 Task: Select street view around selected location High Museum of Art, Georgia, United States and verify 5 surrounding locations
Action: Mouse moved to (114, 28)
Screenshot: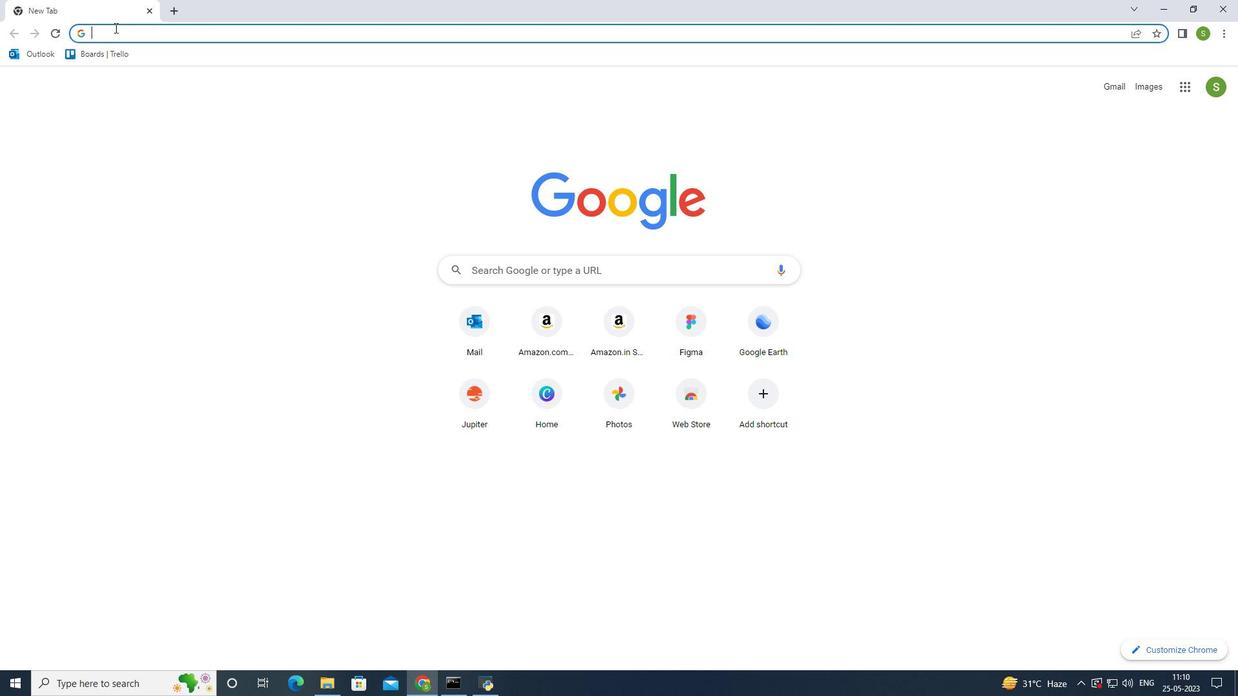 
Action: Mouse pressed left at (114, 28)
Screenshot: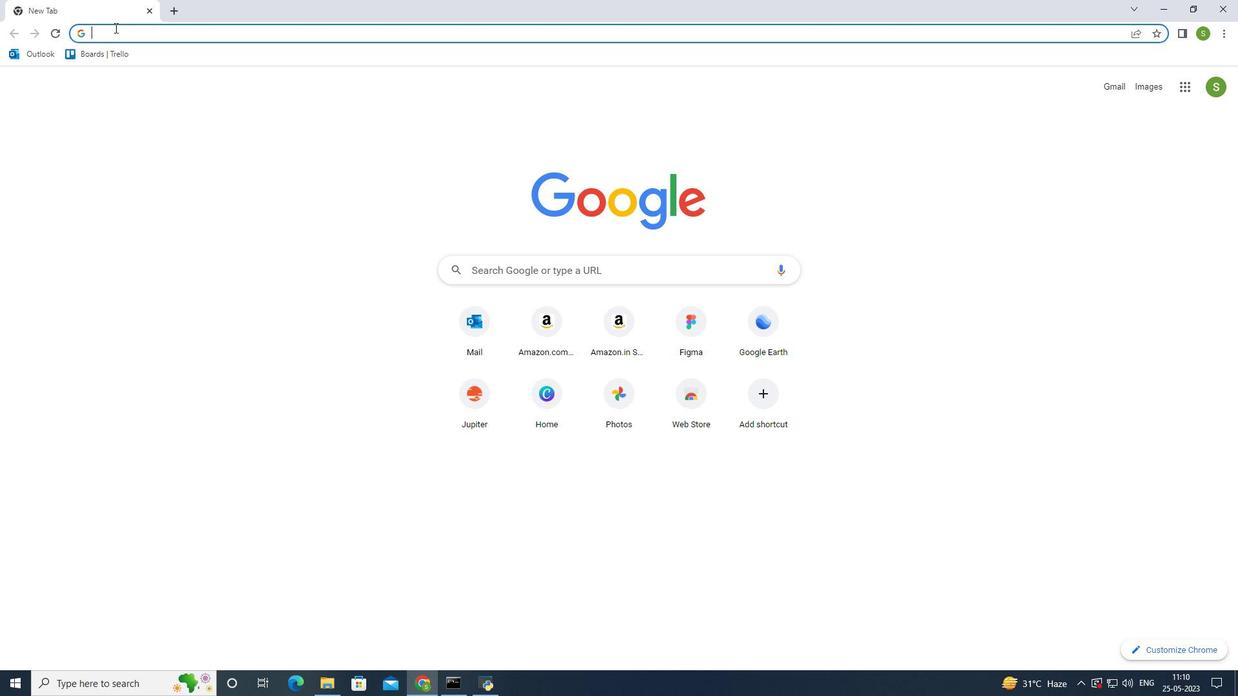 
Action: Mouse moved to (123, 60)
Screenshot: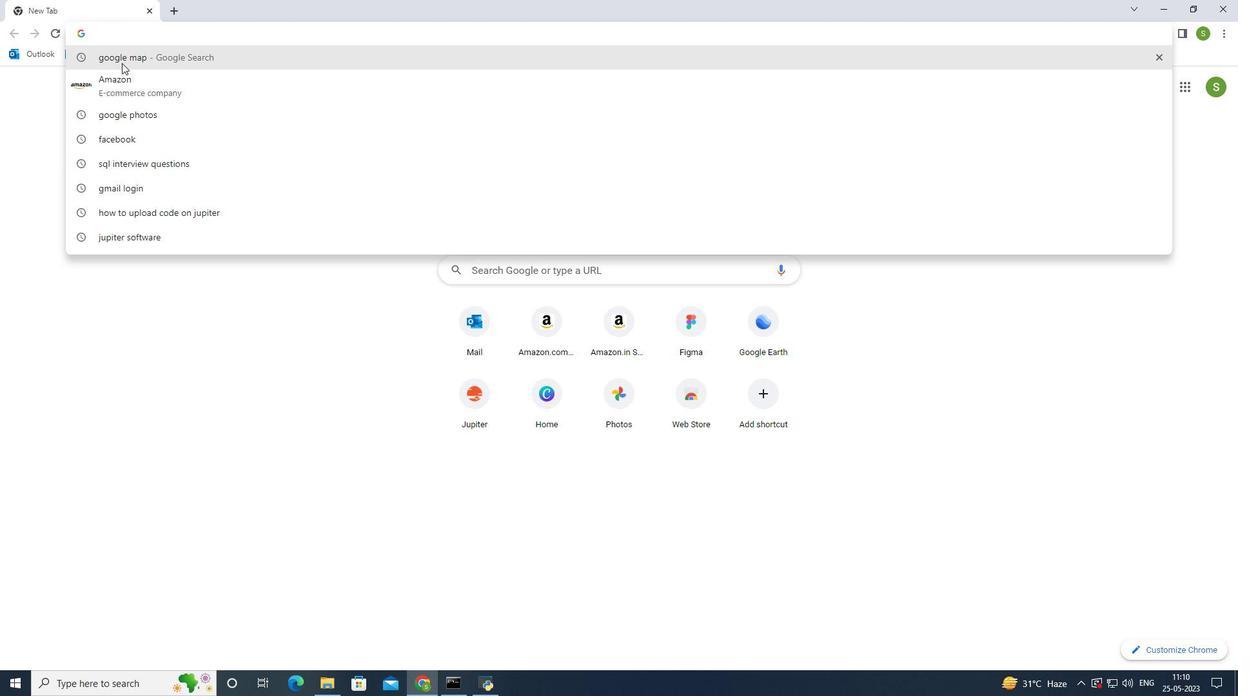 
Action: Mouse pressed left at (123, 60)
Screenshot: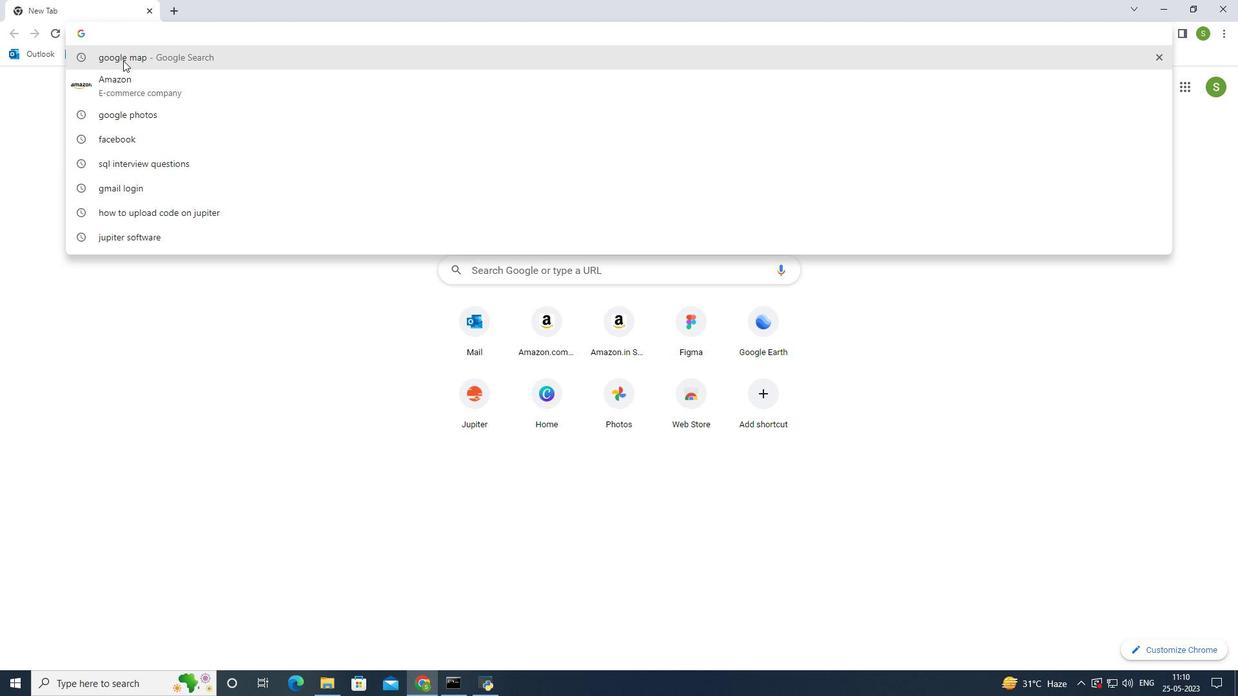 
Action: Mouse moved to (200, 200)
Screenshot: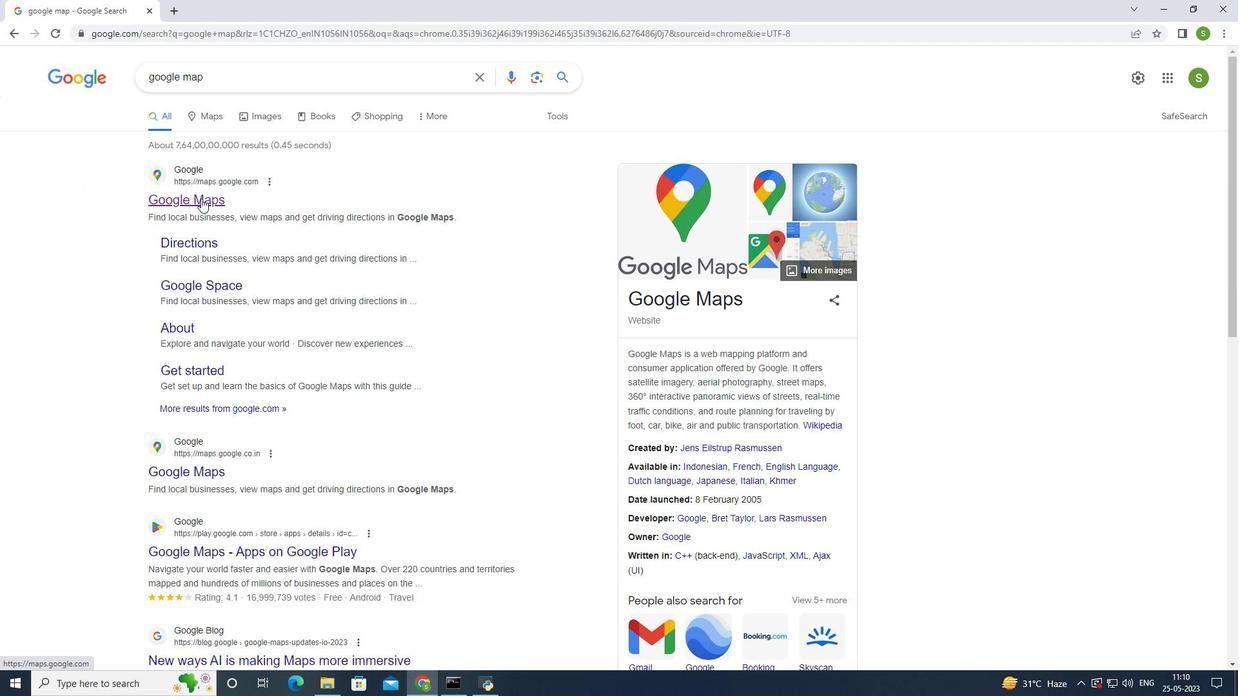 
Action: Mouse pressed left at (200, 200)
Screenshot: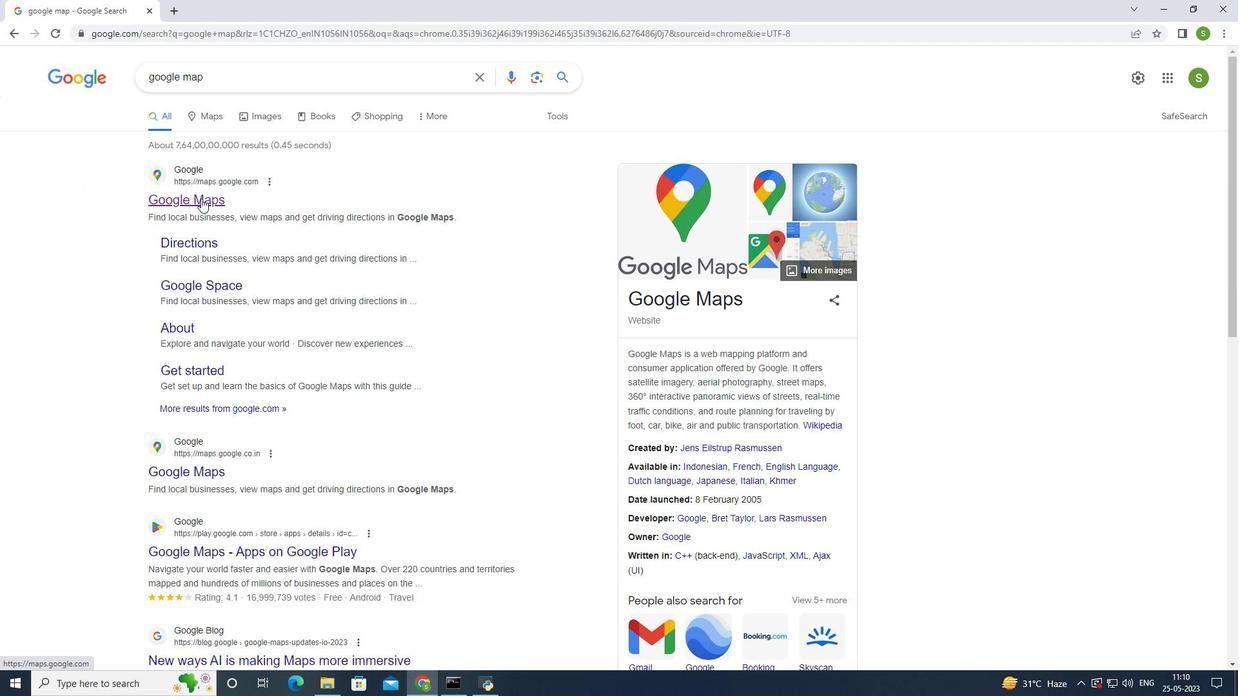 
Action: Mouse moved to (116, 68)
Screenshot: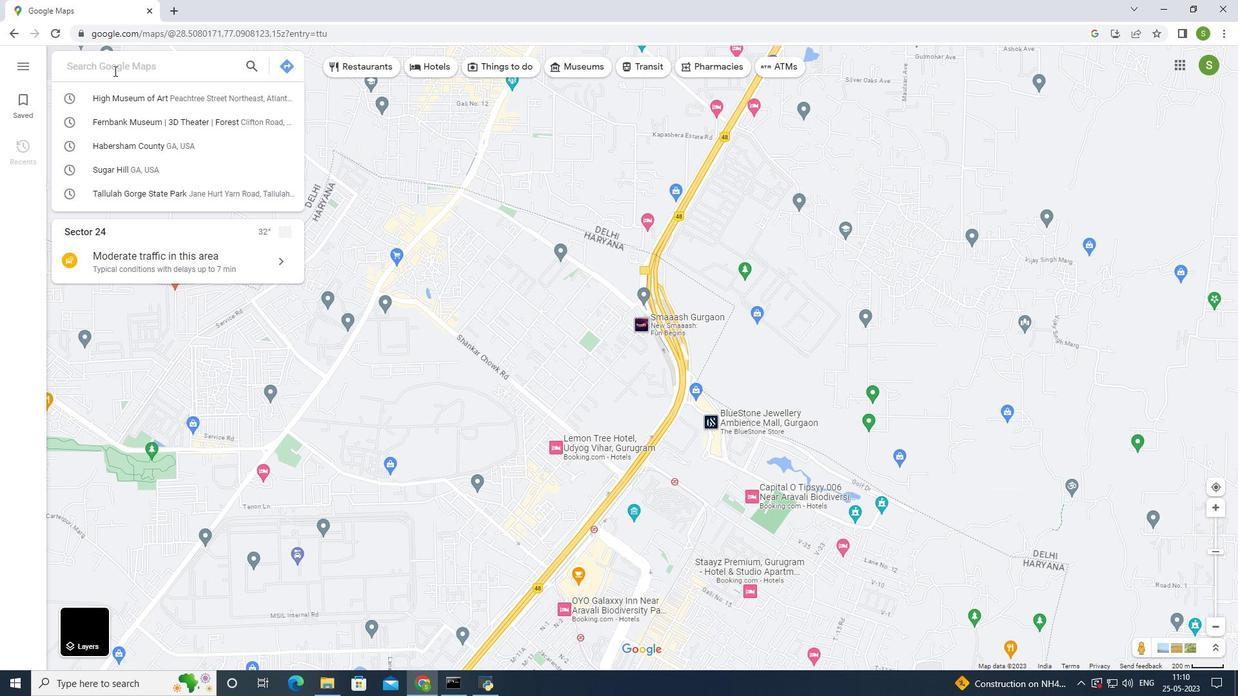 
Action: Mouse pressed left at (116, 68)
Screenshot: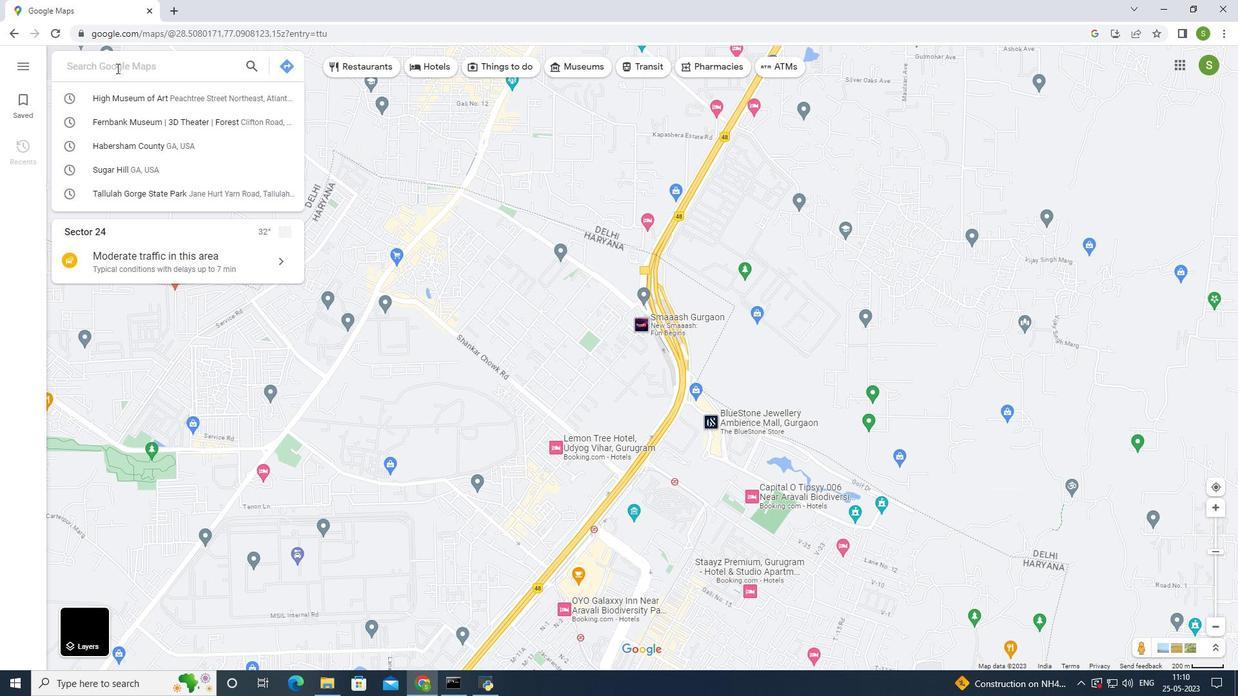 
Action: Mouse moved to (73, 622)
Screenshot: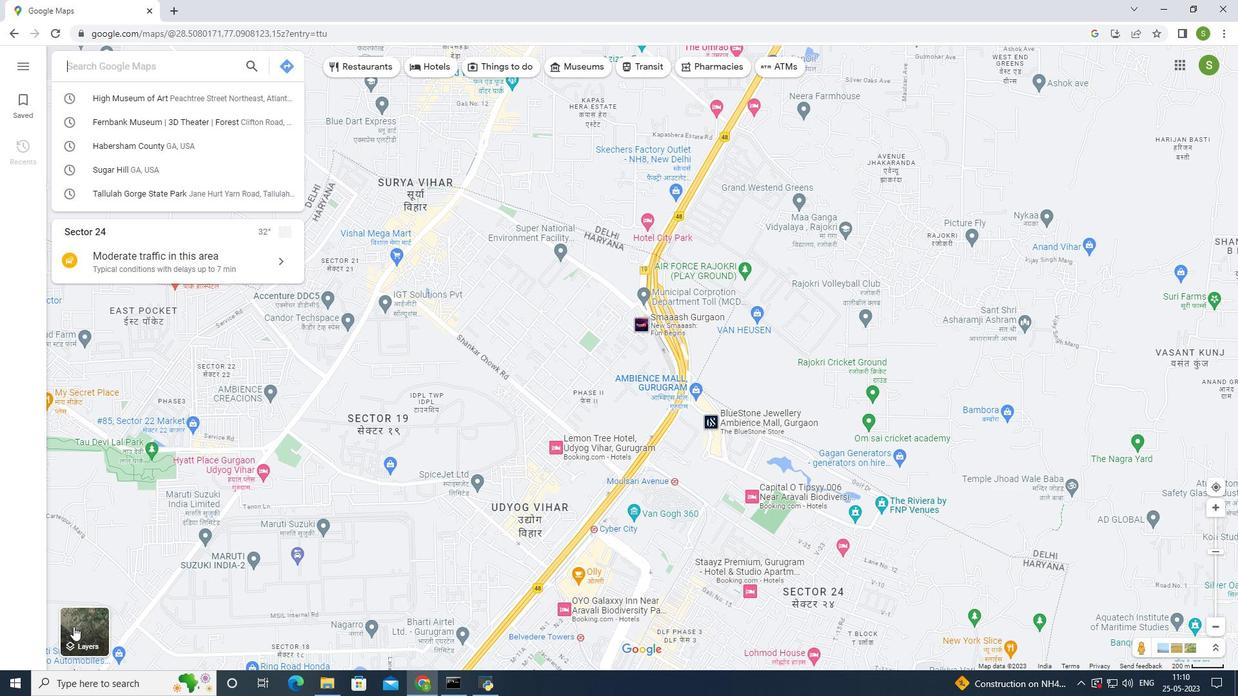 
Action: Mouse pressed left at (73, 622)
Screenshot: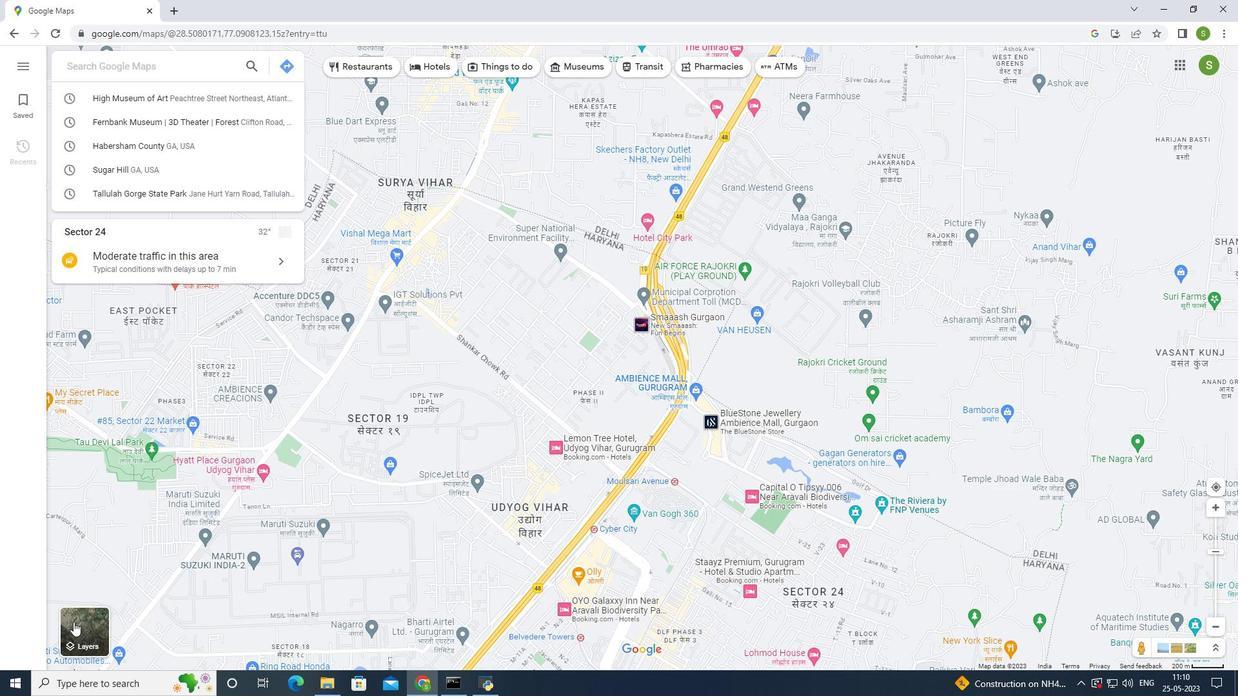 
Action: Mouse moved to (294, 637)
Screenshot: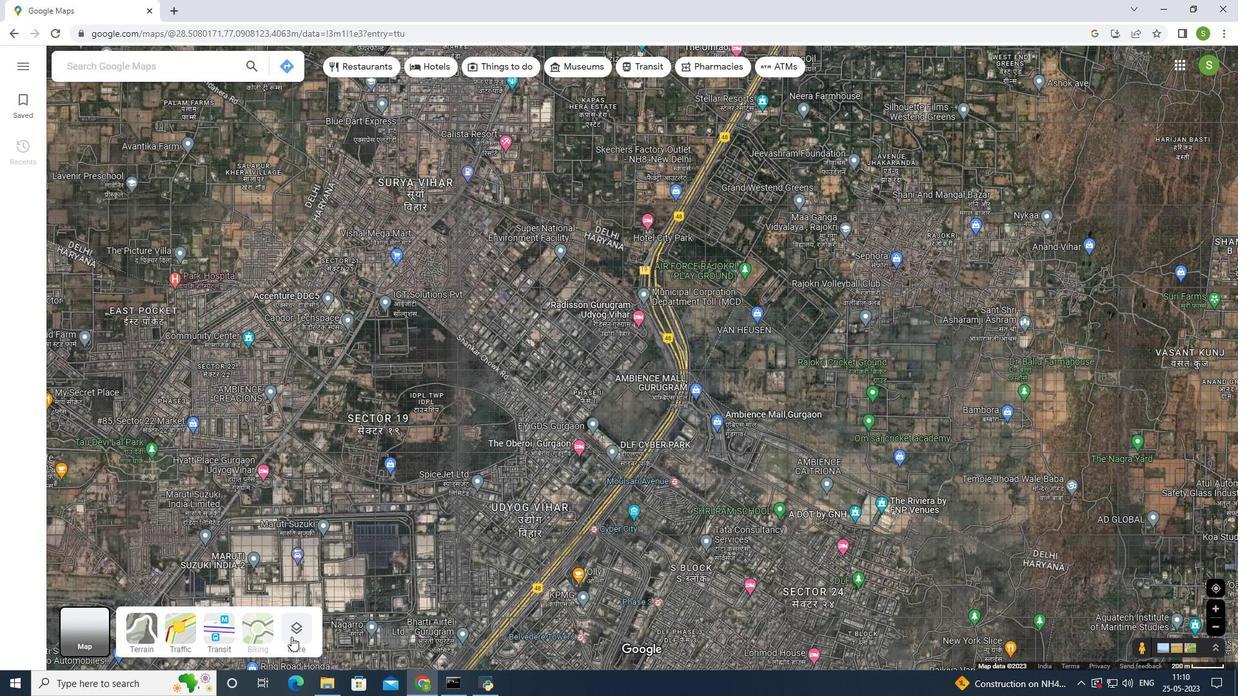 
Action: Mouse pressed left at (294, 637)
Screenshot: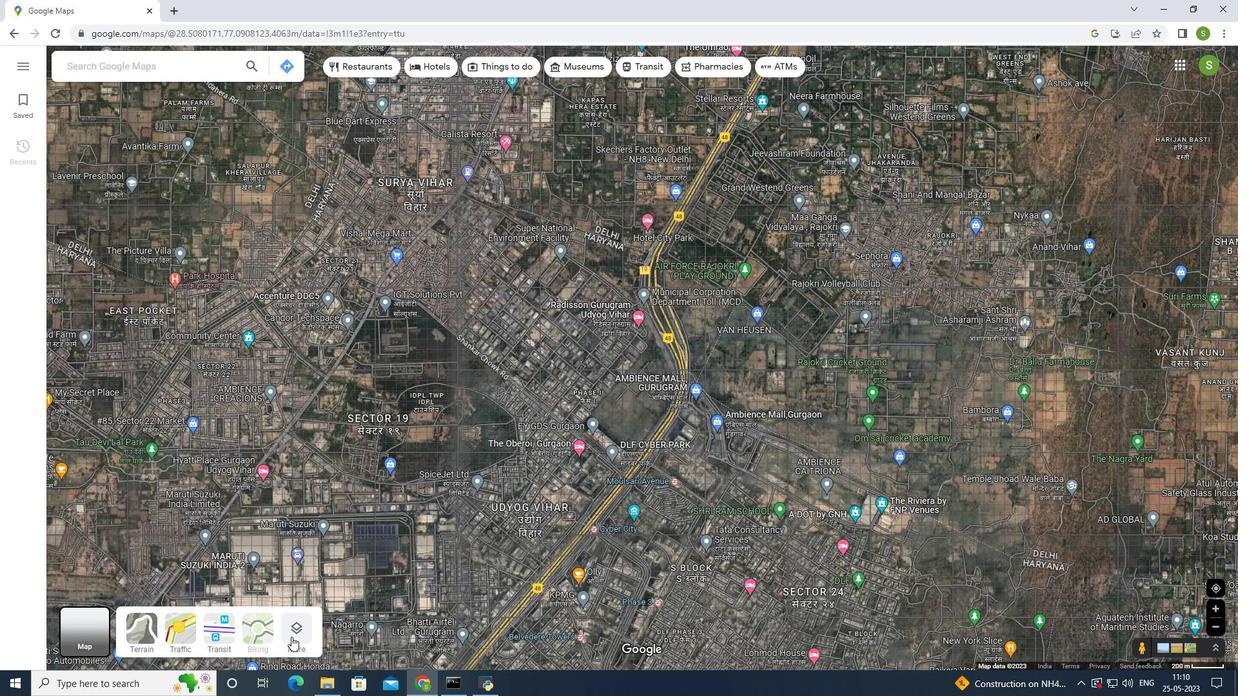 
Action: Mouse moved to (129, 373)
Screenshot: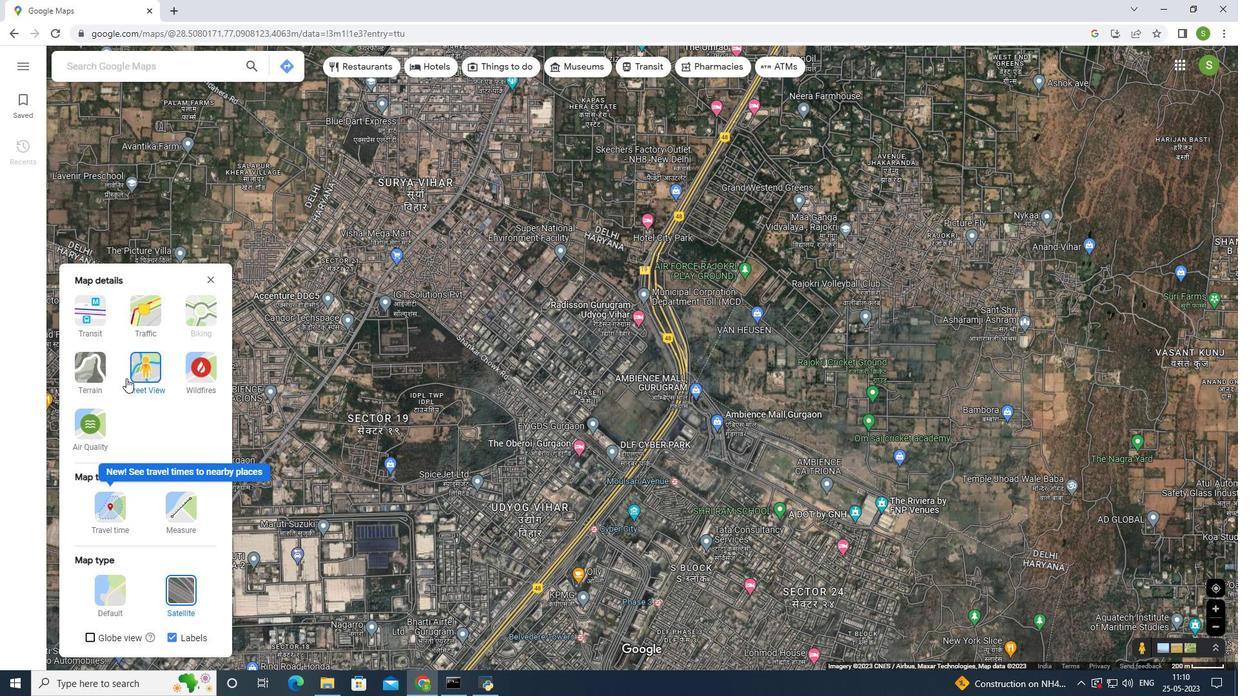 
Action: Mouse pressed left at (129, 373)
Screenshot: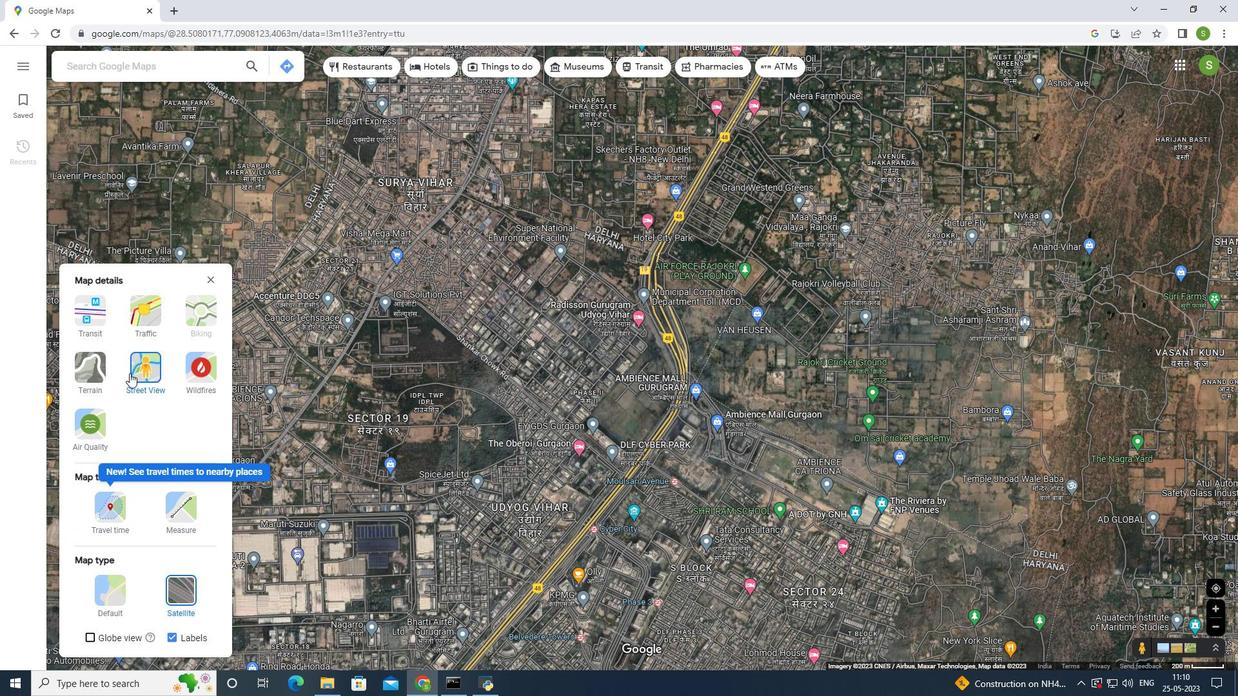 
Action: Mouse moved to (125, 63)
Screenshot: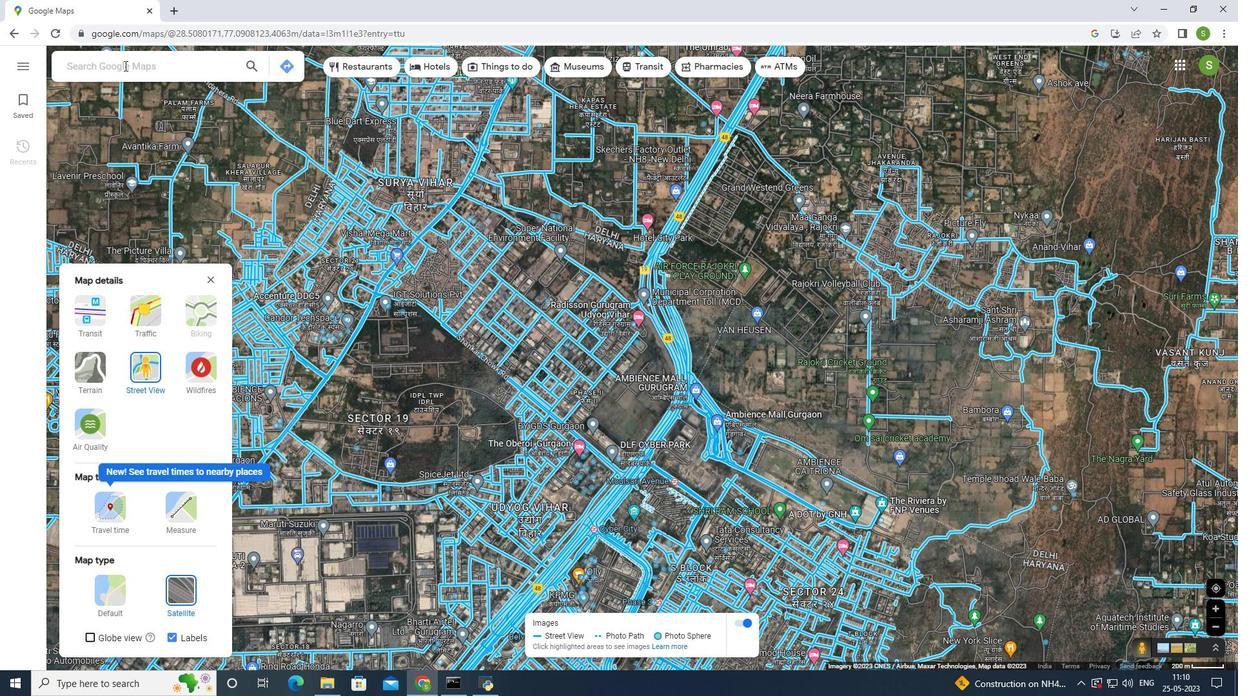 
Action: Mouse pressed left at (125, 63)
Screenshot: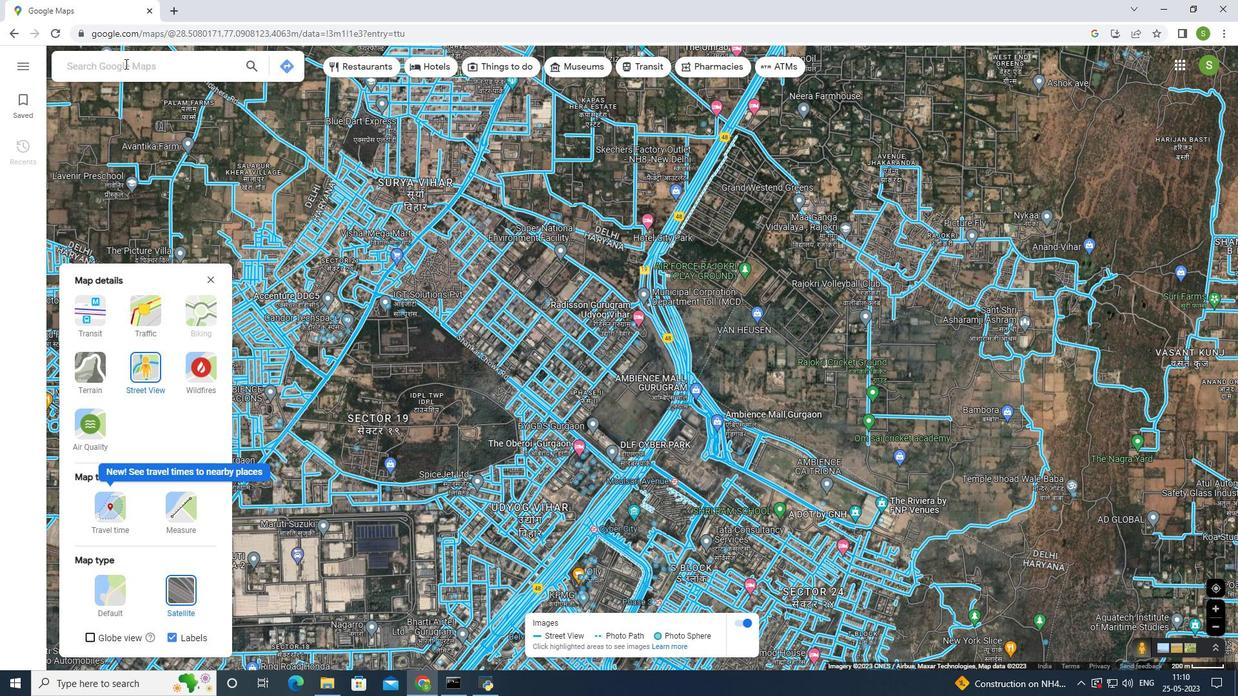 
Action: Mouse moved to (129, 103)
Screenshot: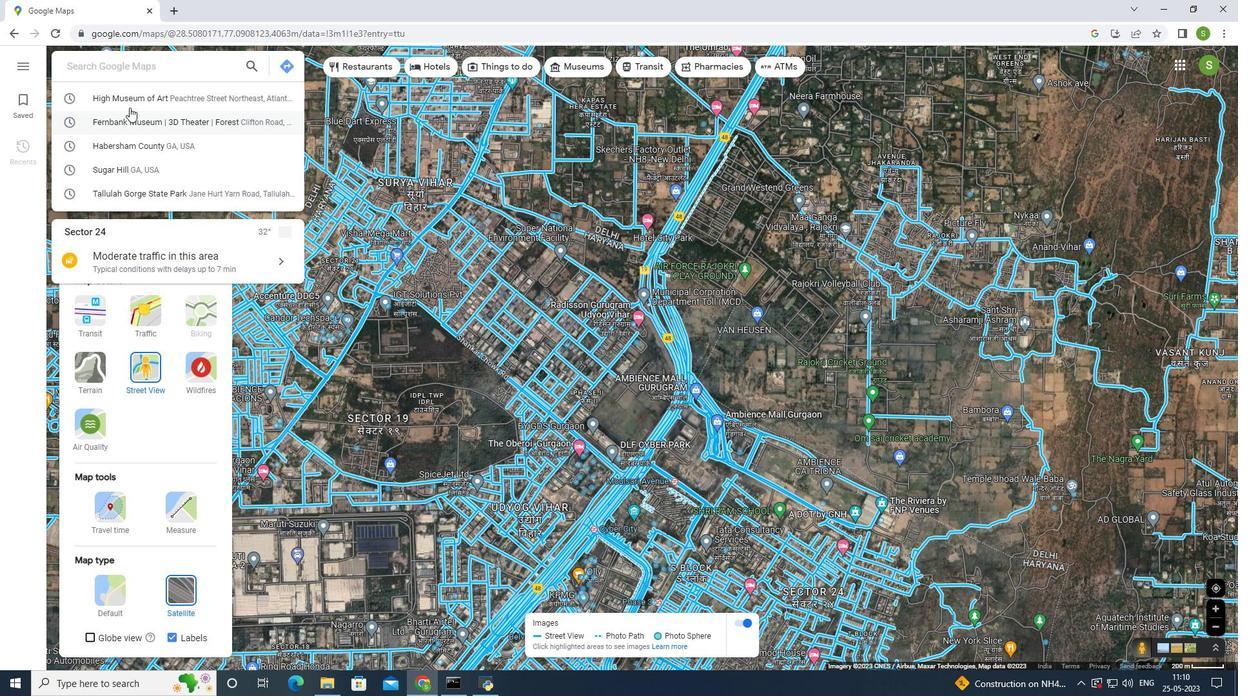
Action: Mouse pressed left at (129, 103)
Screenshot: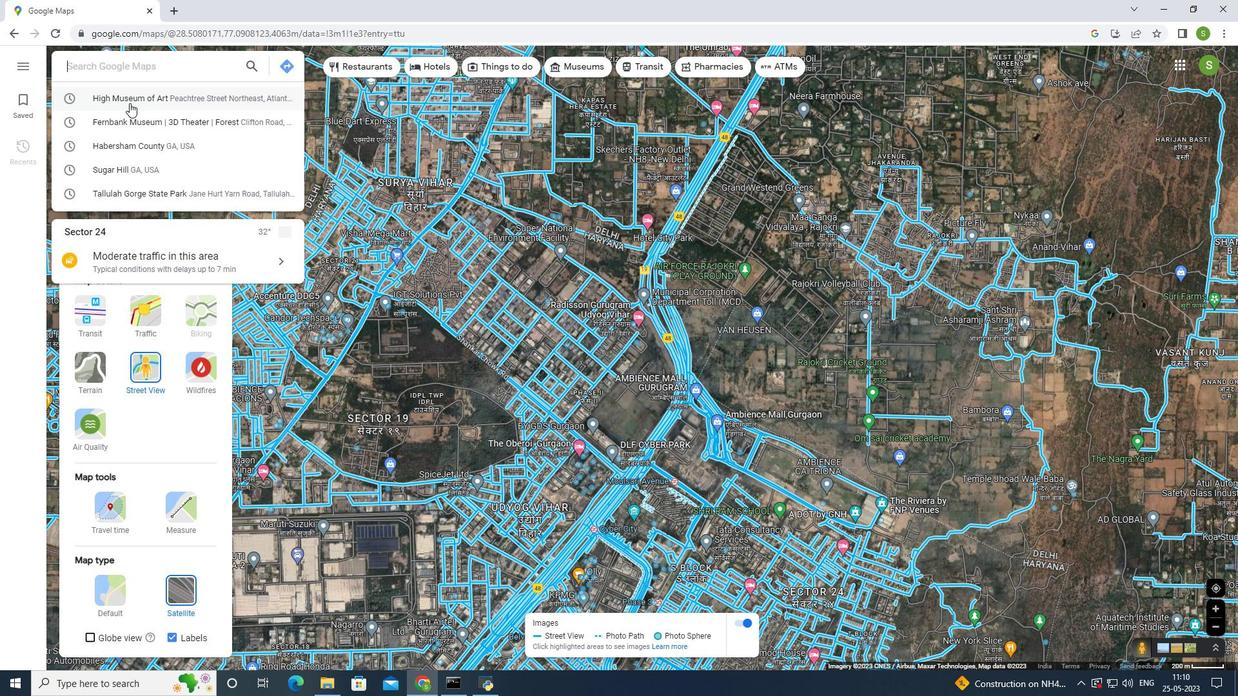 
Action: Mouse moved to (473, 276)
Screenshot: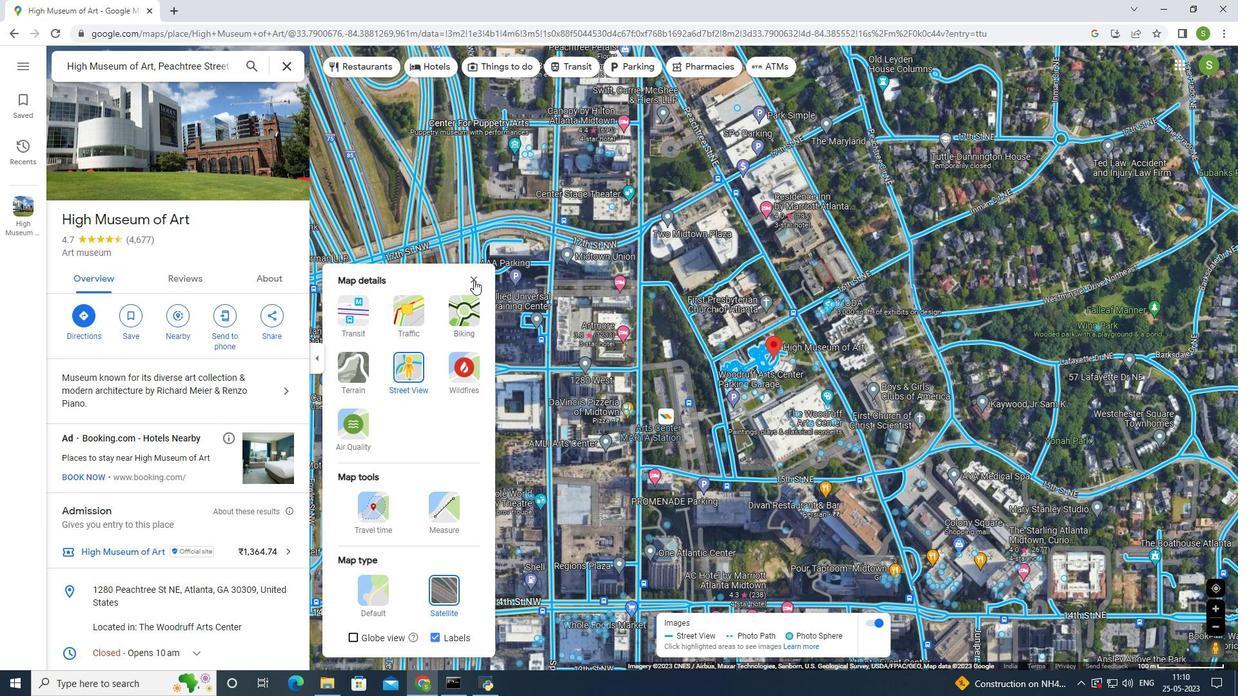 
Action: Mouse pressed left at (473, 276)
Screenshot: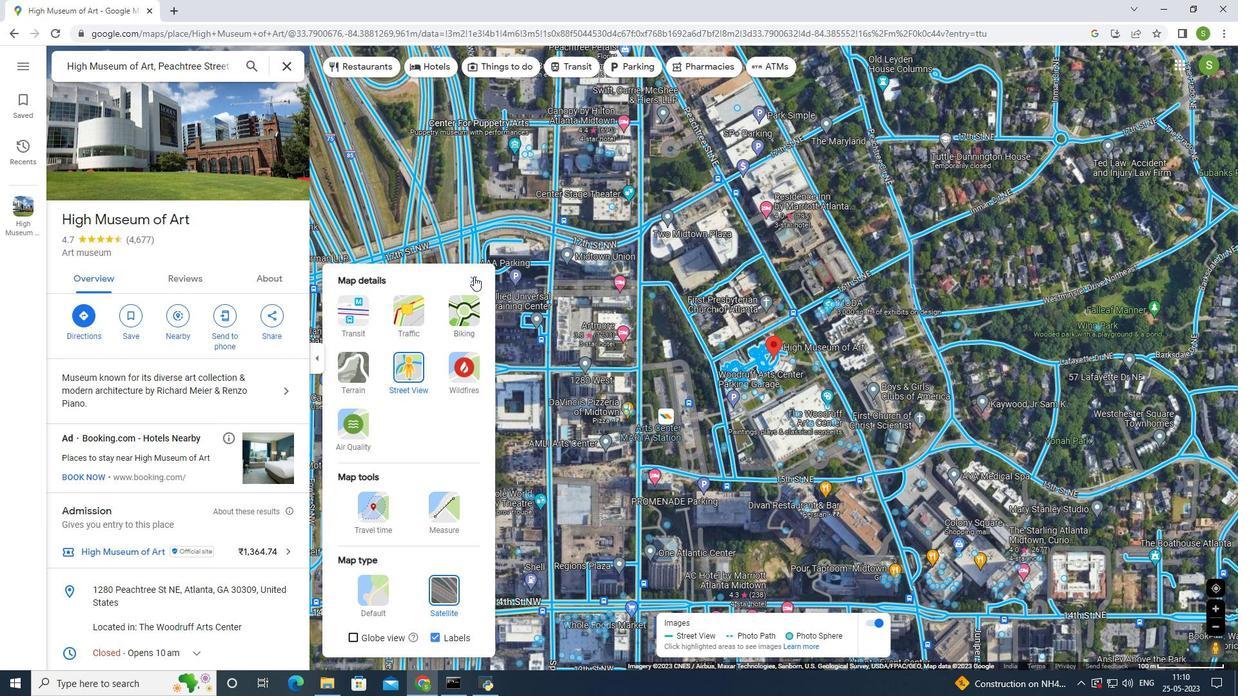 
Action: Mouse moved to (771, 352)
Screenshot: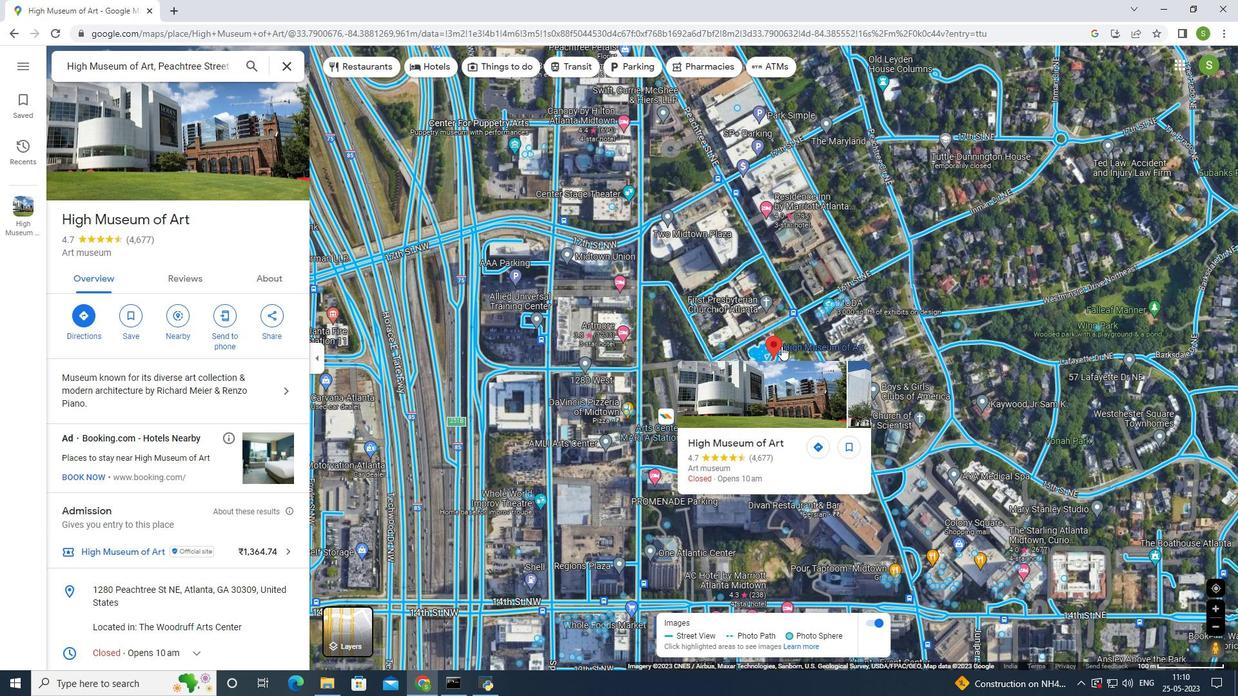 
Action: Mouse scrolled (771, 352) with delta (0, 0)
Screenshot: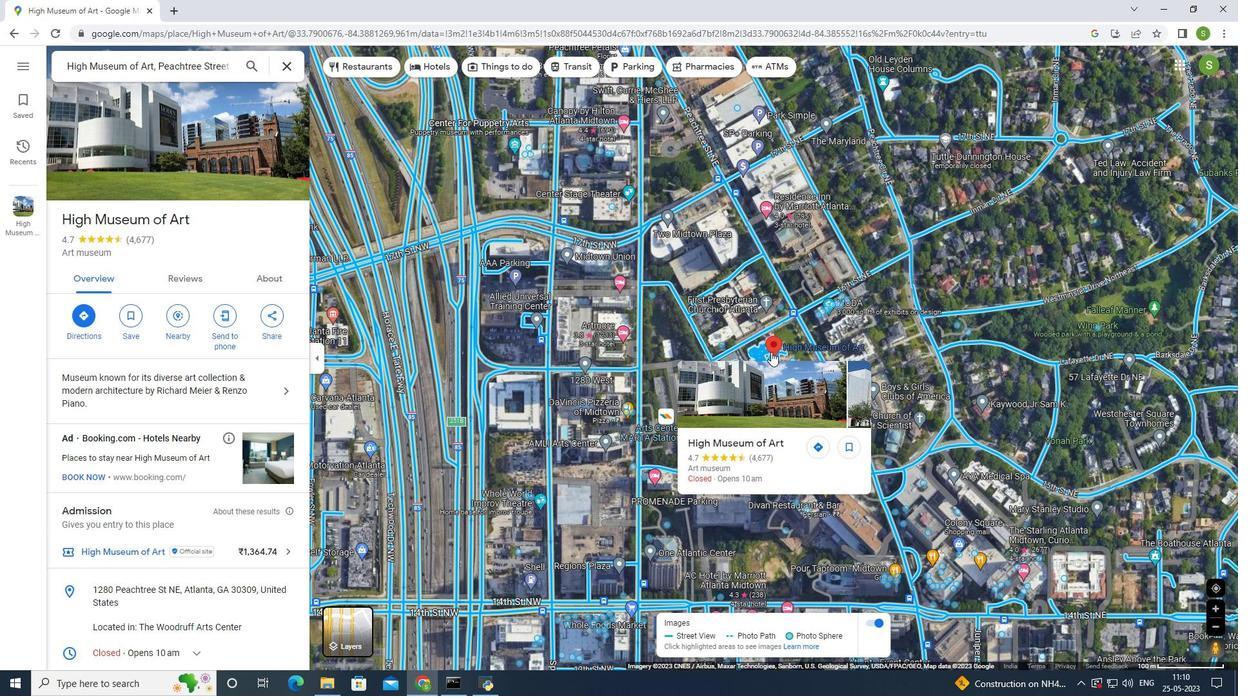 
Action: Mouse scrolled (771, 352) with delta (0, 0)
Screenshot: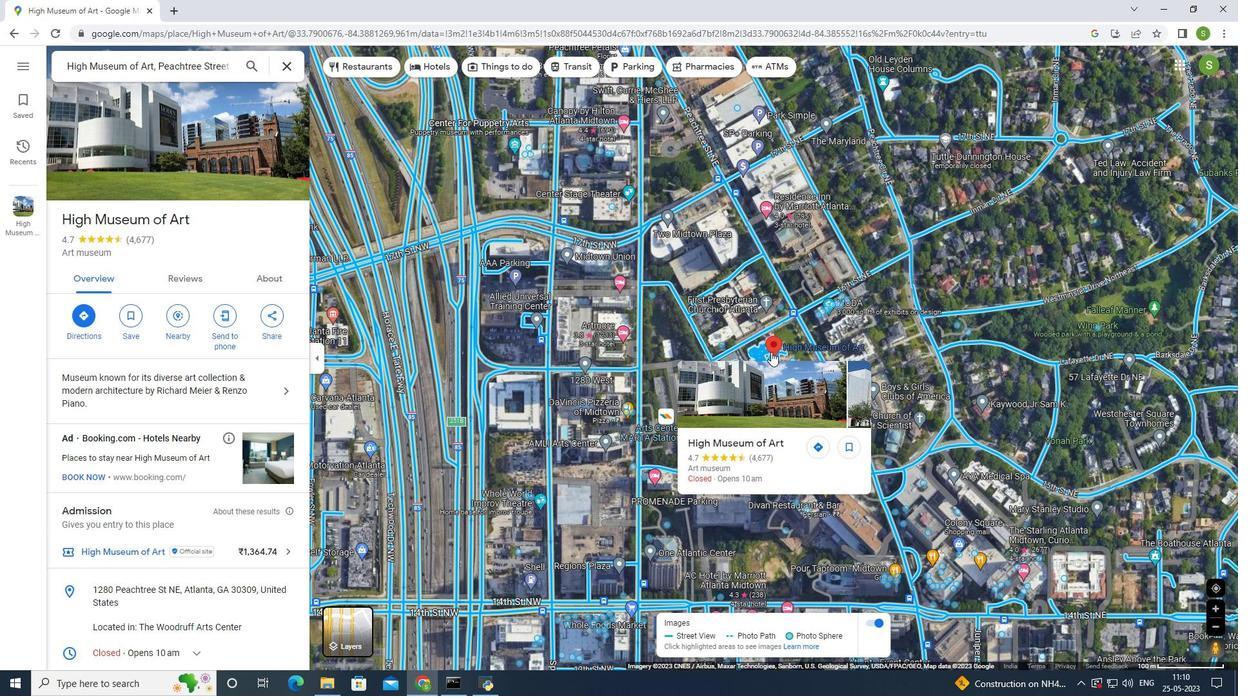 
Action: Mouse scrolled (771, 352) with delta (0, 0)
Screenshot: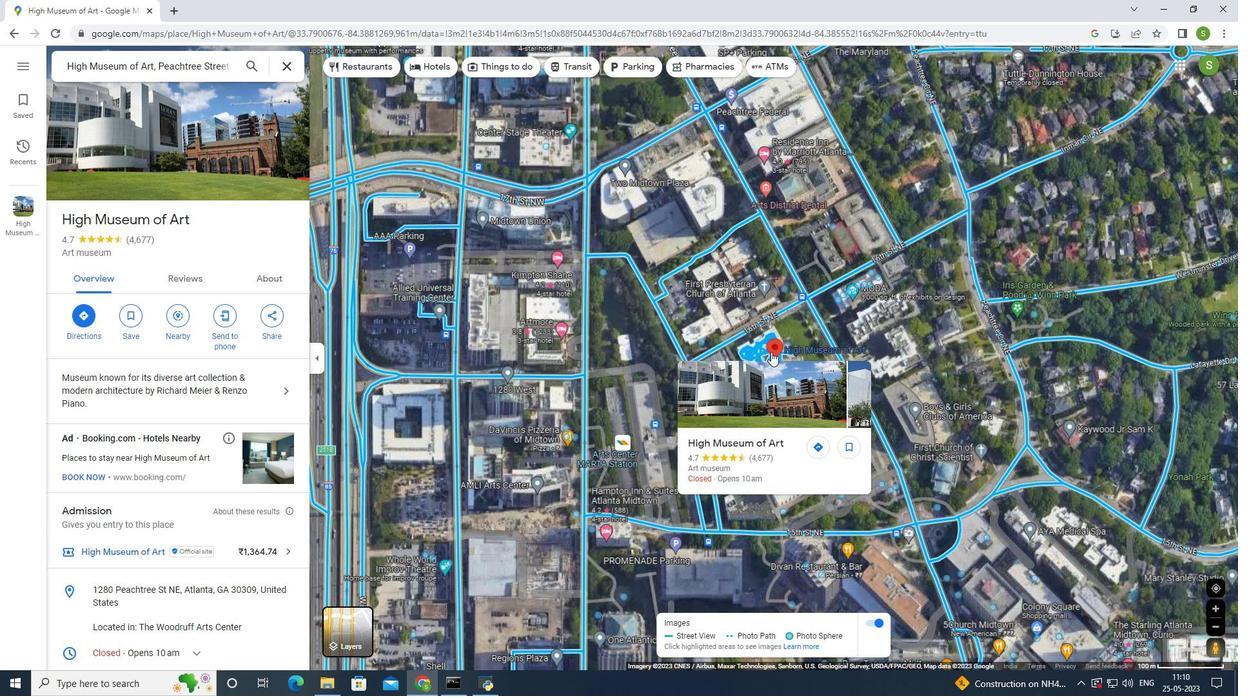 
Action: Mouse scrolled (771, 352) with delta (0, 0)
Screenshot: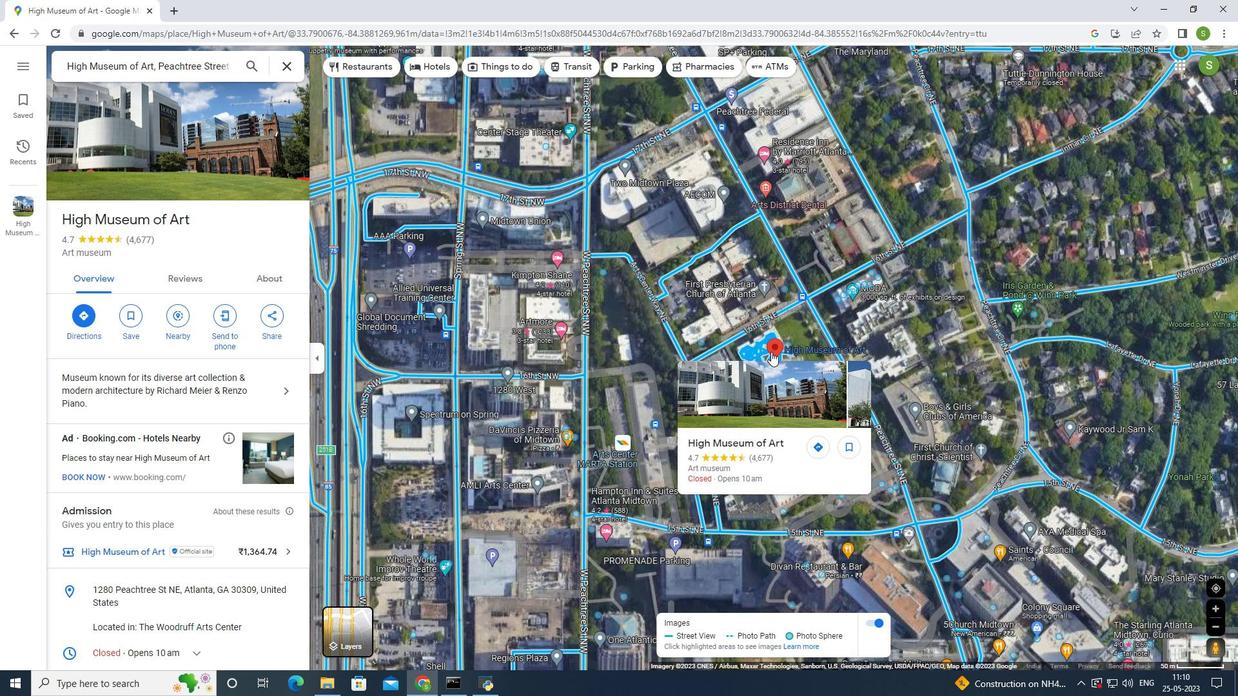 
Action: Mouse scrolled (771, 352) with delta (0, 0)
Screenshot: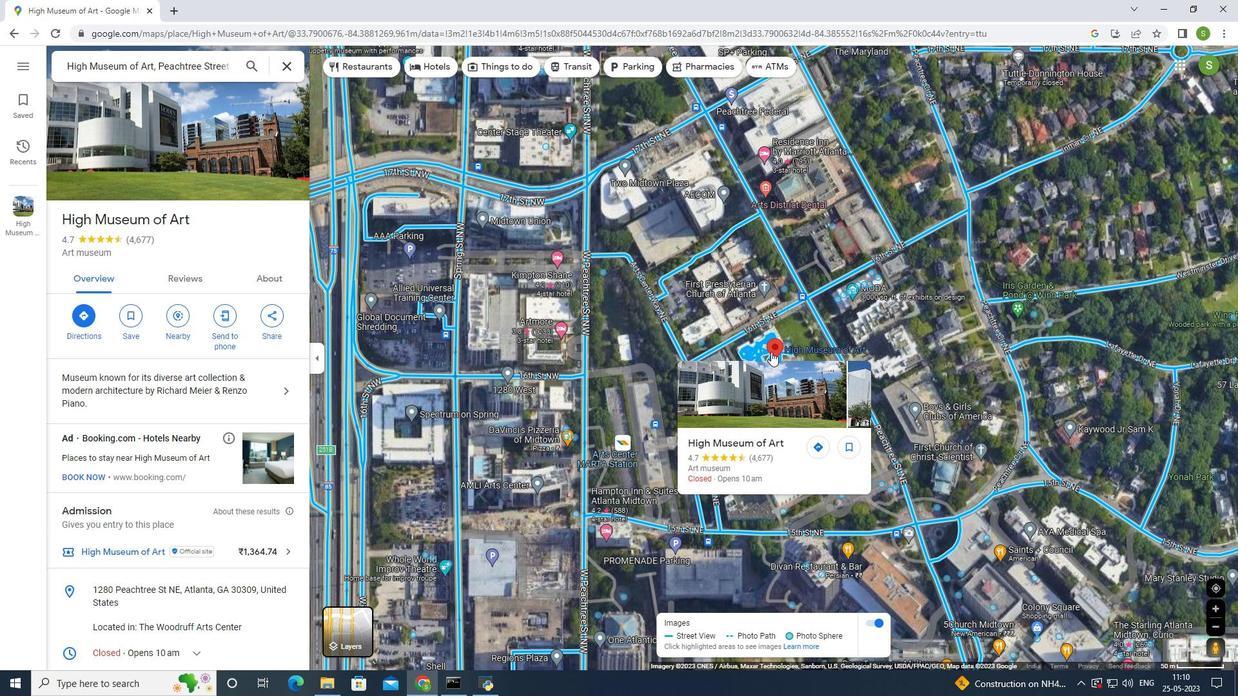 
Action: Mouse scrolled (771, 352) with delta (0, 0)
Screenshot: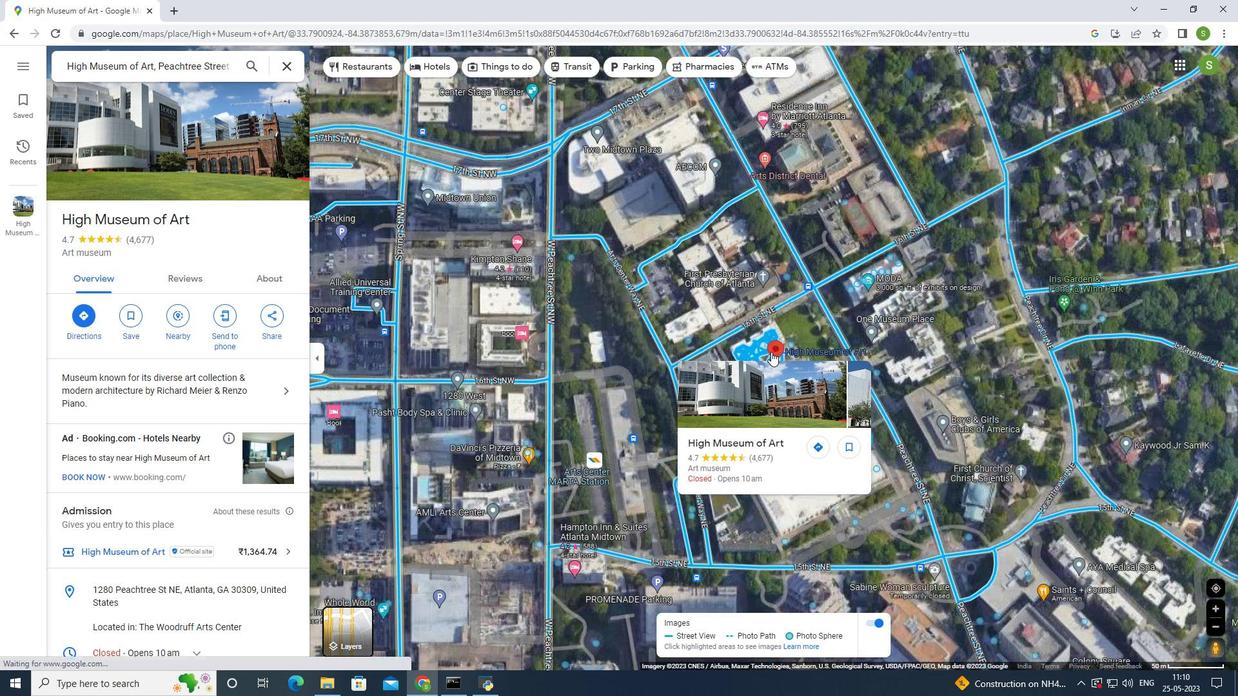 
Action: Mouse scrolled (771, 352) with delta (0, 0)
Screenshot: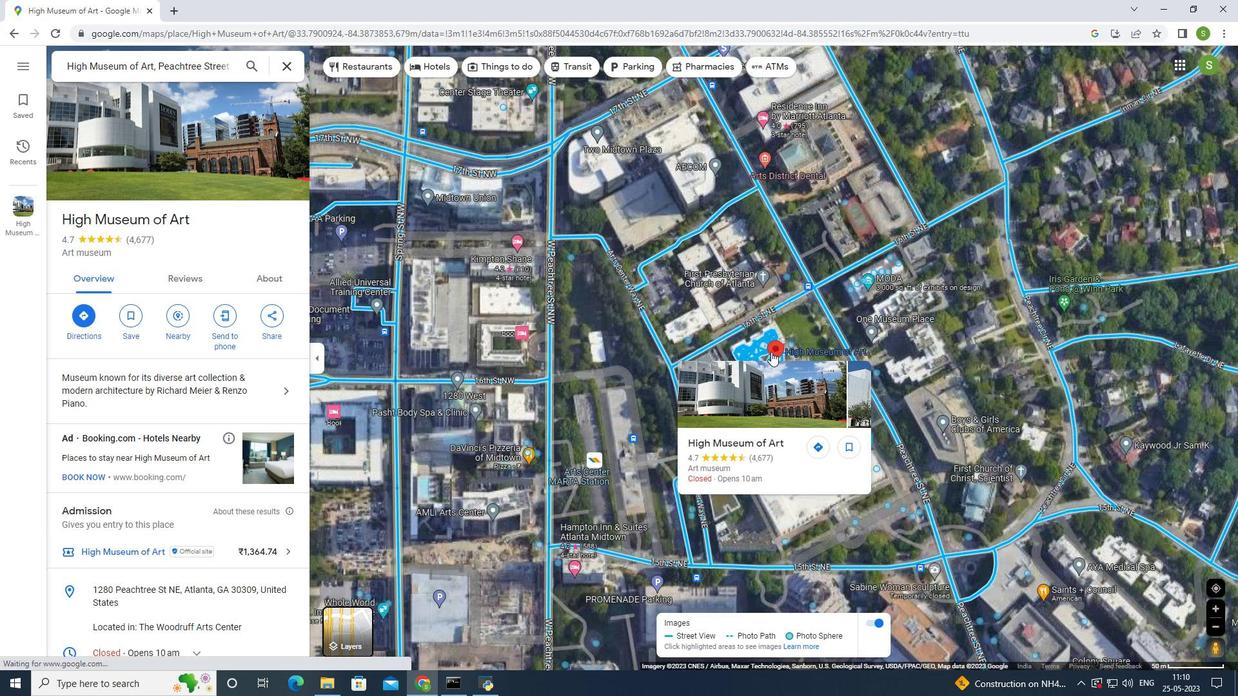 
Action: Mouse scrolled (771, 352) with delta (0, 0)
Screenshot: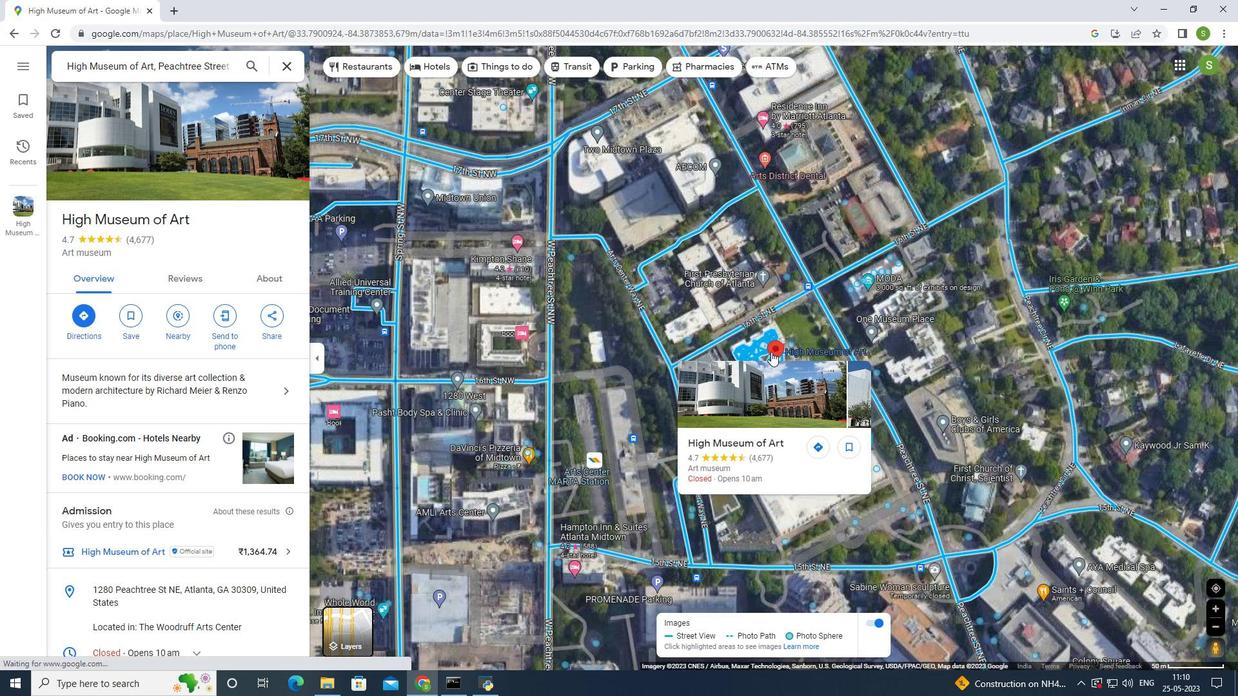 
Action: Mouse scrolled (771, 352) with delta (0, 0)
Screenshot: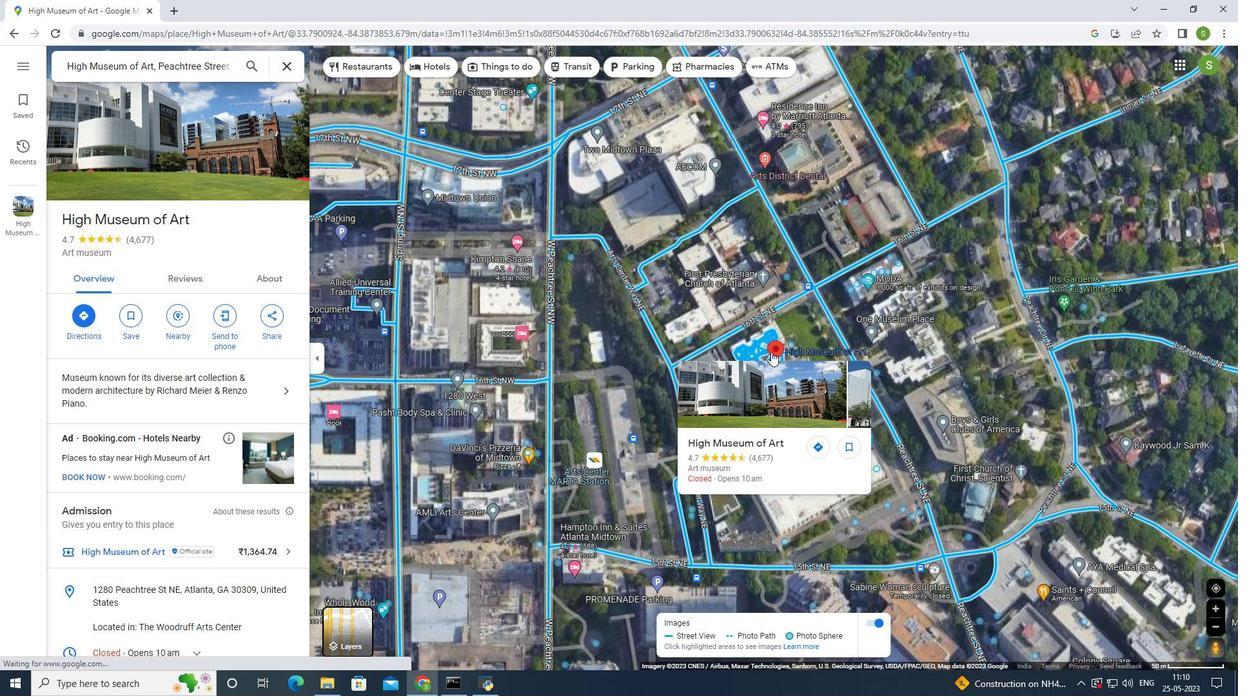 
Action: Mouse scrolled (771, 352) with delta (0, 0)
Screenshot: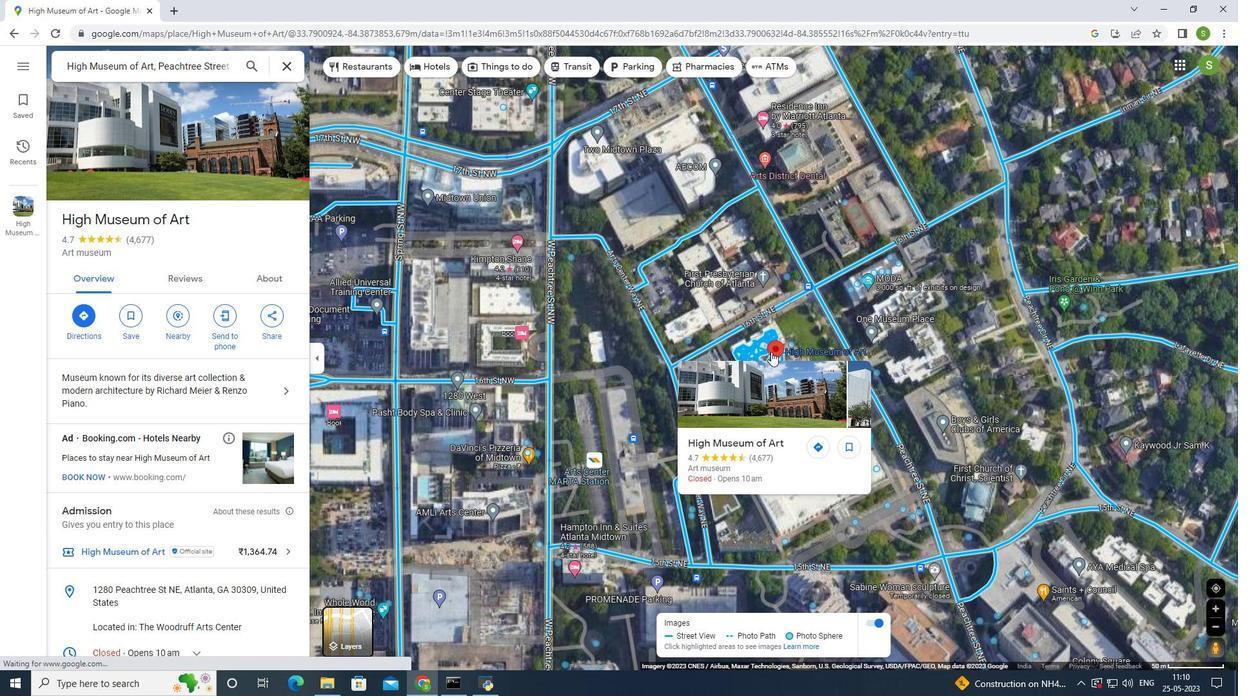
Action: Mouse moved to (786, 385)
Screenshot: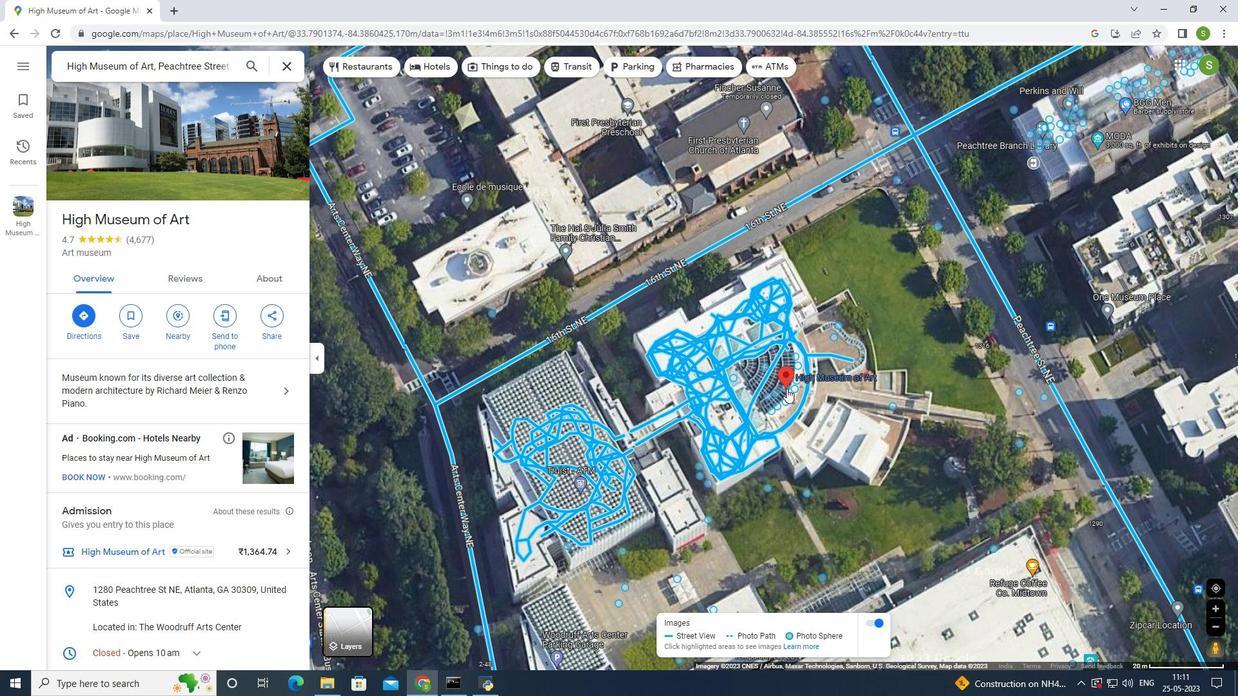 
Action: Mouse scrolled (786, 386) with delta (0, 0)
Screenshot: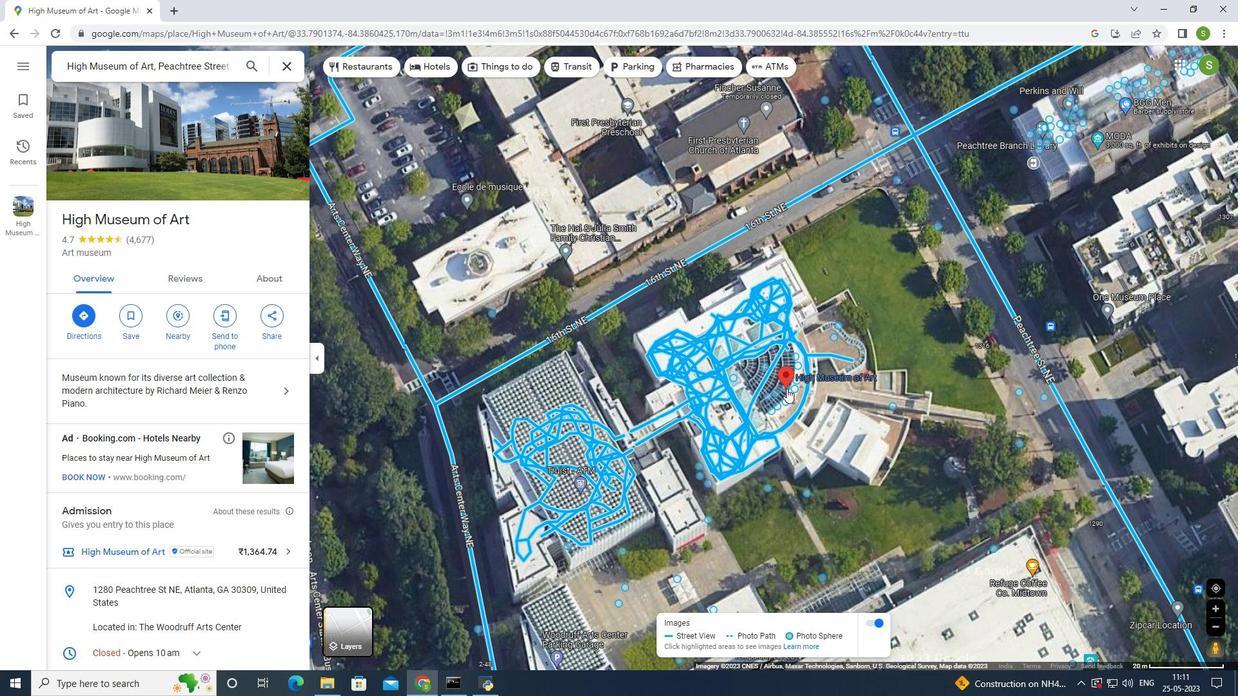 
Action: Mouse scrolled (786, 386) with delta (0, 0)
Screenshot: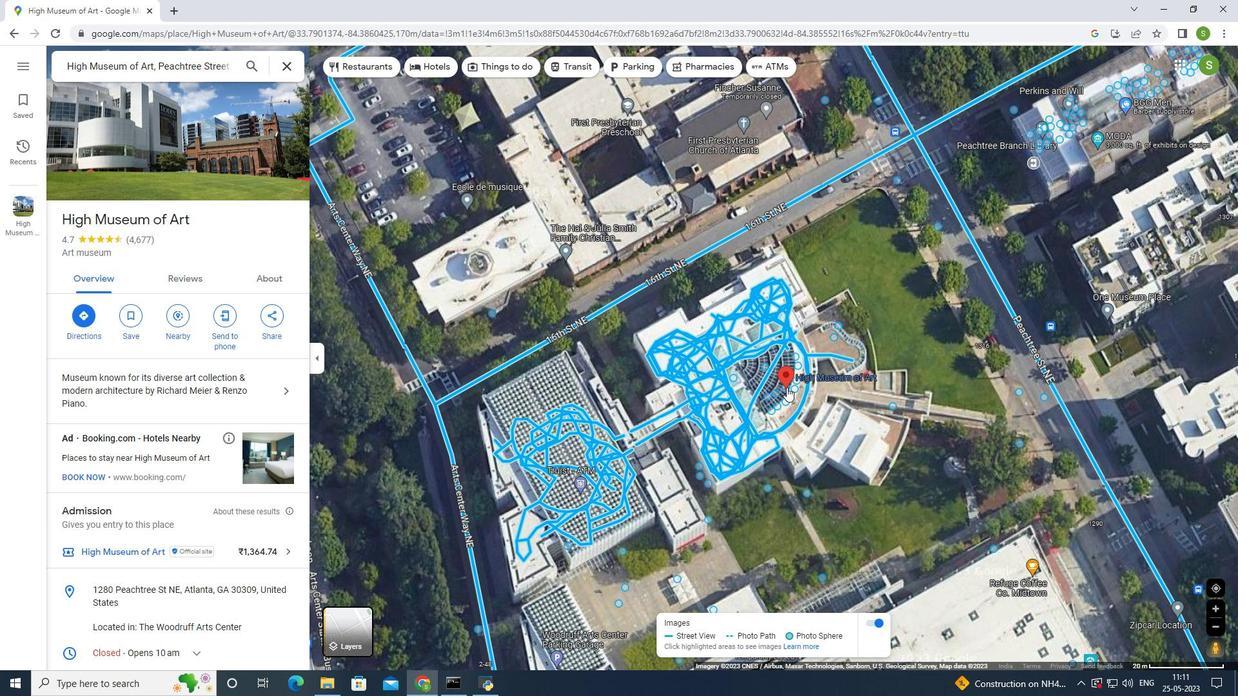 
Action: Mouse scrolled (786, 386) with delta (0, 0)
Screenshot: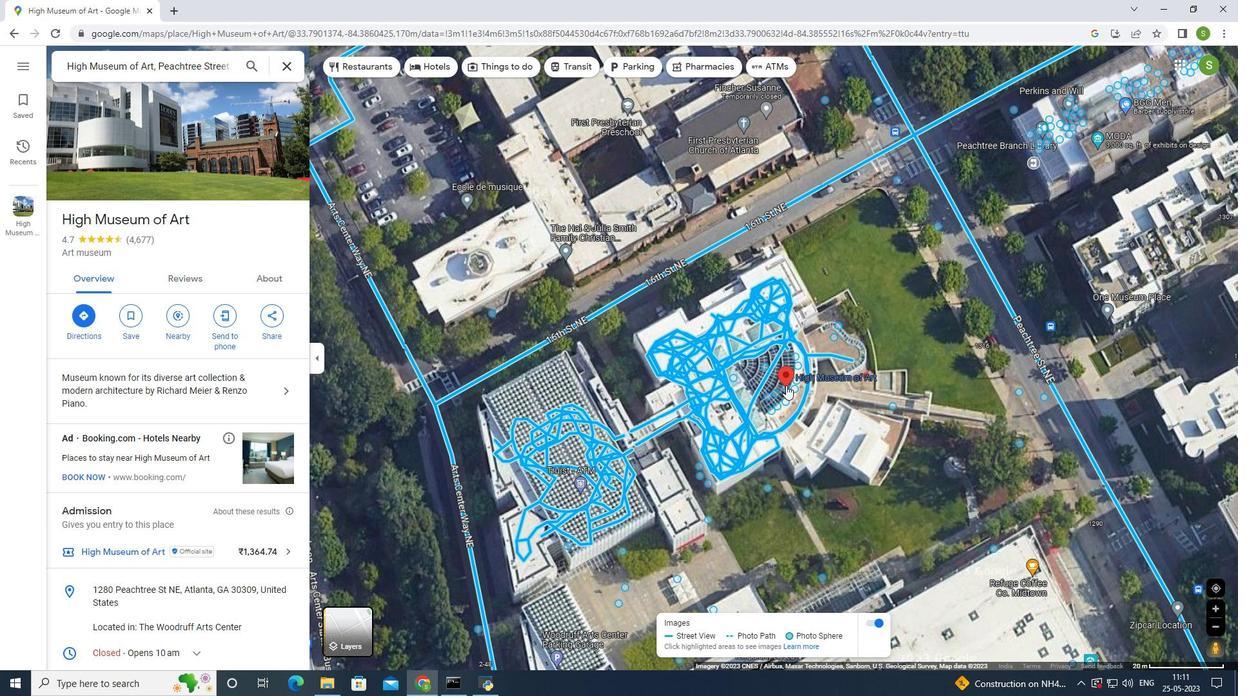 
Action: Mouse moved to (784, 390)
Screenshot: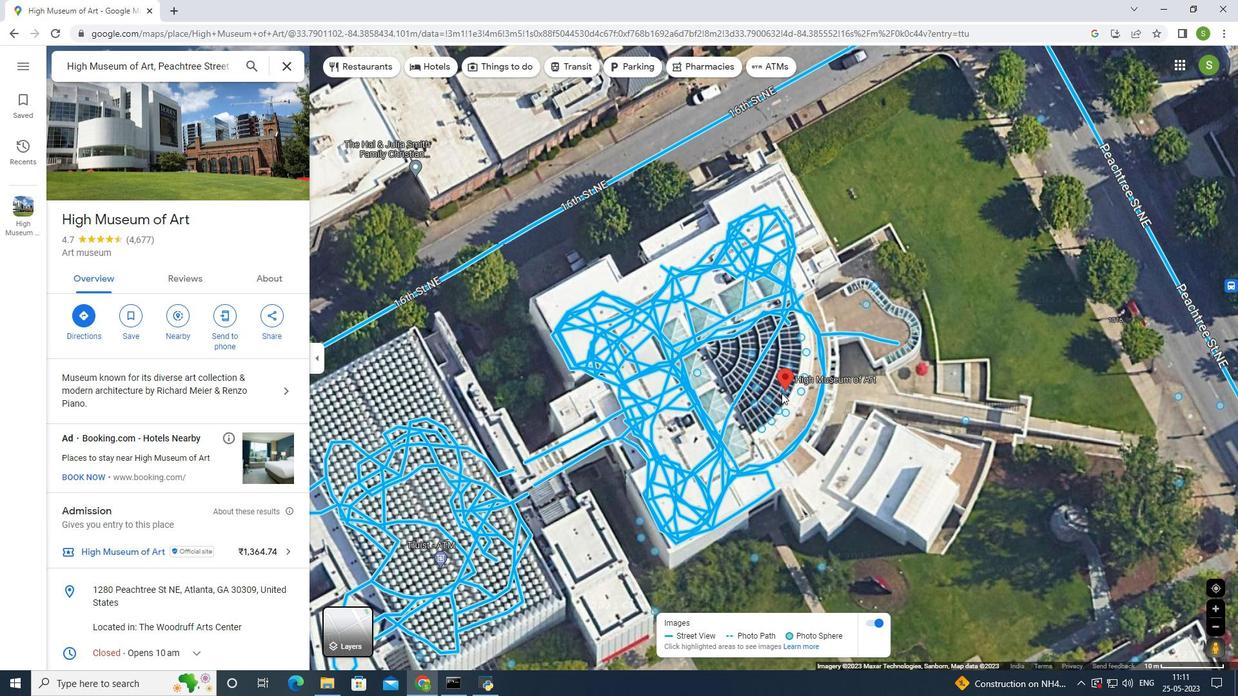 
Action: Mouse scrolled (784, 390) with delta (0, 0)
Screenshot: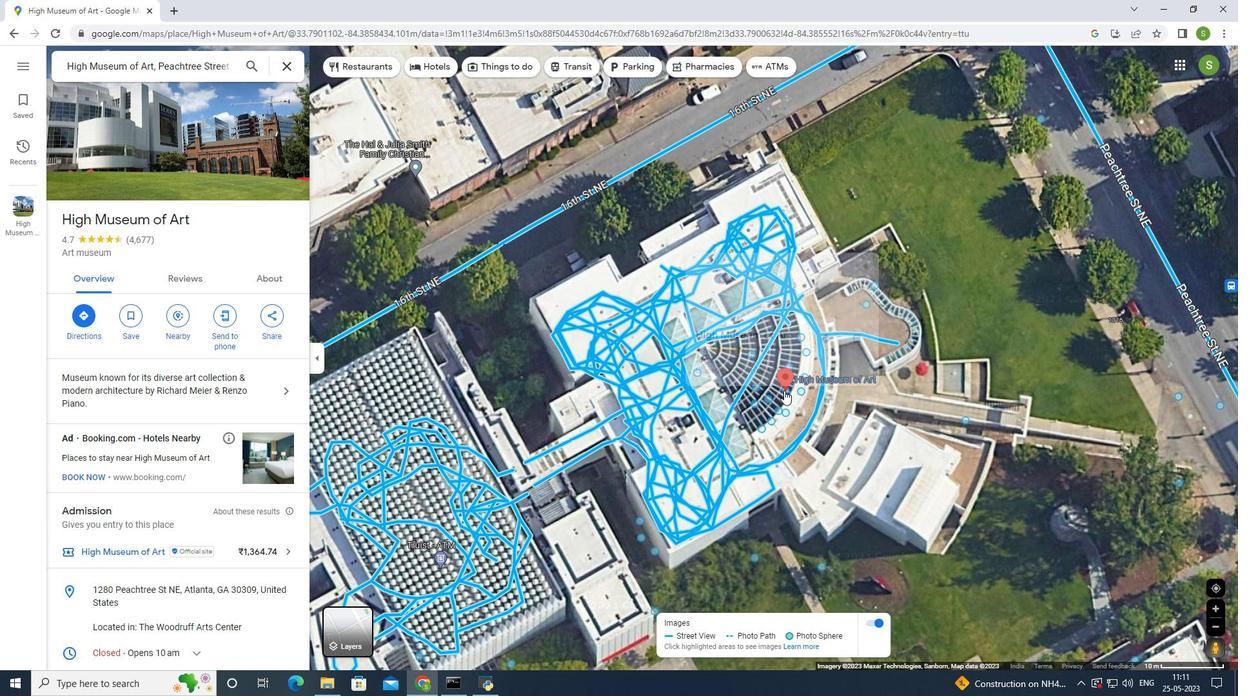 
Action: Mouse scrolled (784, 390) with delta (0, 0)
Screenshot: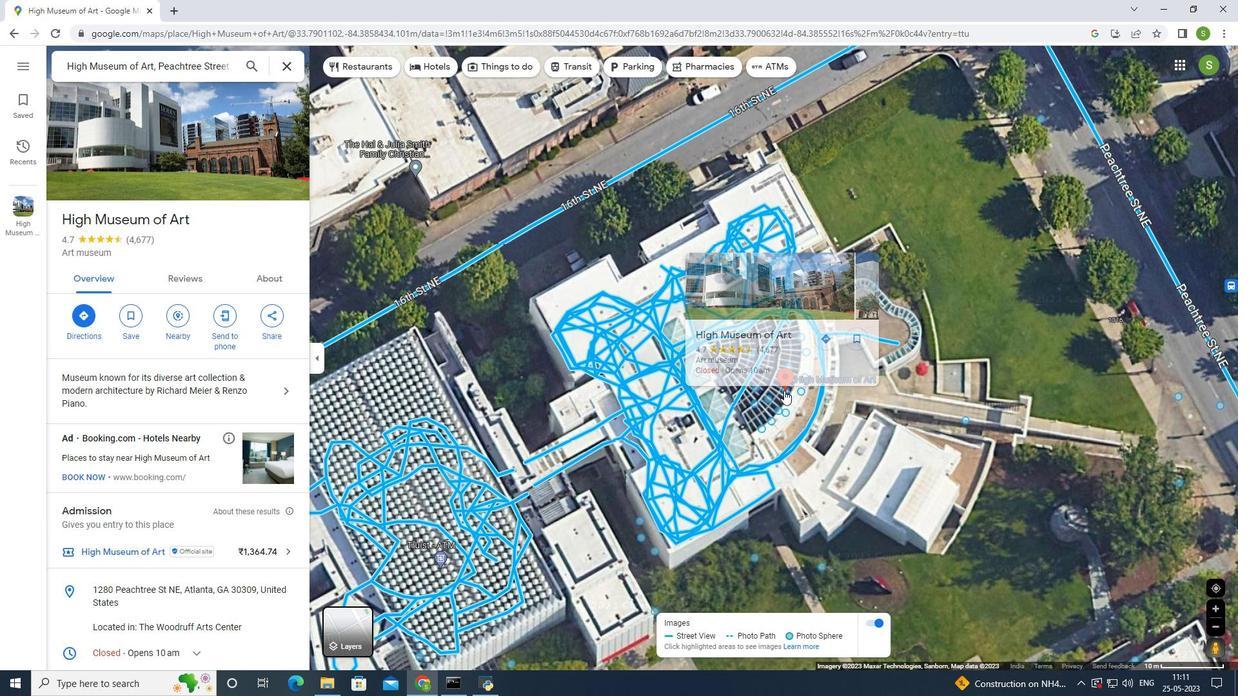 
Action: Mouse scrolled (784, 390) with delta (0, 0)
Screenshot: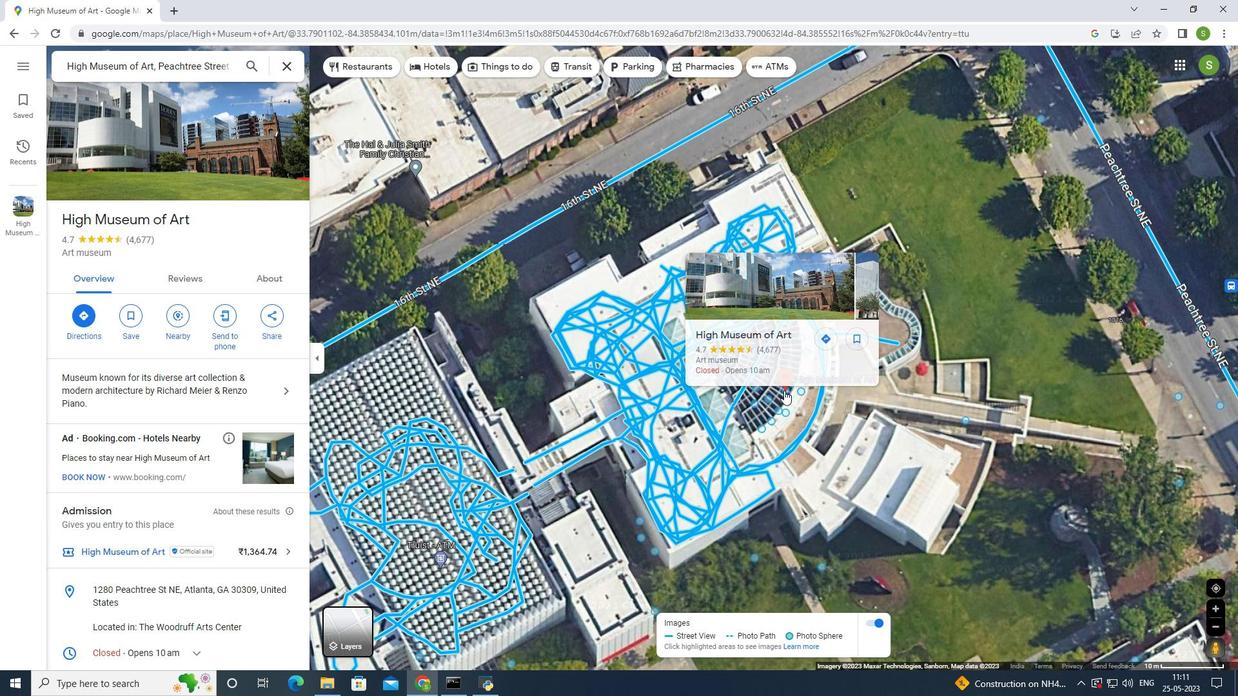 
Action: Mouse moved to (781, 393)
Screenshot: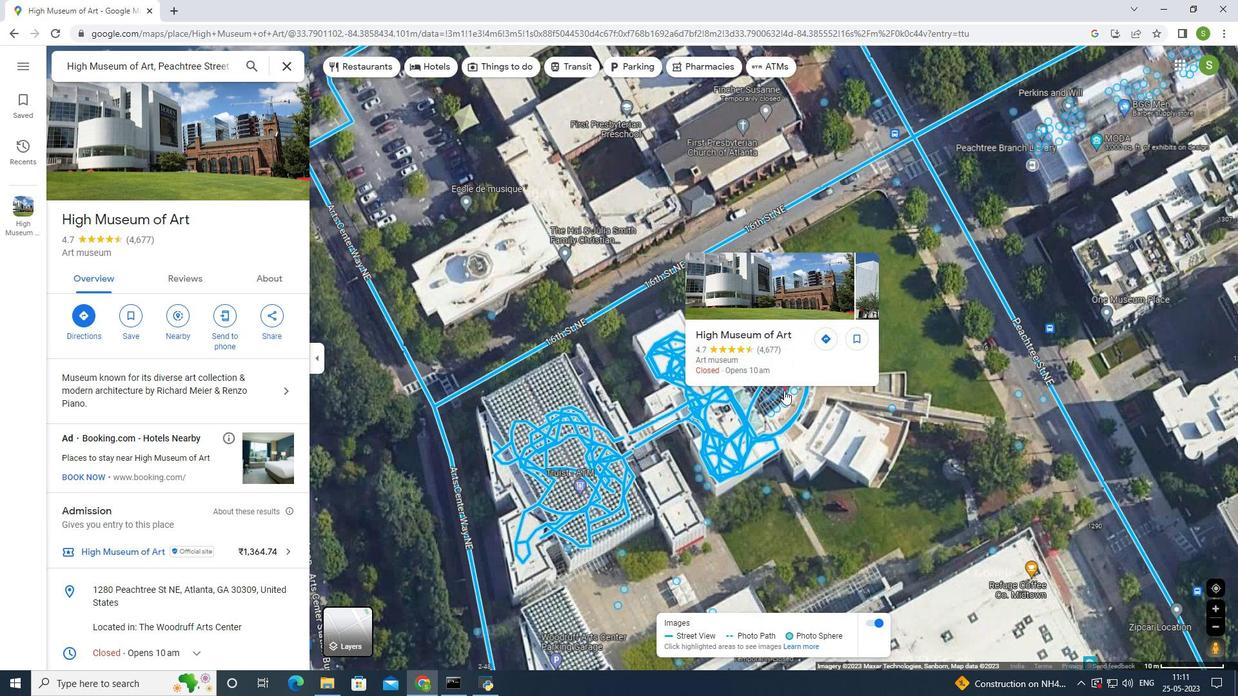 
Action: Mouse scrolled (781, 392) with delta (0, 0)
Screenshot: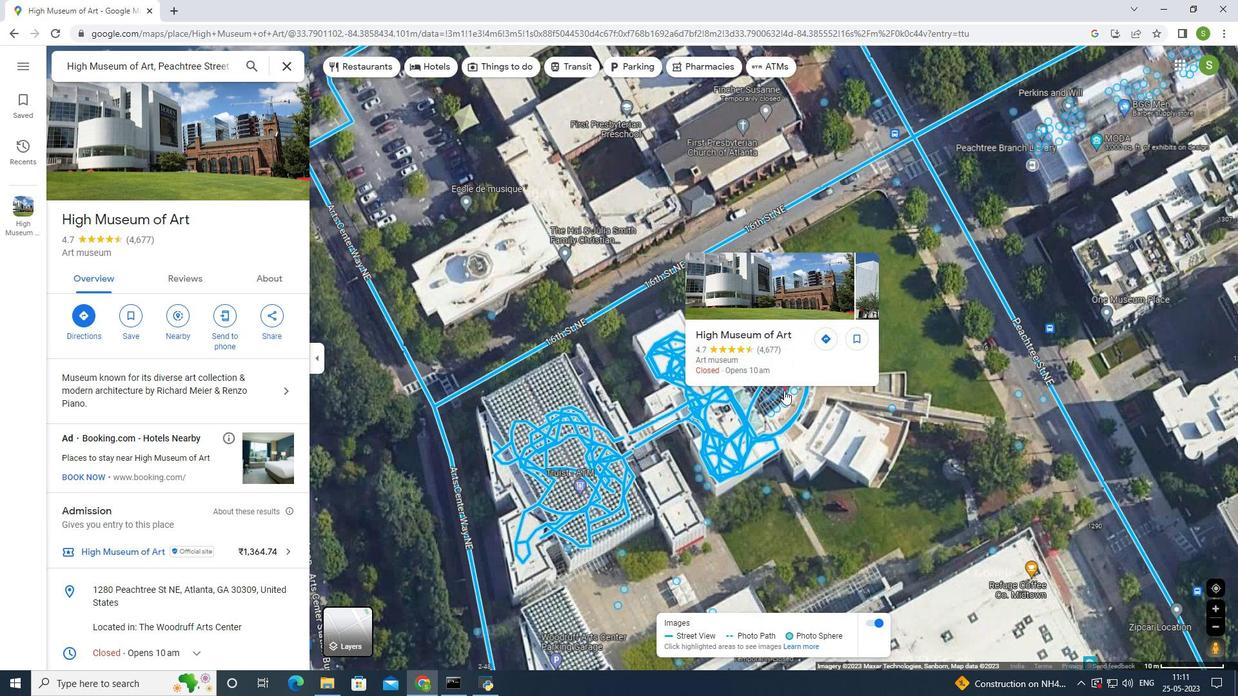
Action: Mouse scrolled (781, 392) with delta (0, 0)
Screenshot: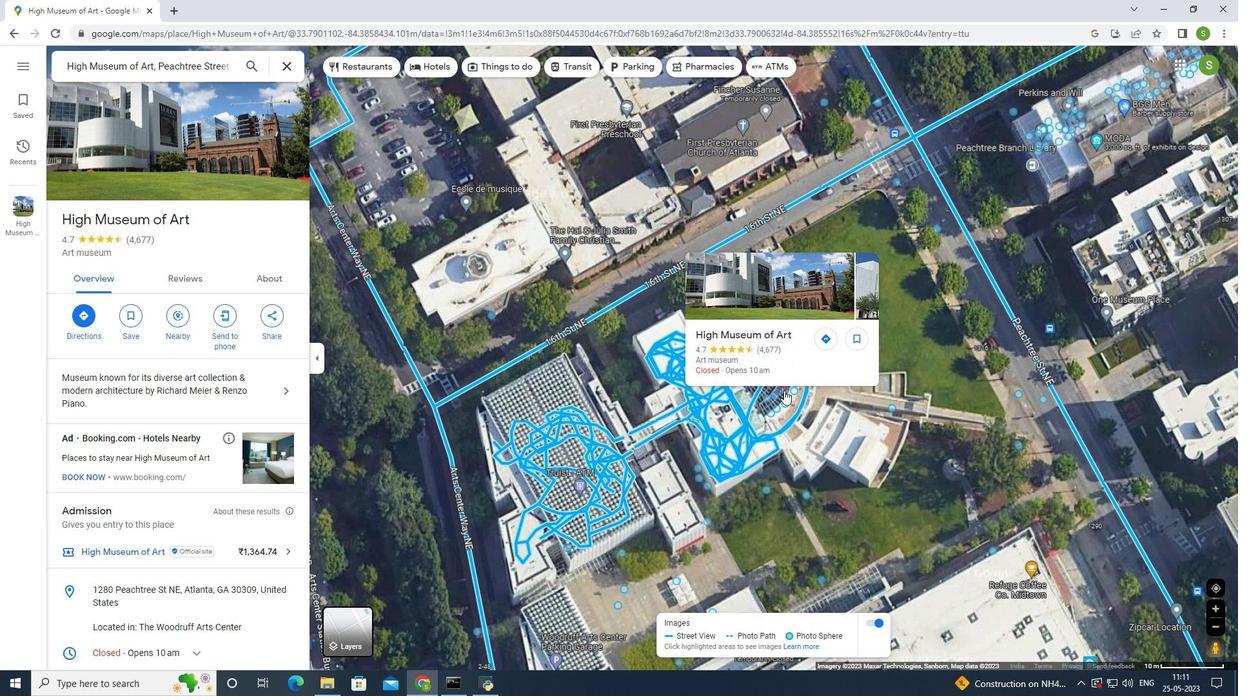 
Action: Mouse scrolled (781, 392) with delta (0, 0)
Screenshot: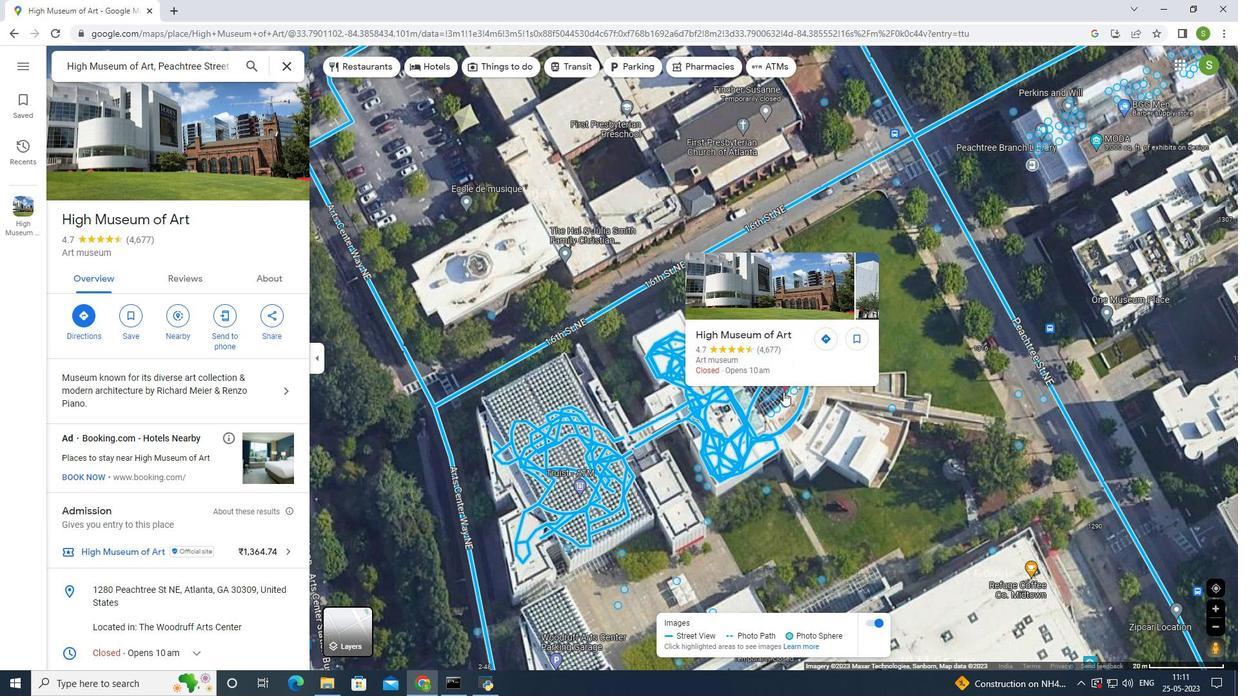 
Action: Mouse moved to (781, 394)
Screenshot: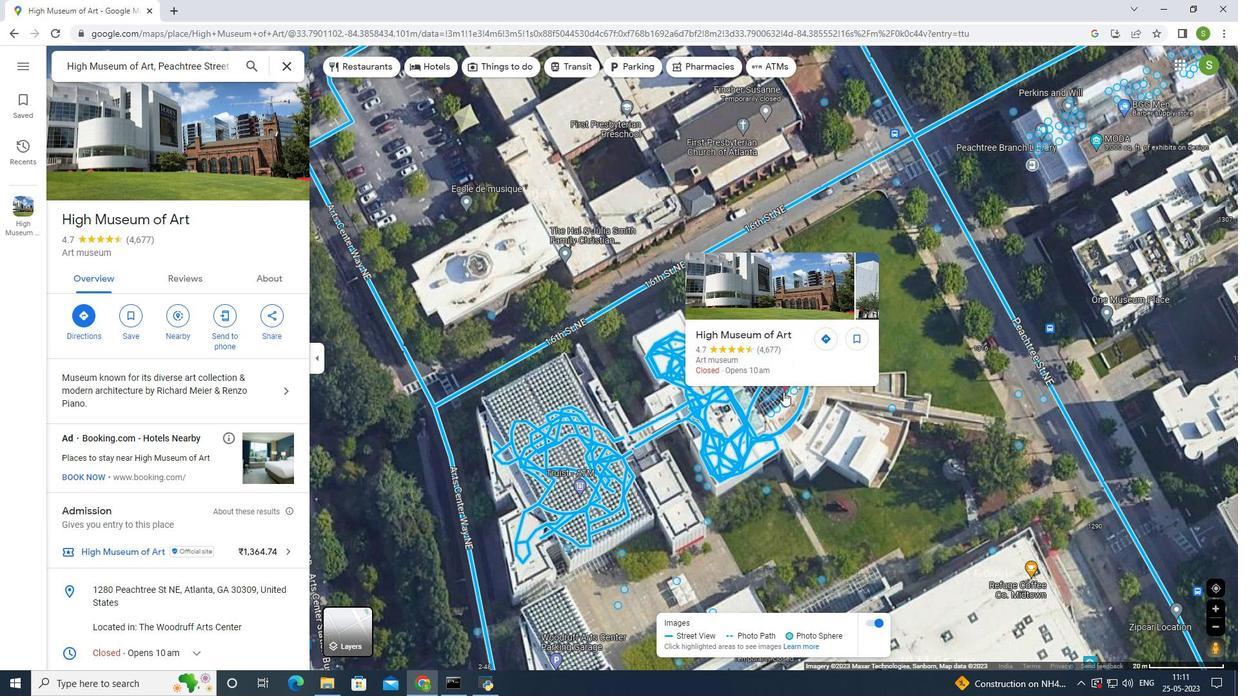 
Action: Mouse scrolled (781, 393) with delta (0, 0)
Screenshot: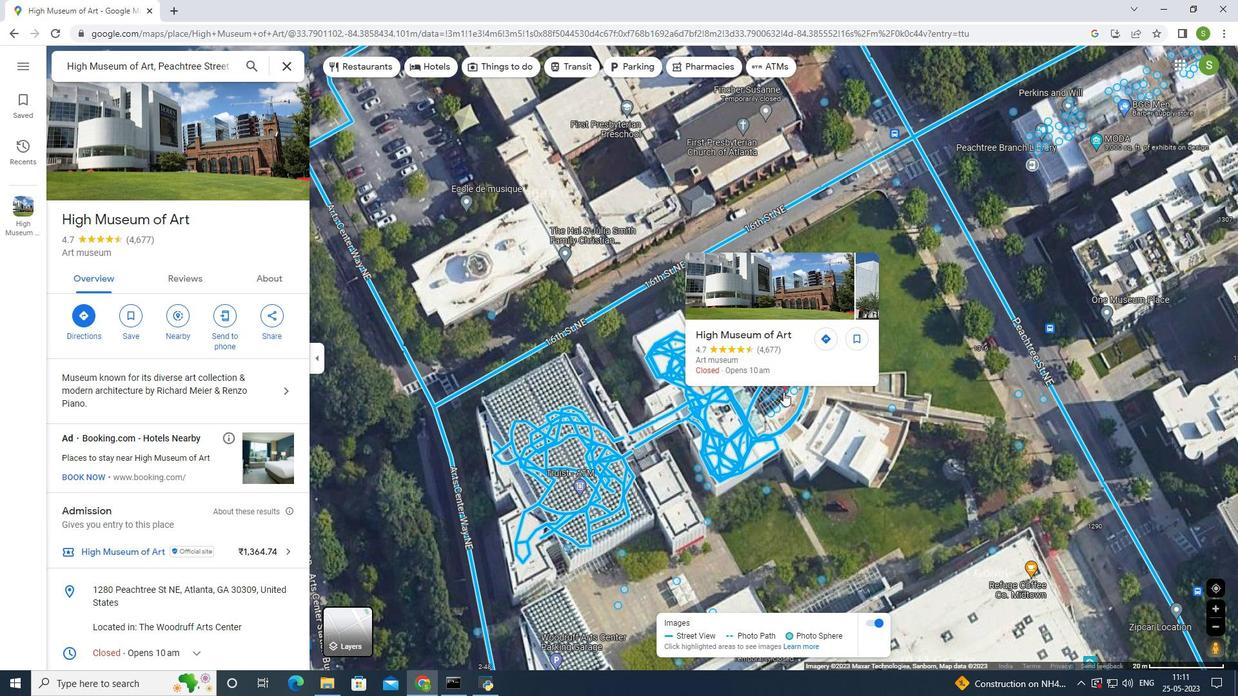 
Action: Mouse moved to (764, 381)
Screenshot: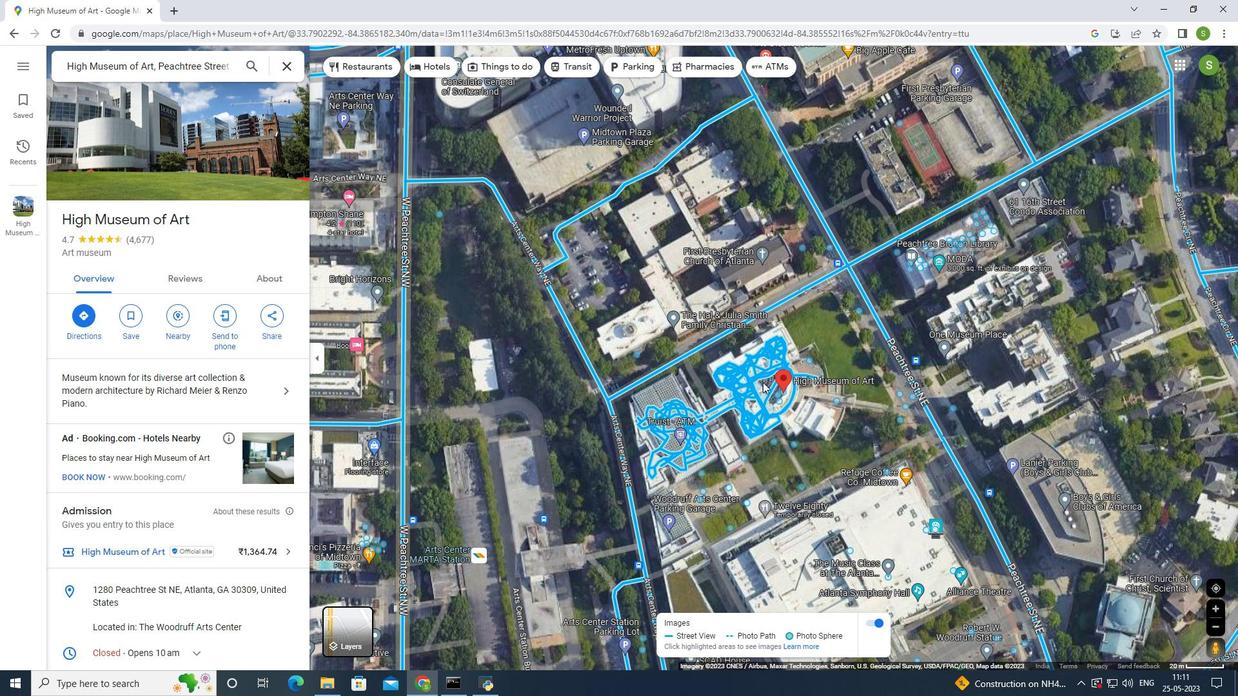 
Action: Mouse scrolled (764, 381) with delta (0, 0)
Screenshot: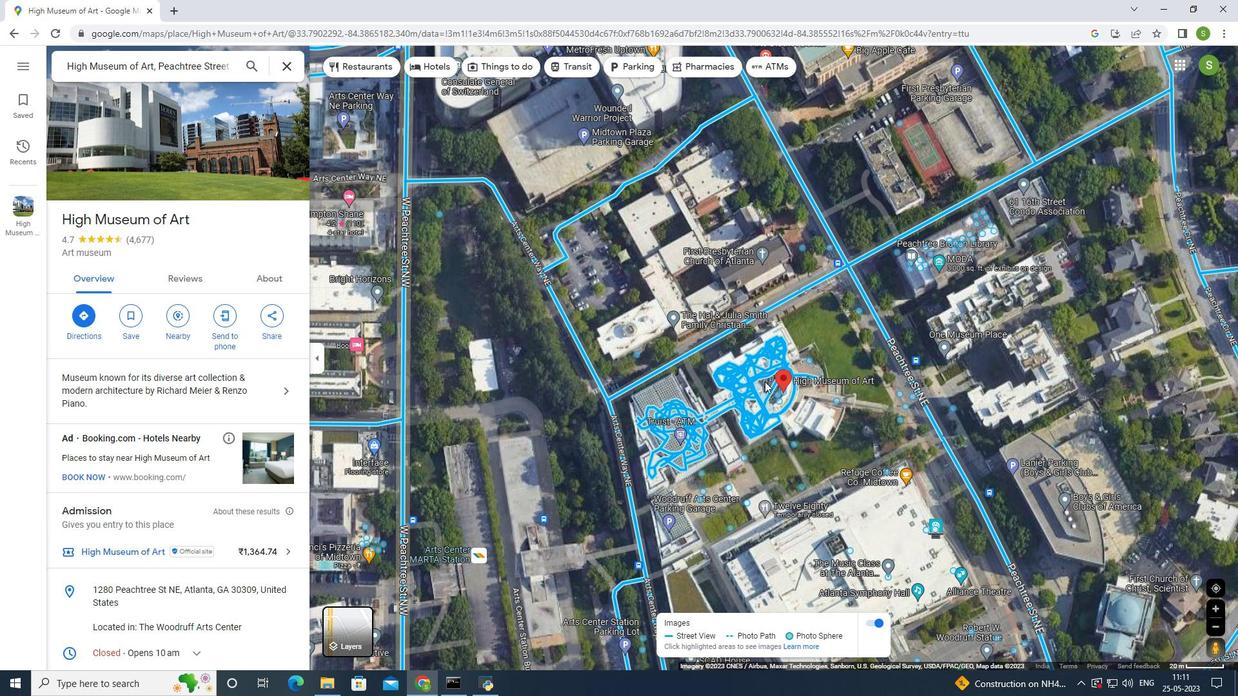 
Action: Mouse scrolled (764, 381) with delta (0, 0)
Screenshot: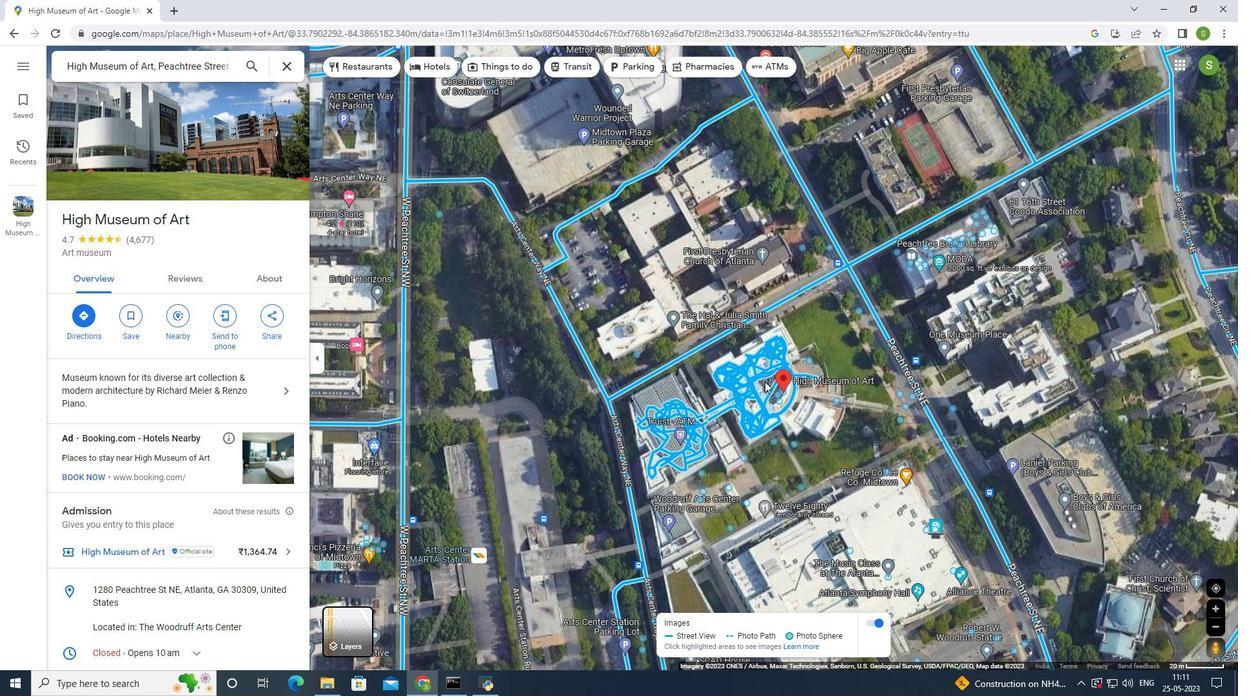 
Action: Mouse moved to (764, 381)
Screenshot: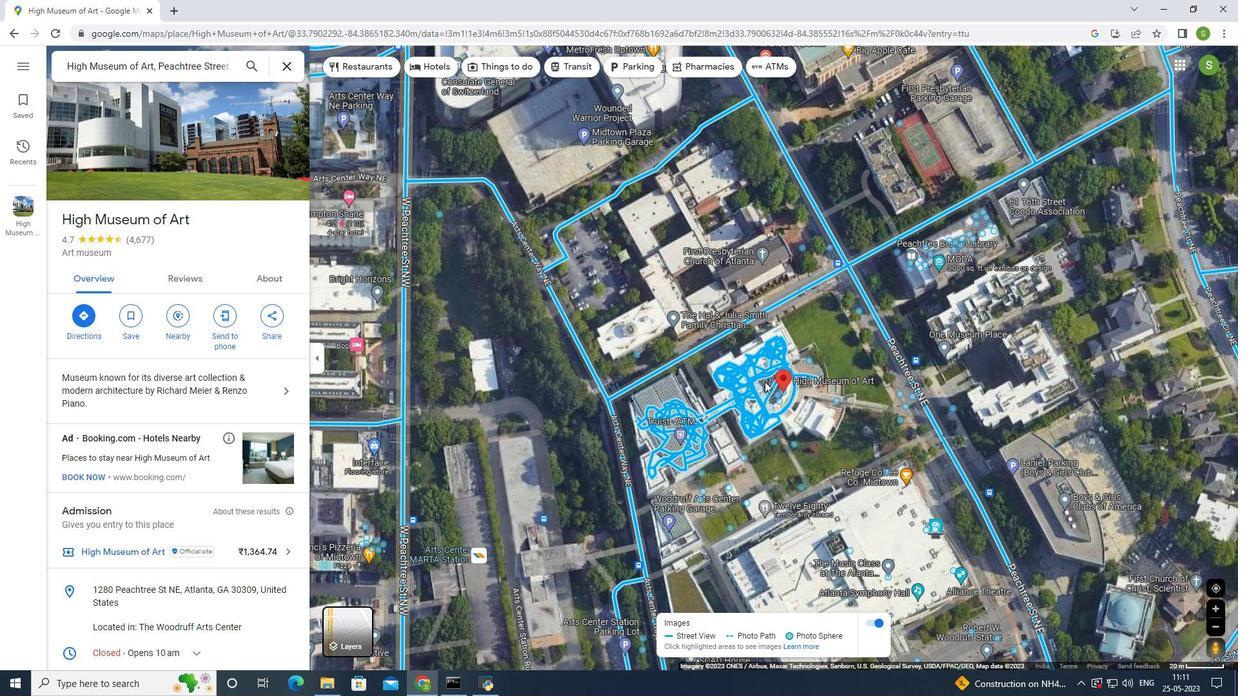 
Action: Mouse scrolled (764, 380) with delta (0, 0)
Screenshot: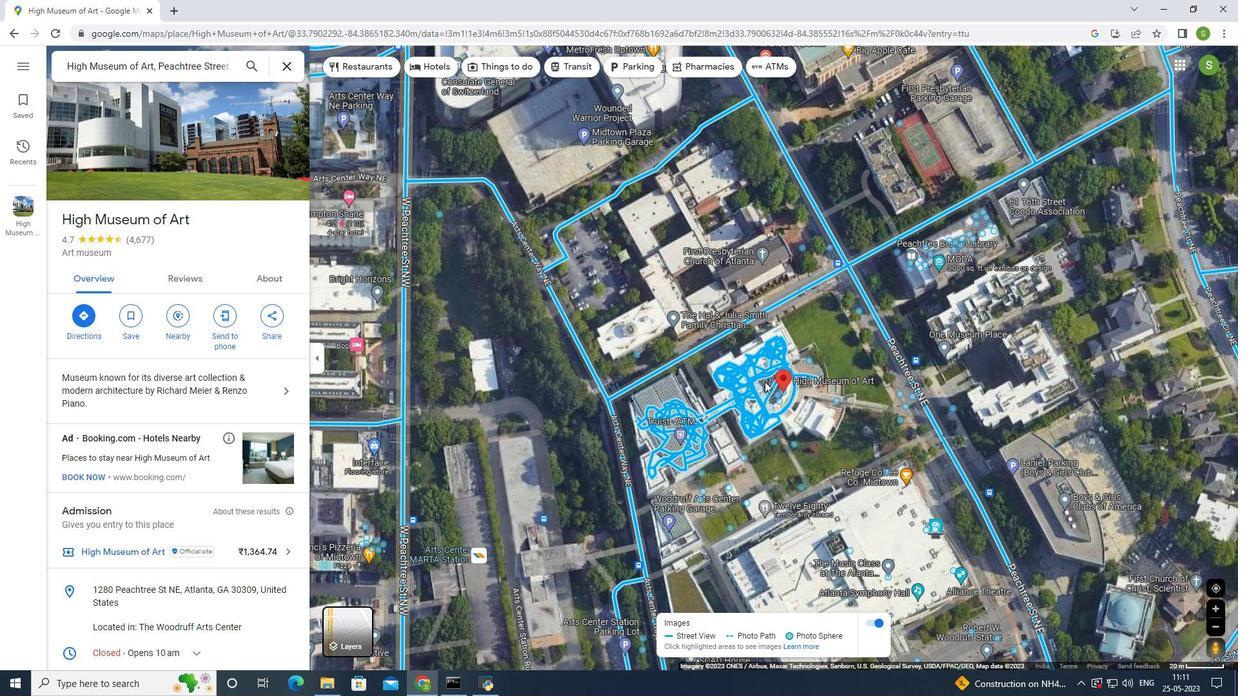 
Action: Mouse moved to (760, 185)
Screenshot: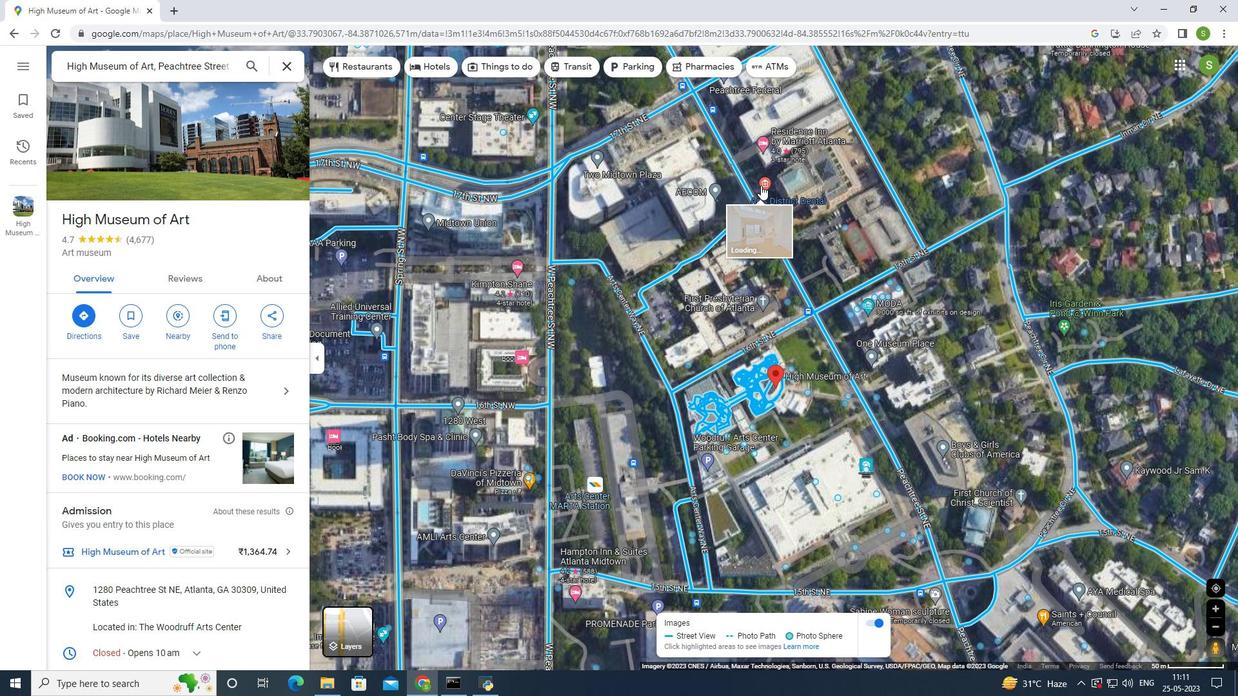 
Action: Mouse pressed left at (760, 185)
Screenshot: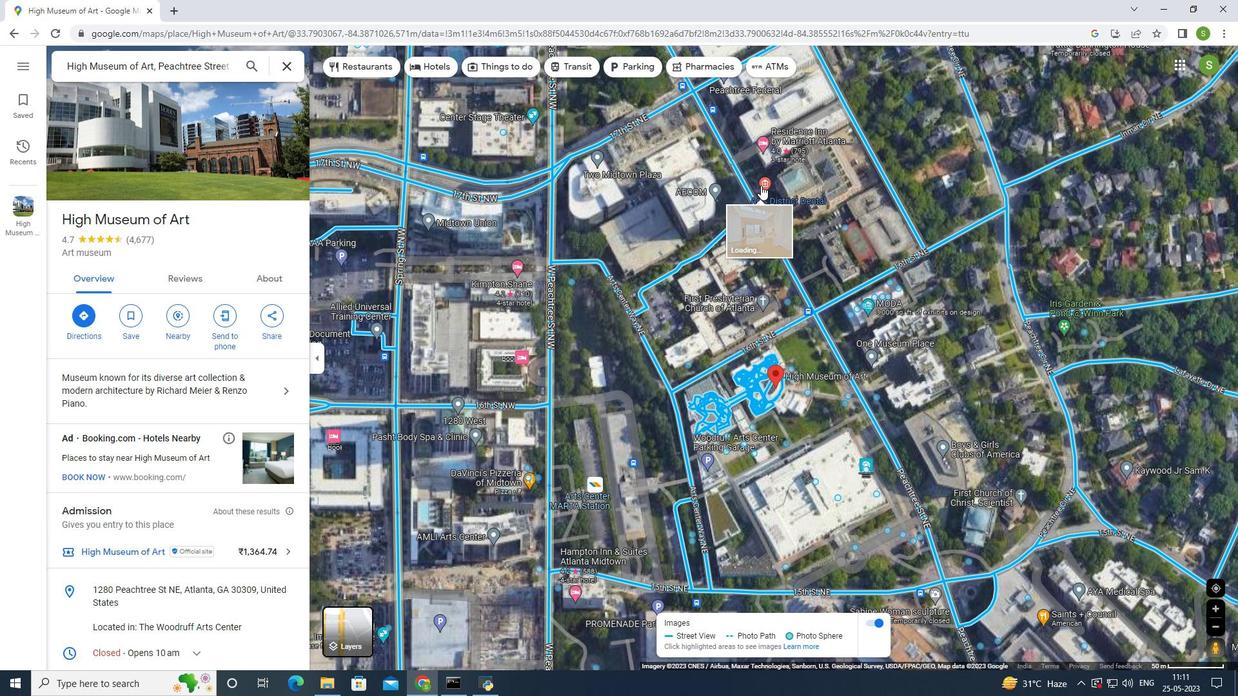 
Action: Mouse moved to (783, 183)
Screenshot: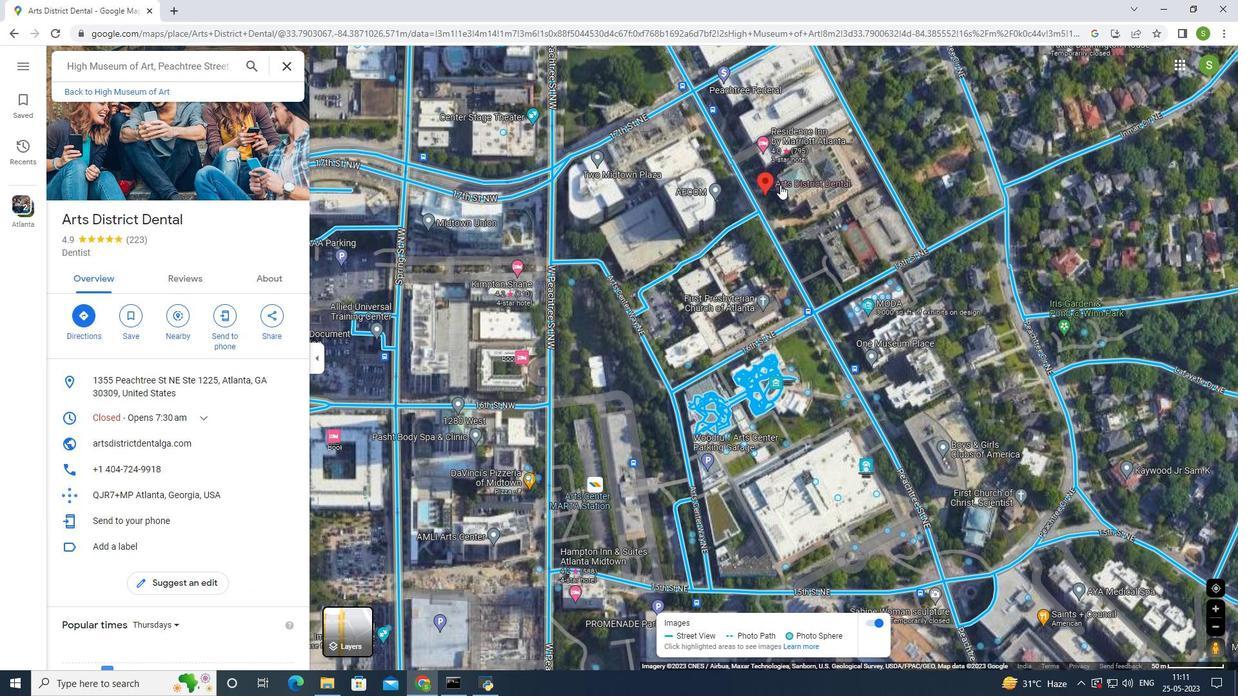 
Action: Mouse pressed left at (783, 183)
Screenshot: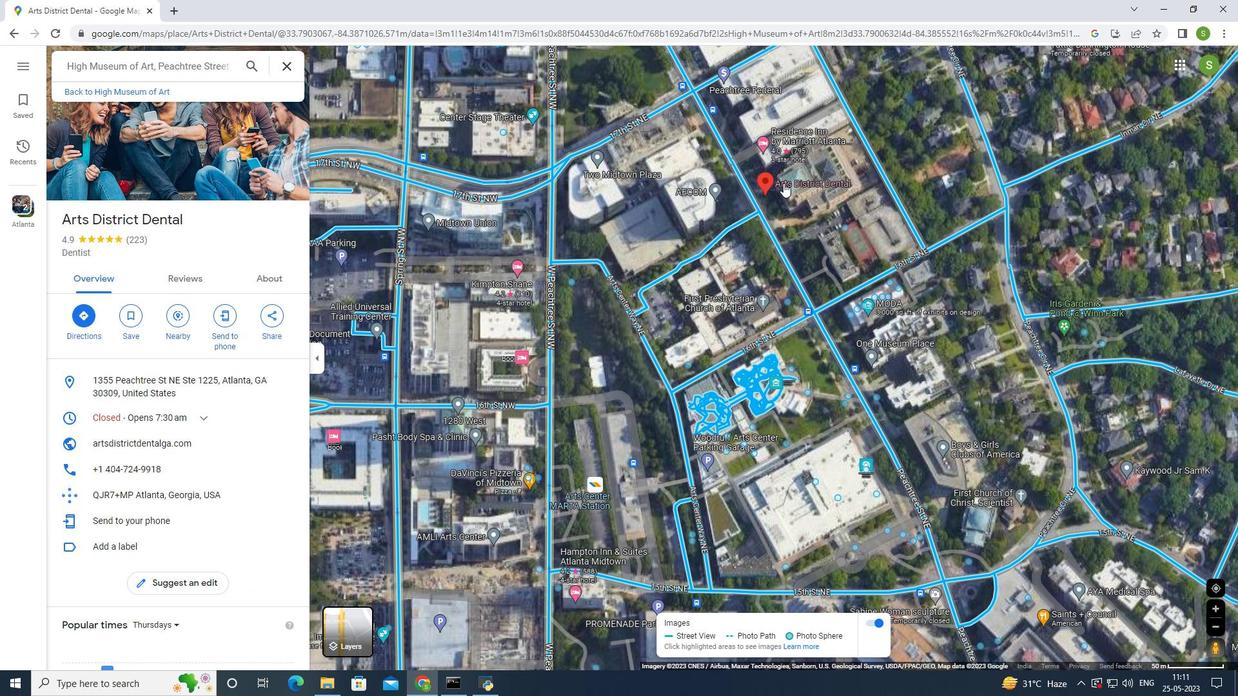 
Action: Mouse moved to (183, 137)
Screenshot: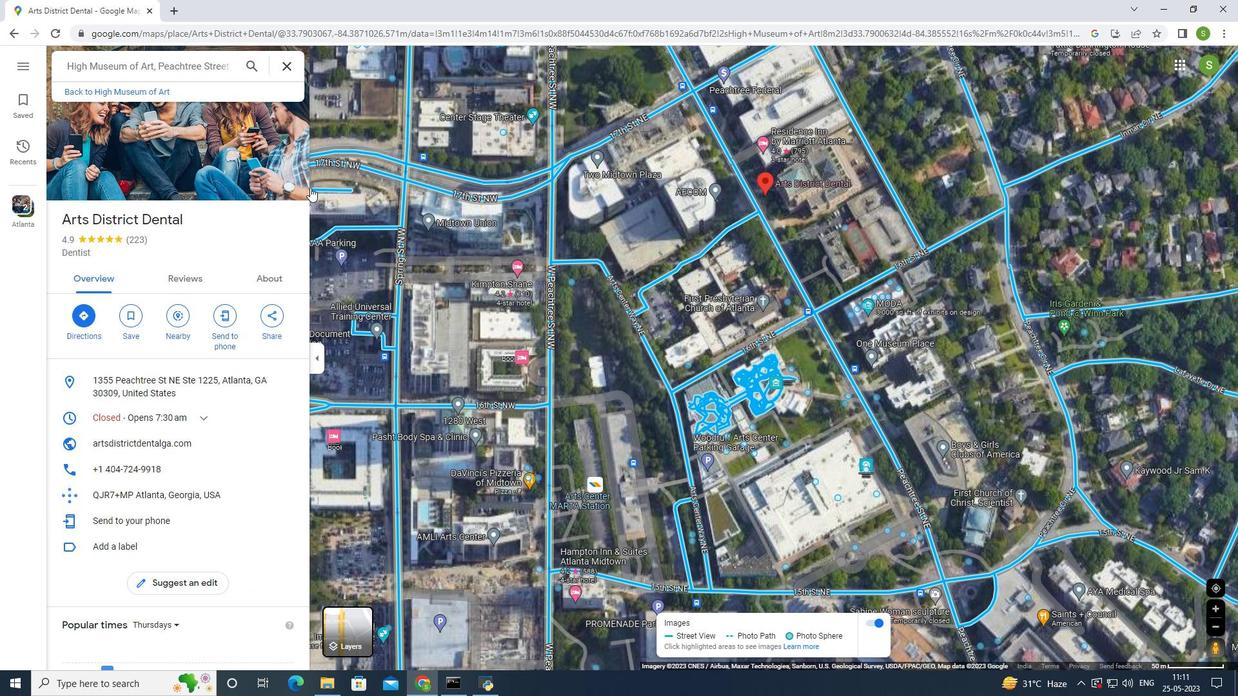 
Action: Mouse pressed left at (183, 137)
Screenshot: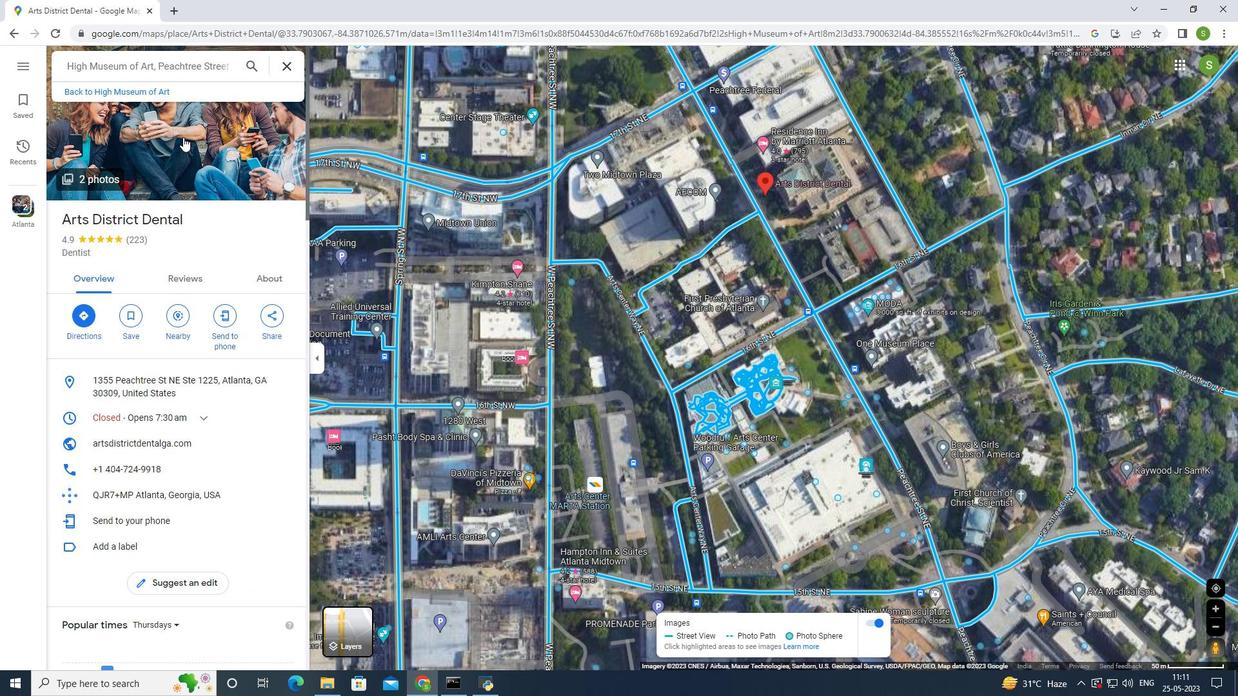 
Action: Mouse moved to (798, 571)
Screenshot: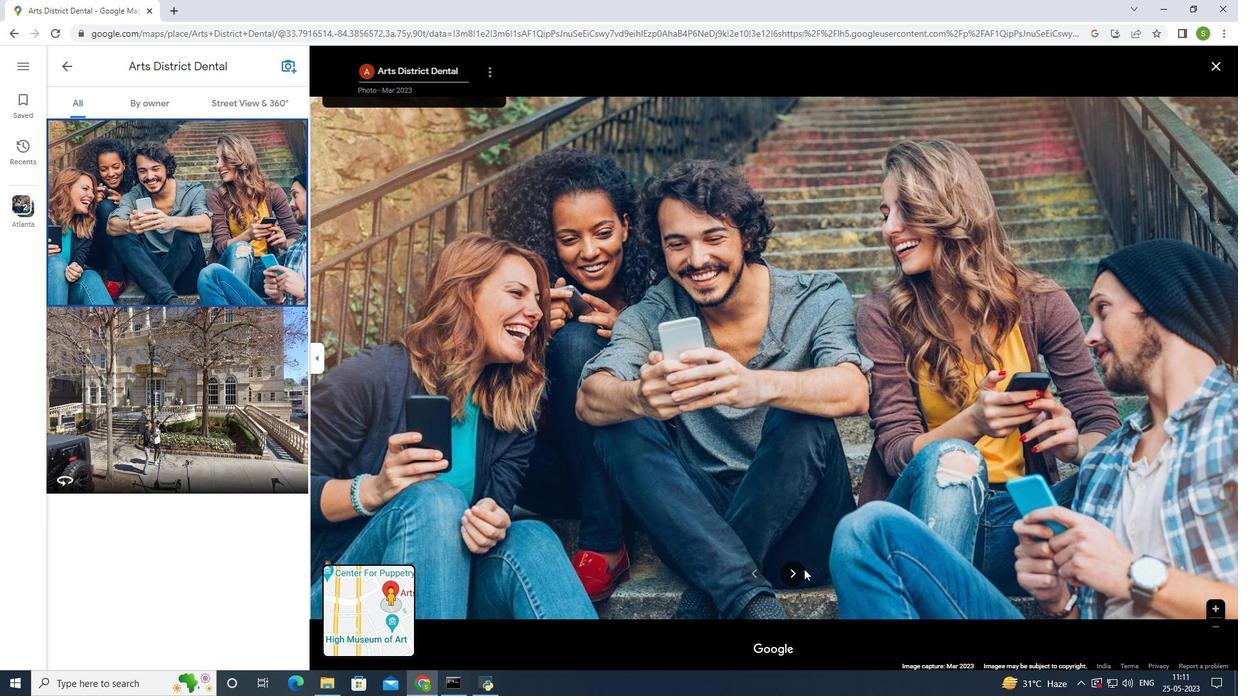 
Action: Mouse pressed left at (798, 571)
Screenshot: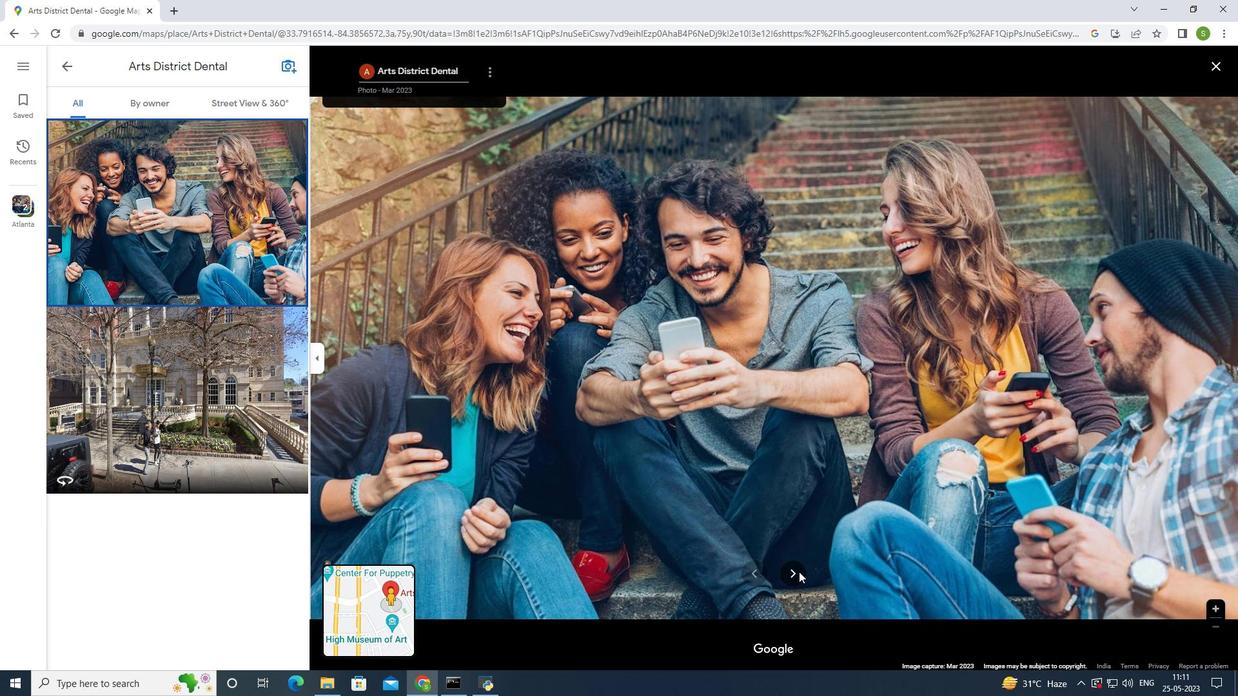 
Action: Mouse moved to (793, 575)
Screenshot: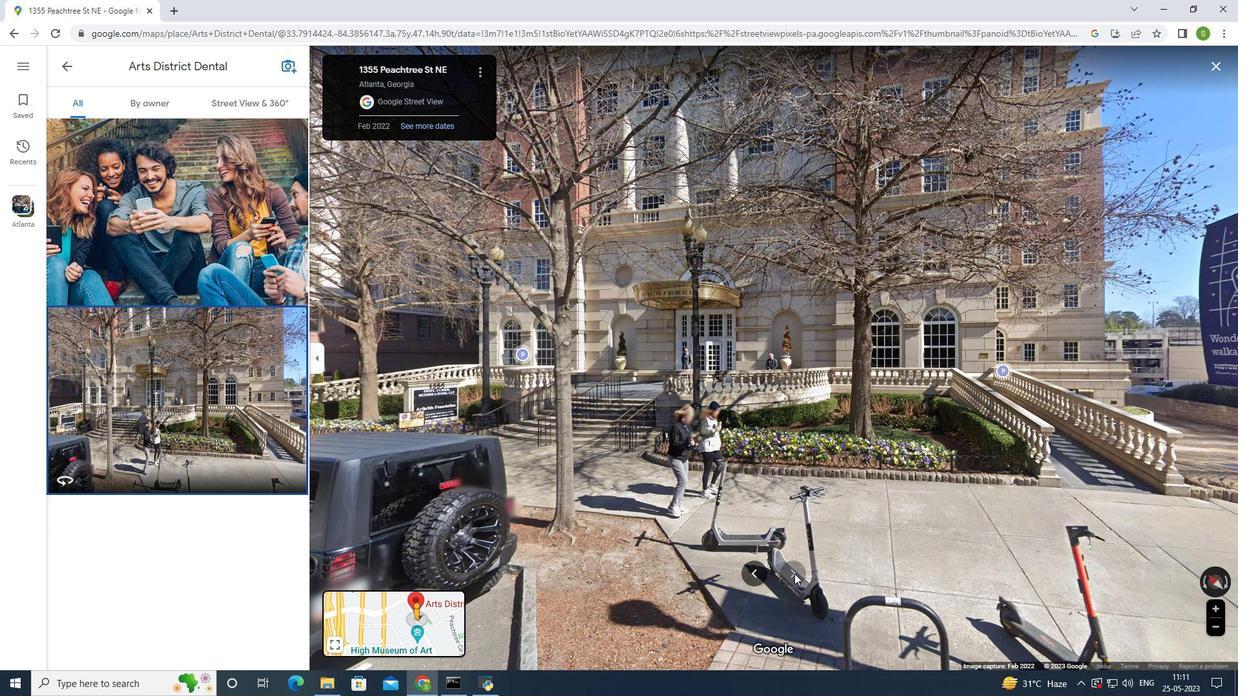 
Action: Mouse pressed left at (793, 575)
Screenshot: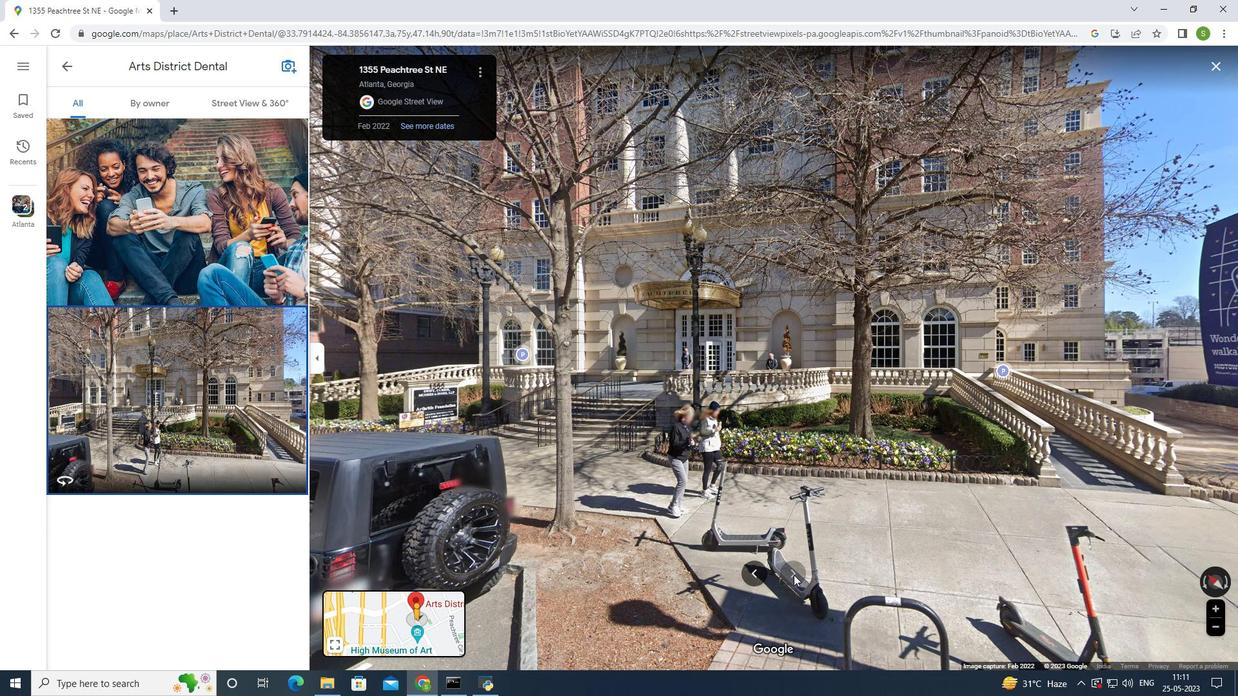 
Action: Mouse moved to (1001, 370)
Screenshot: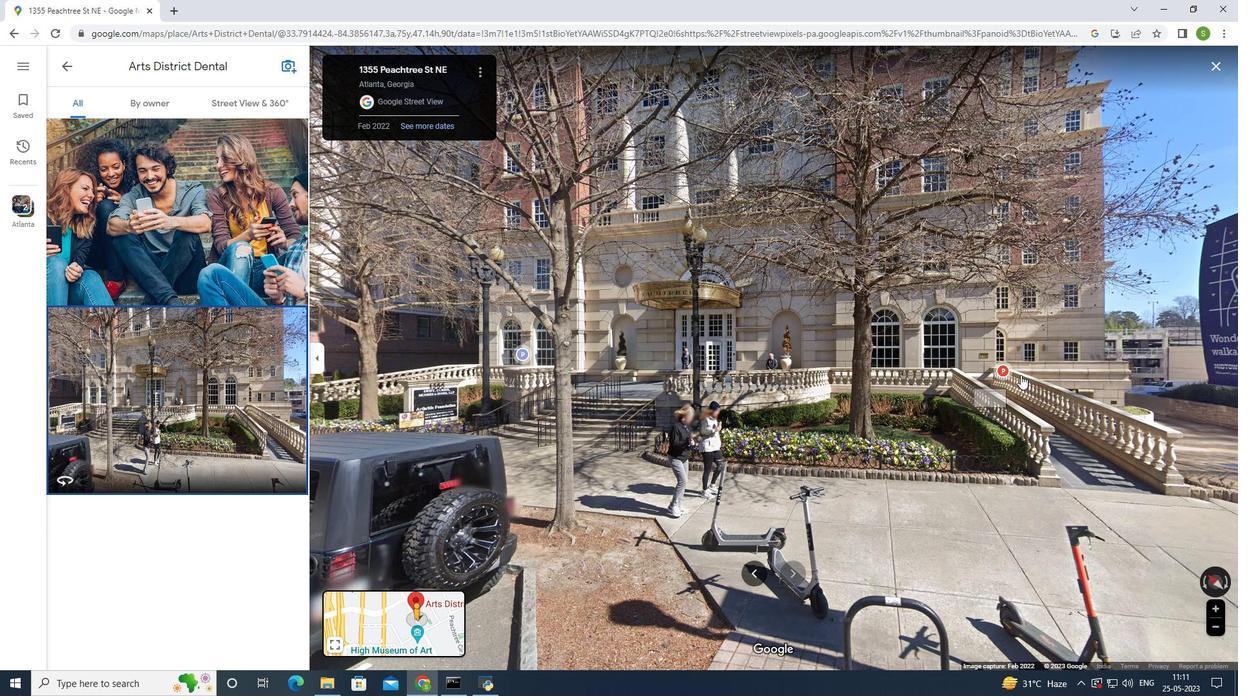 
Action: Mouse pressed left at (1001, 370)
Screenshot: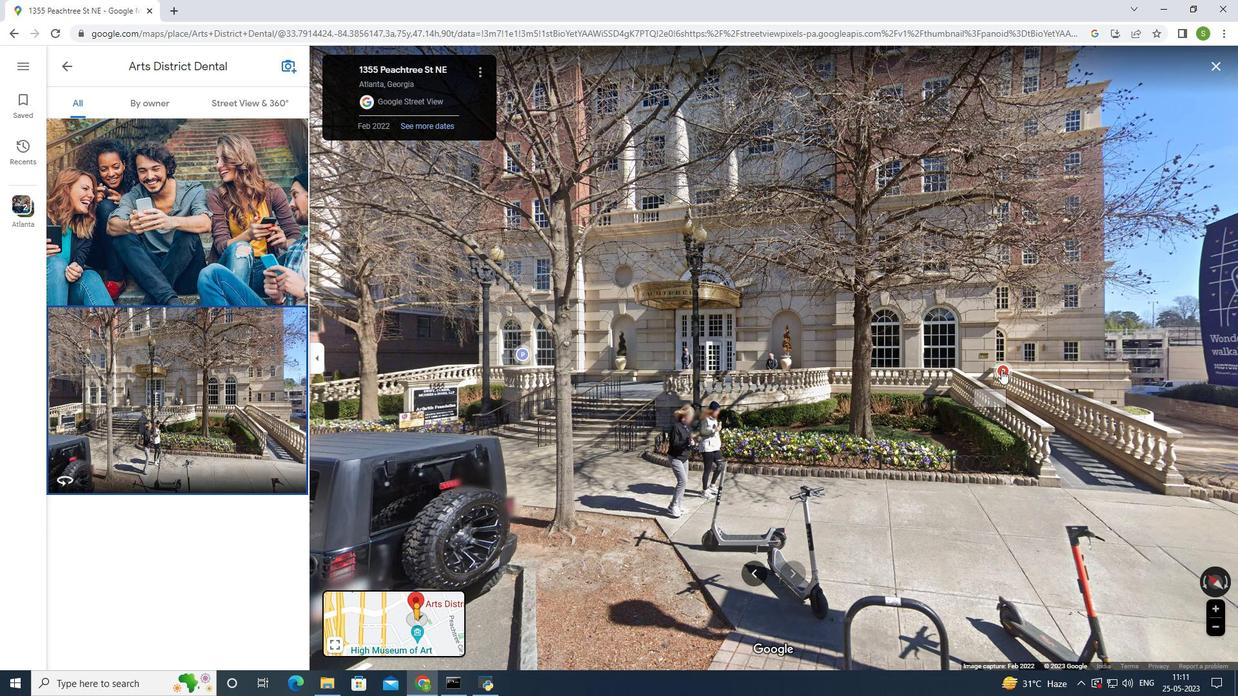 
Action: Mouse moved to (854, 355)
Screenshot: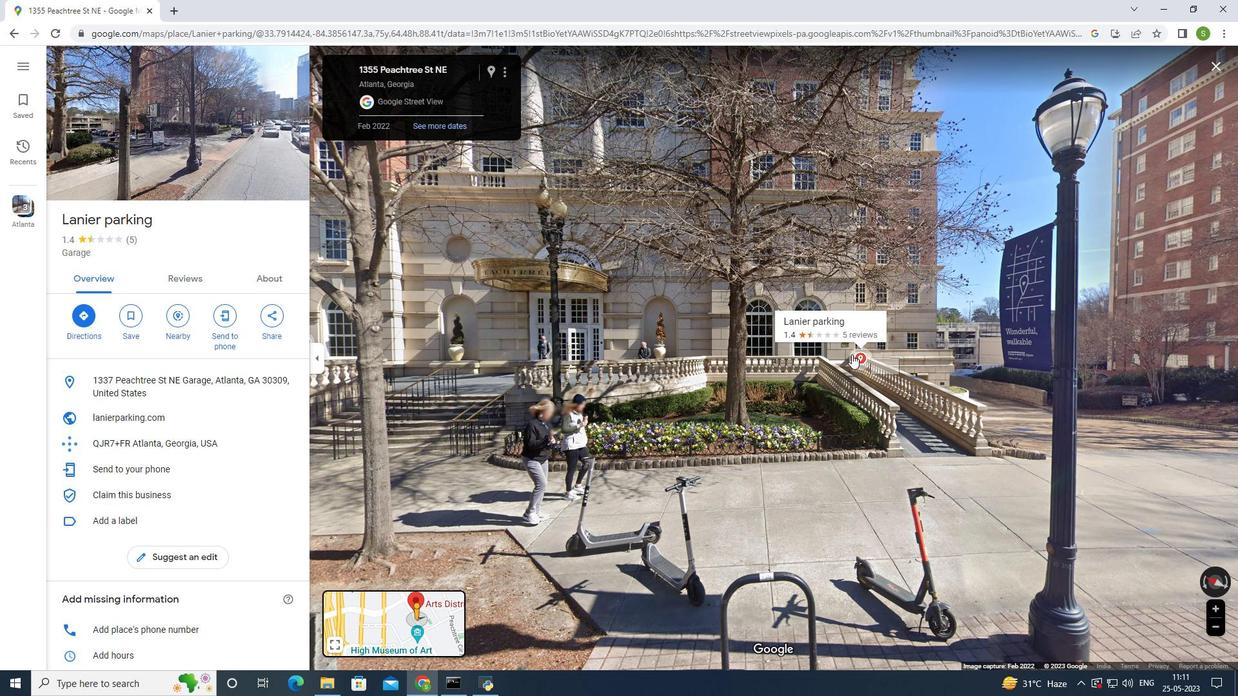 
Action: Mouse pressed left at (854, 355)
Screenshot: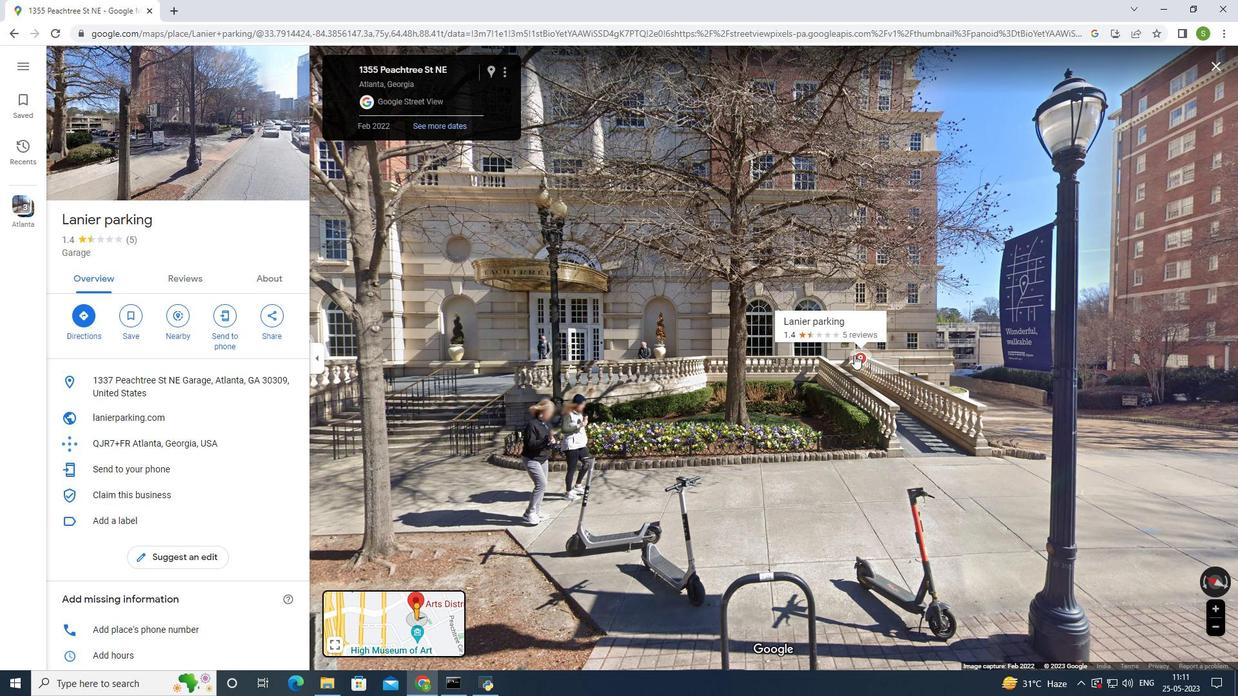 
Action: Mouse moved to (324, 375)
Screenshot: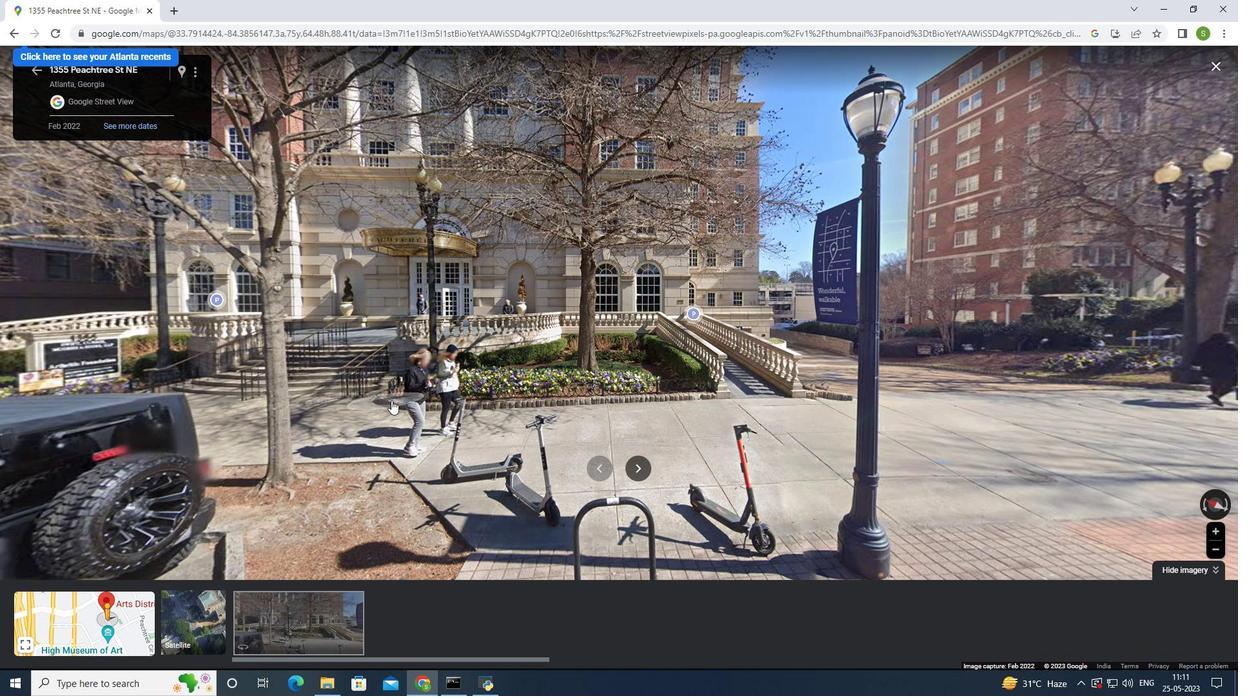 
Action: Mouse pressed left at (324, 375)
Screenshot: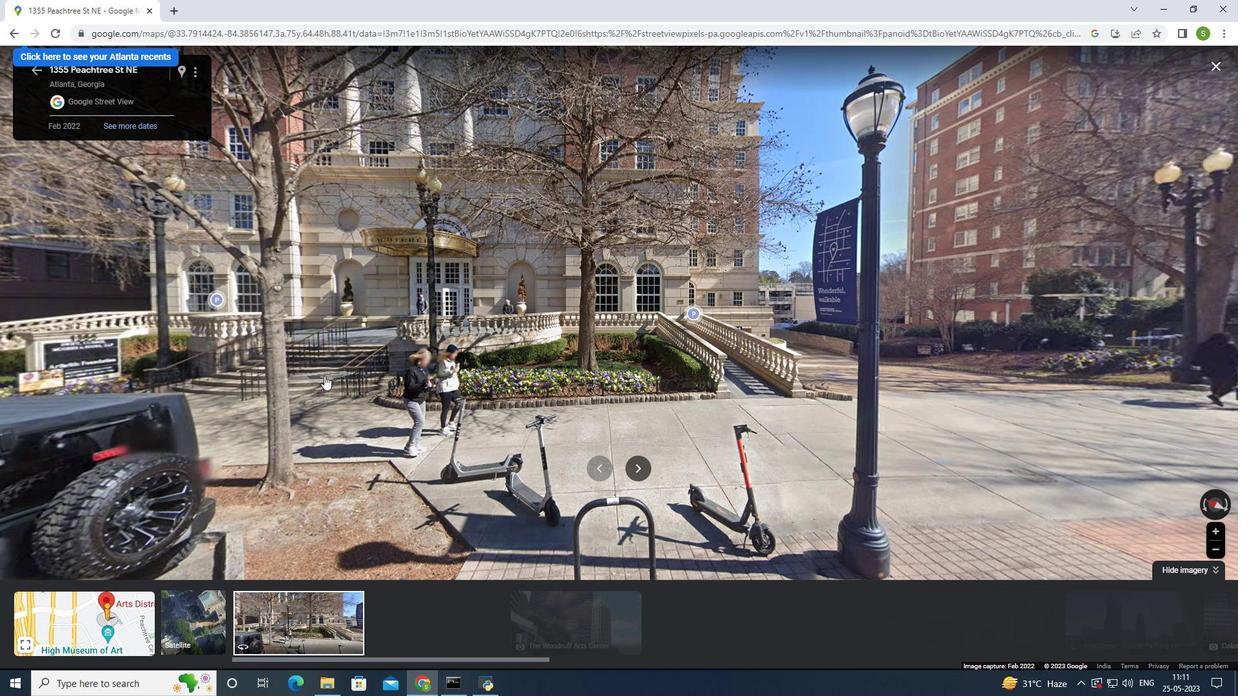 
Action: Mouse moved to (76, 359)
Screenshot: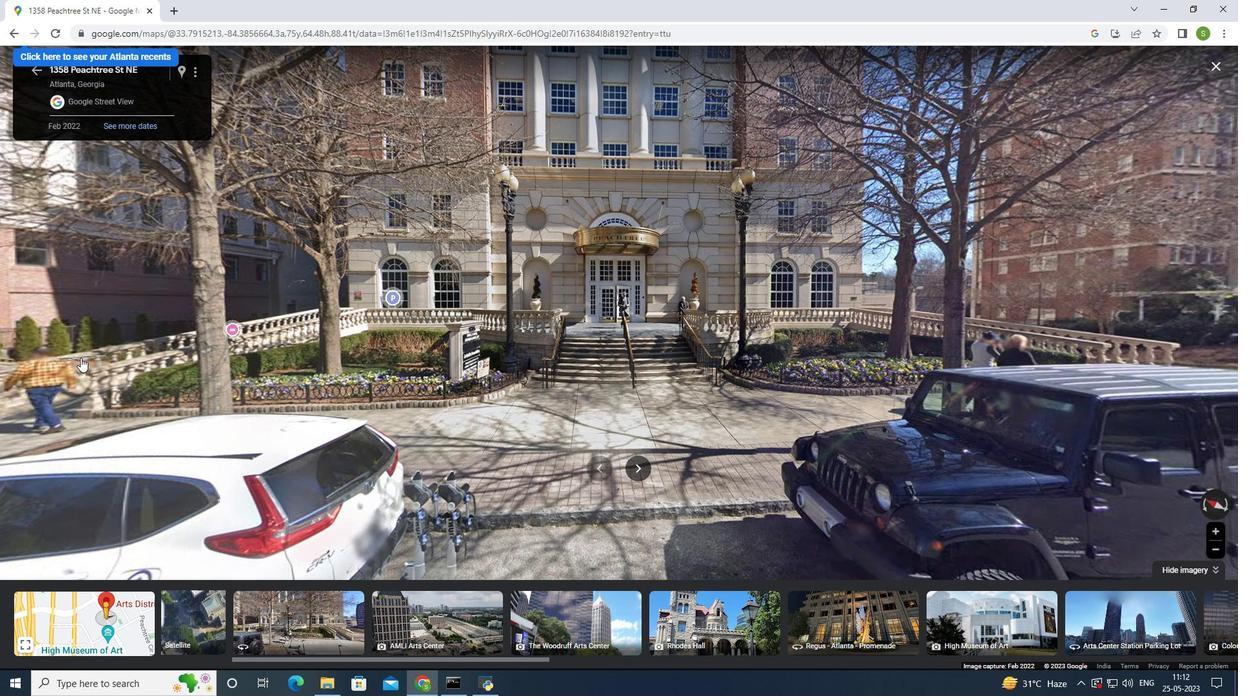 
Action: Mouse pressed left at (76, 359)
Screenshot: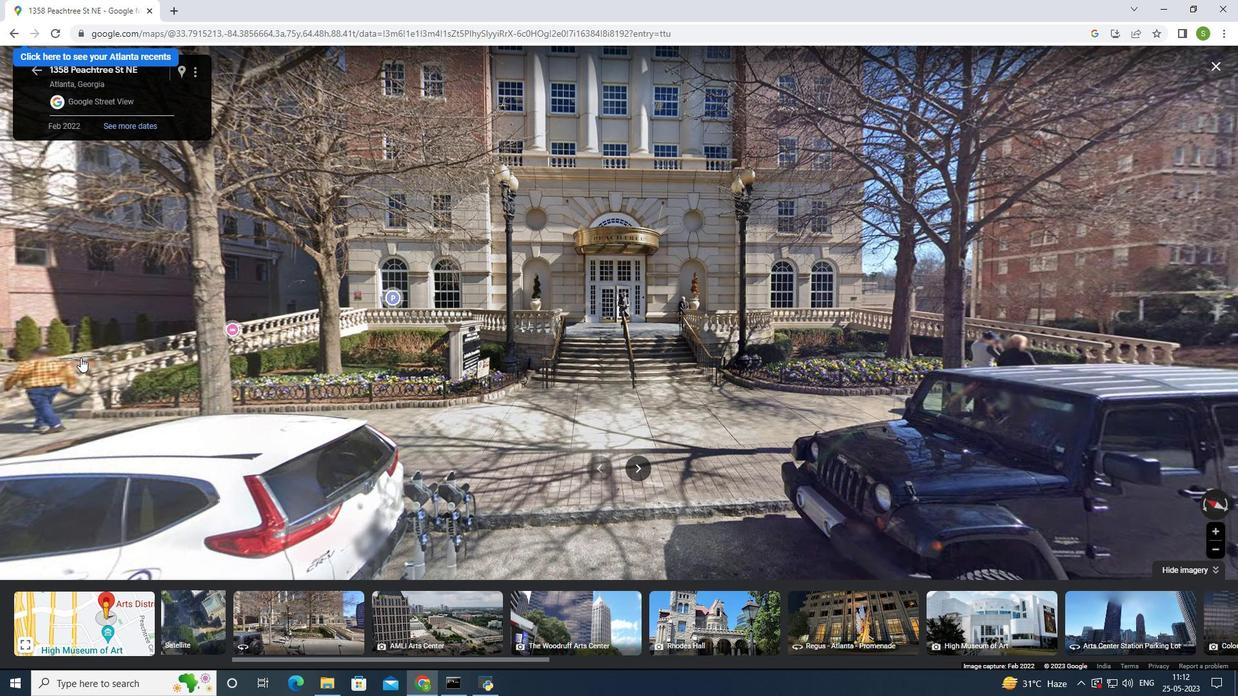 
Action: Mouse moved to (81, 357)
Screenshot: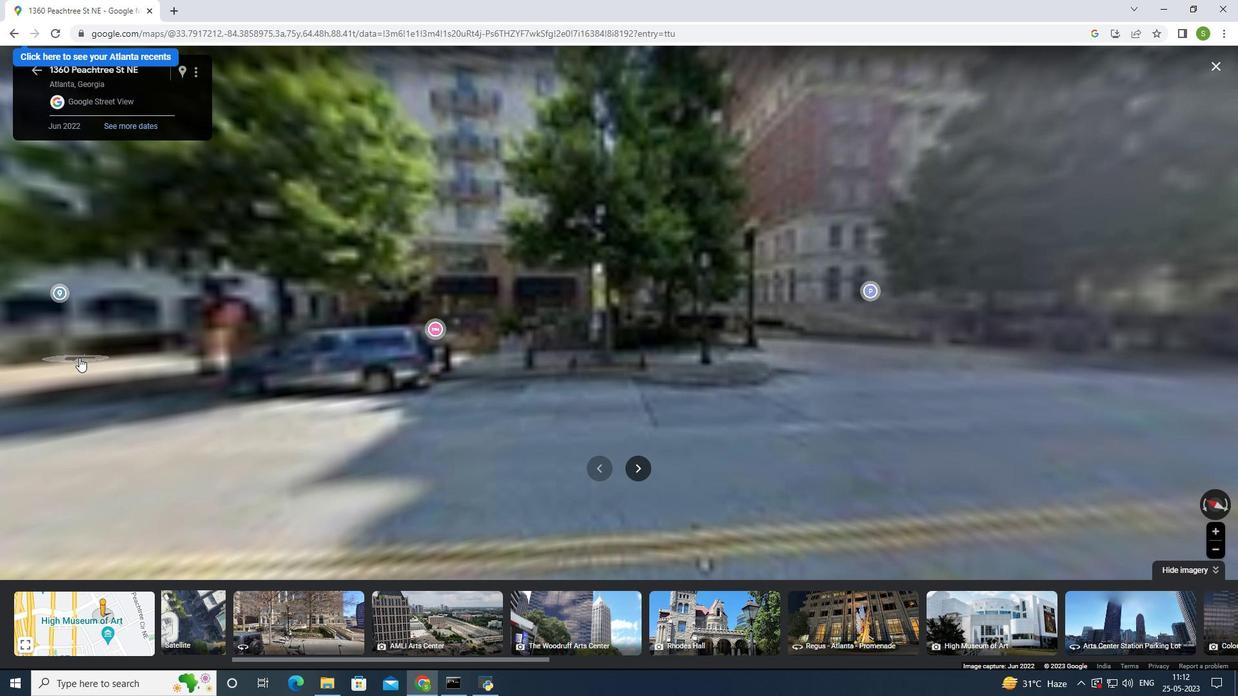 
Action: Mouse pressed left at (81, 357)
Screenshot: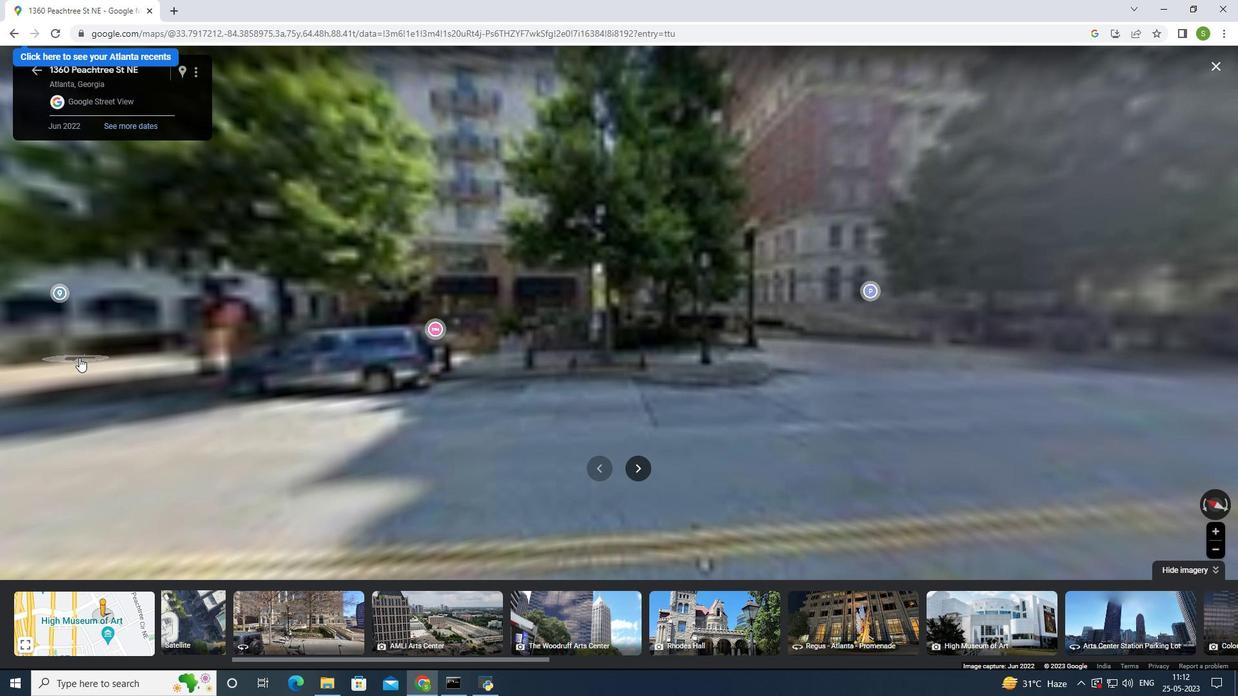 
Action: Mouse pressed left at (81, 357)
Screenshot: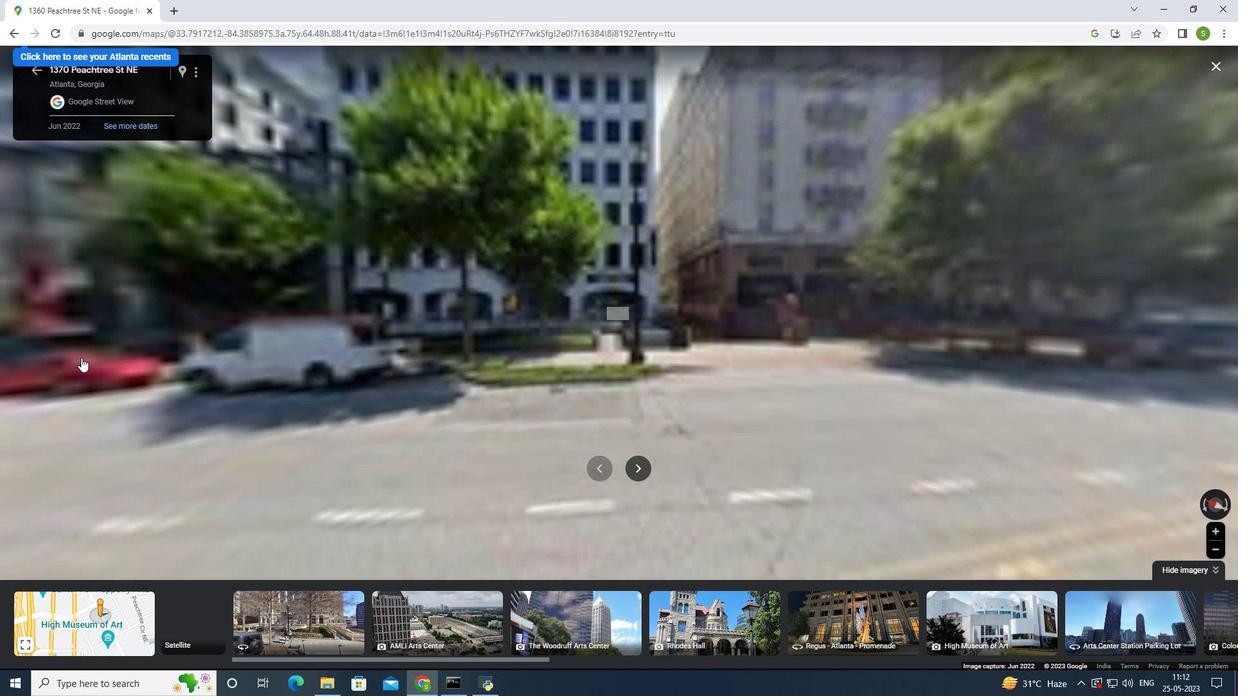 
Action: Mouse moved to (83, 357)
Screenshot: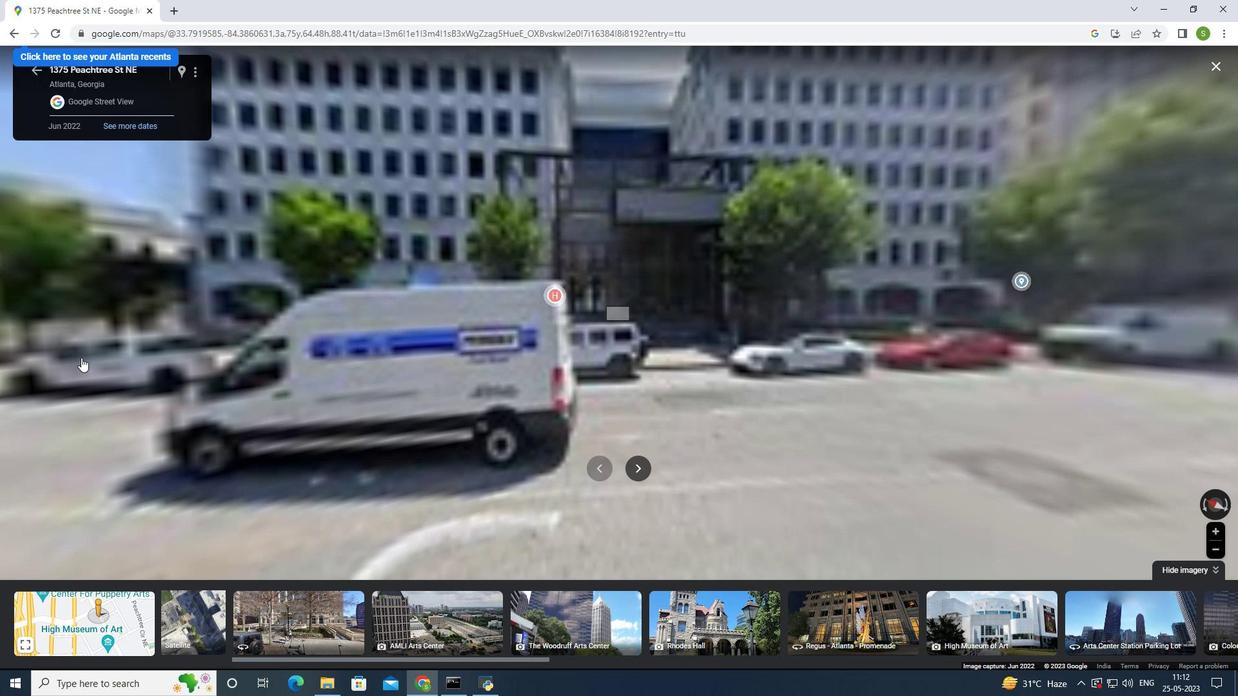 
Action: Mouse pressed left at (81, 357)
Screenshot: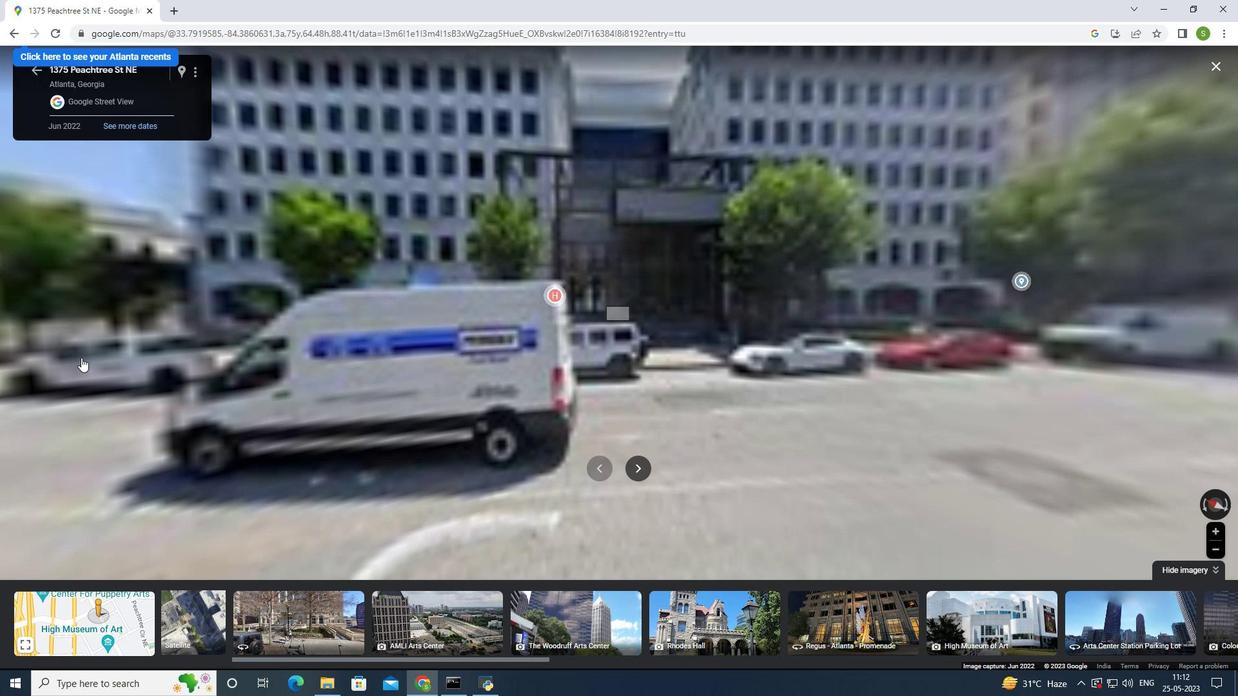 
Action: Mouse moved to (73, 361)
Screenshot: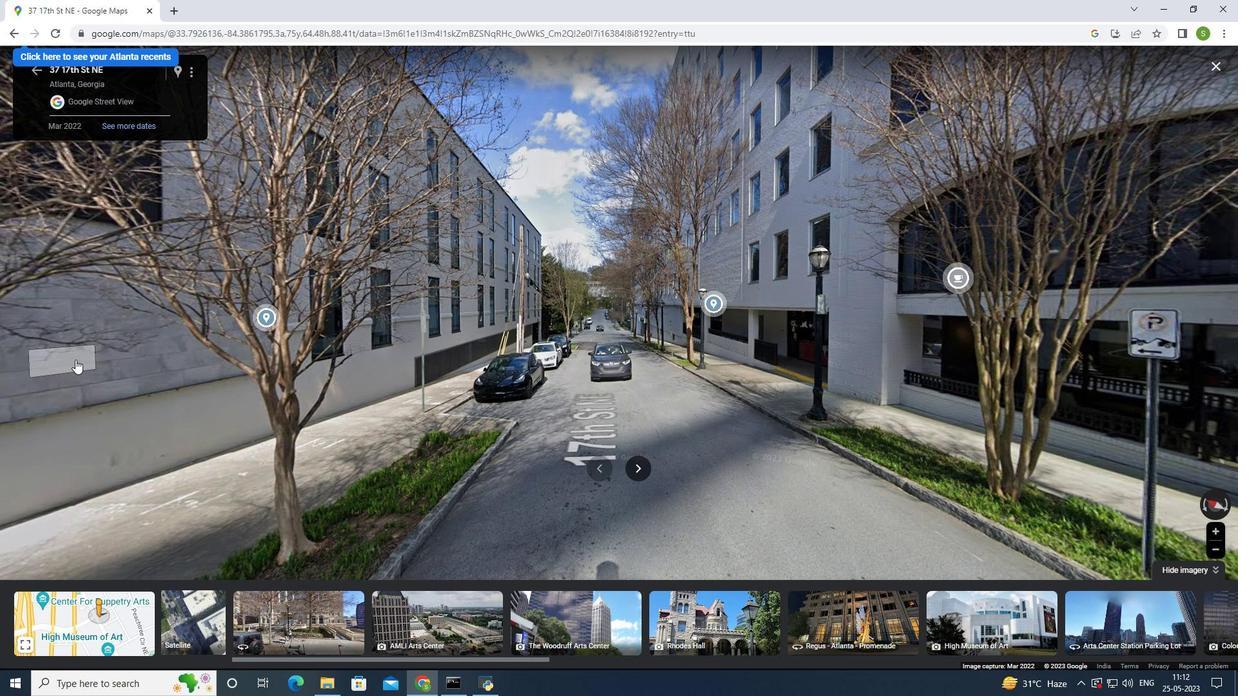 
Action: Mouse pressed left at (73, 361)
Screenshot: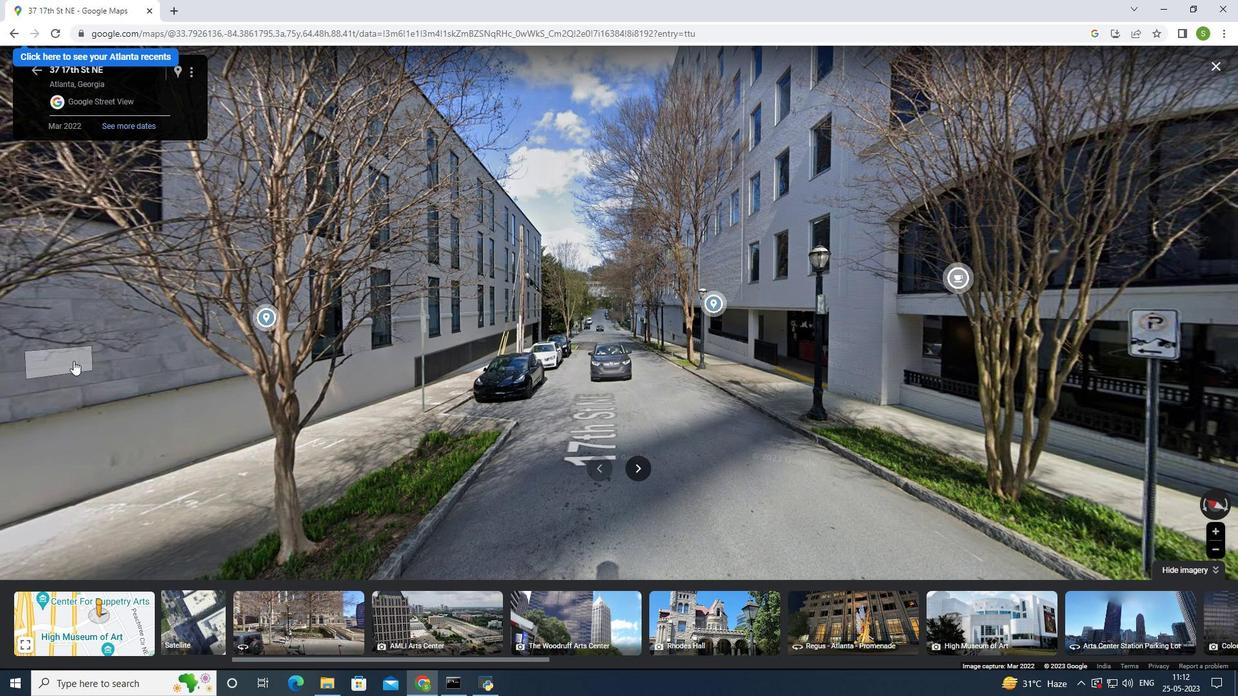 
Action: Mouse moved to (72, 361)
Screenshot: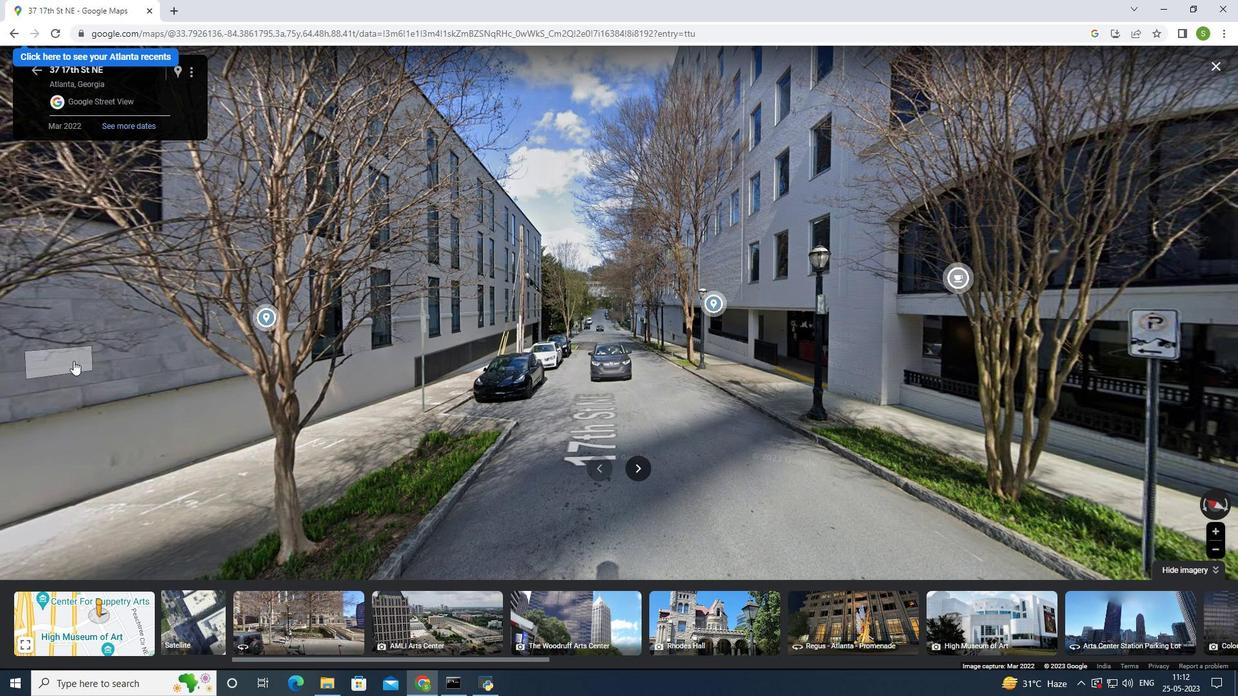 
Action: Mouse pressed left at (72, 361)
Screenshot: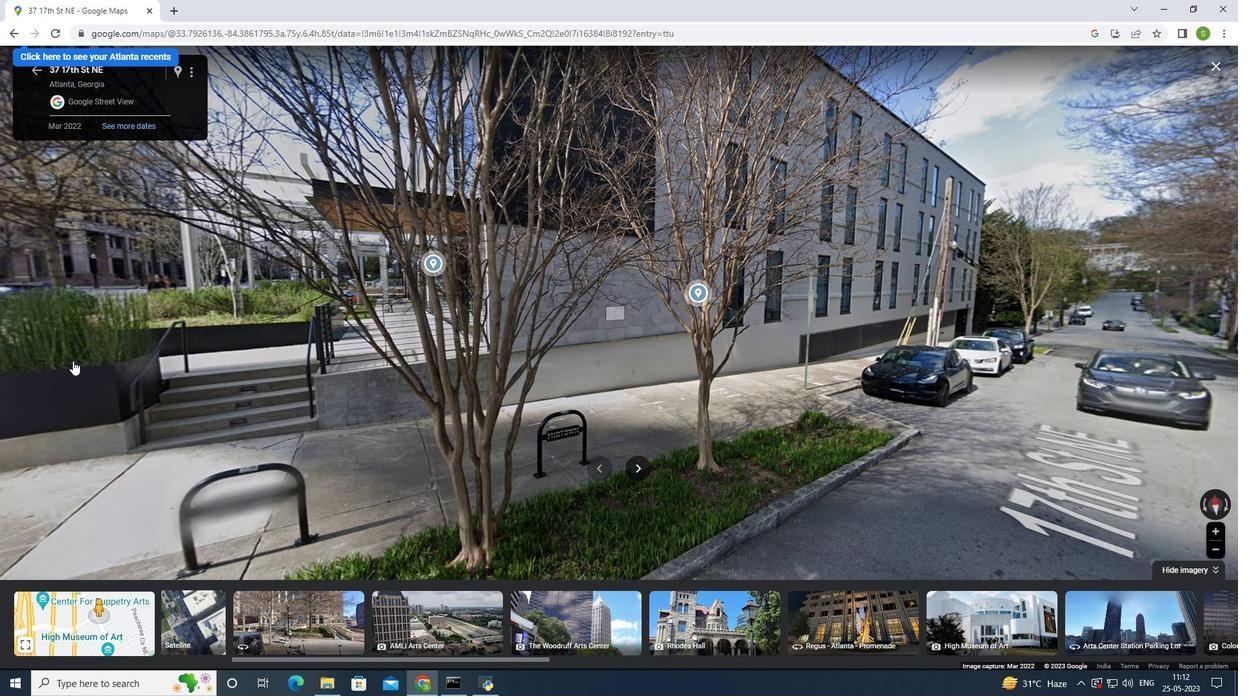 
Action: Mouse moved to (73, 360)
Screenshot: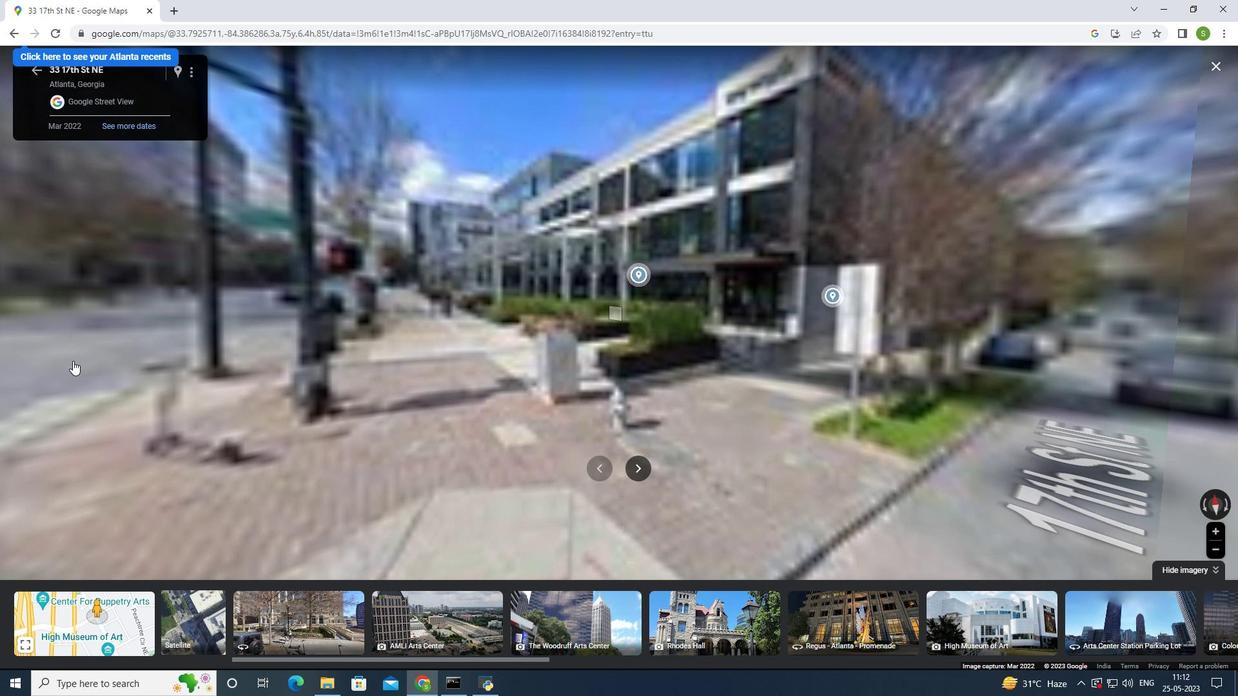
Action: Mouse pressed left at (73, 360)
Screenshot: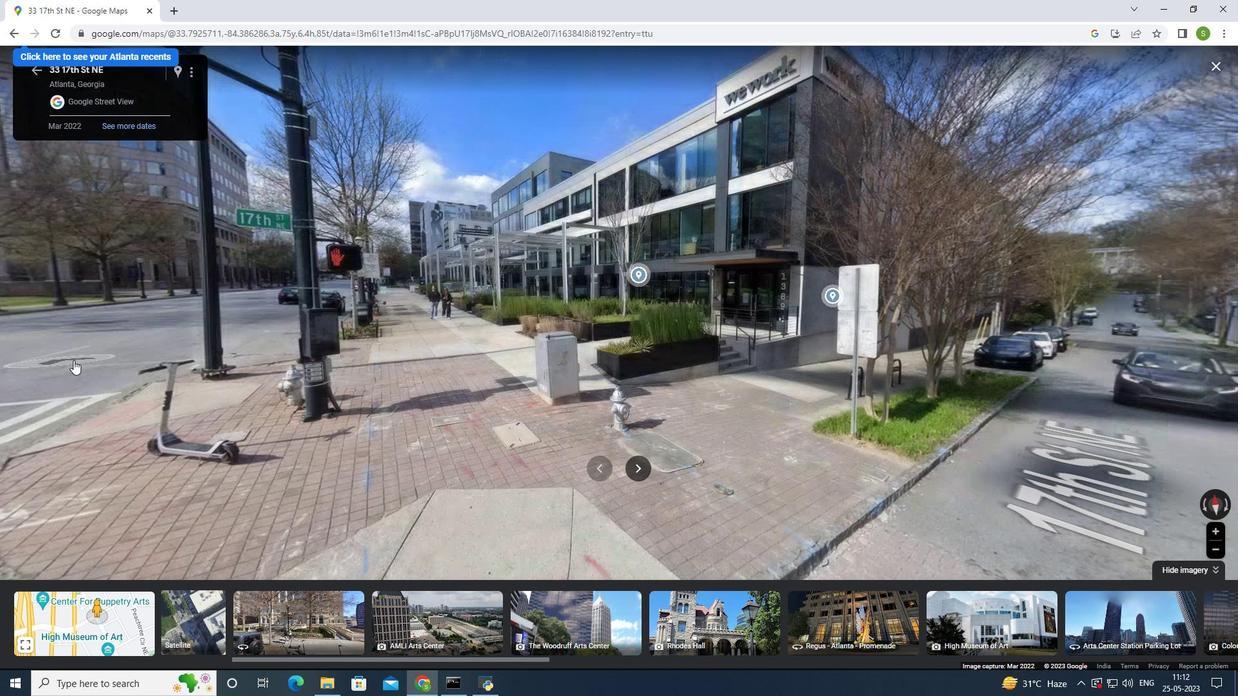 
Action: Mouse pressed left at (73, 360)
Screenshot: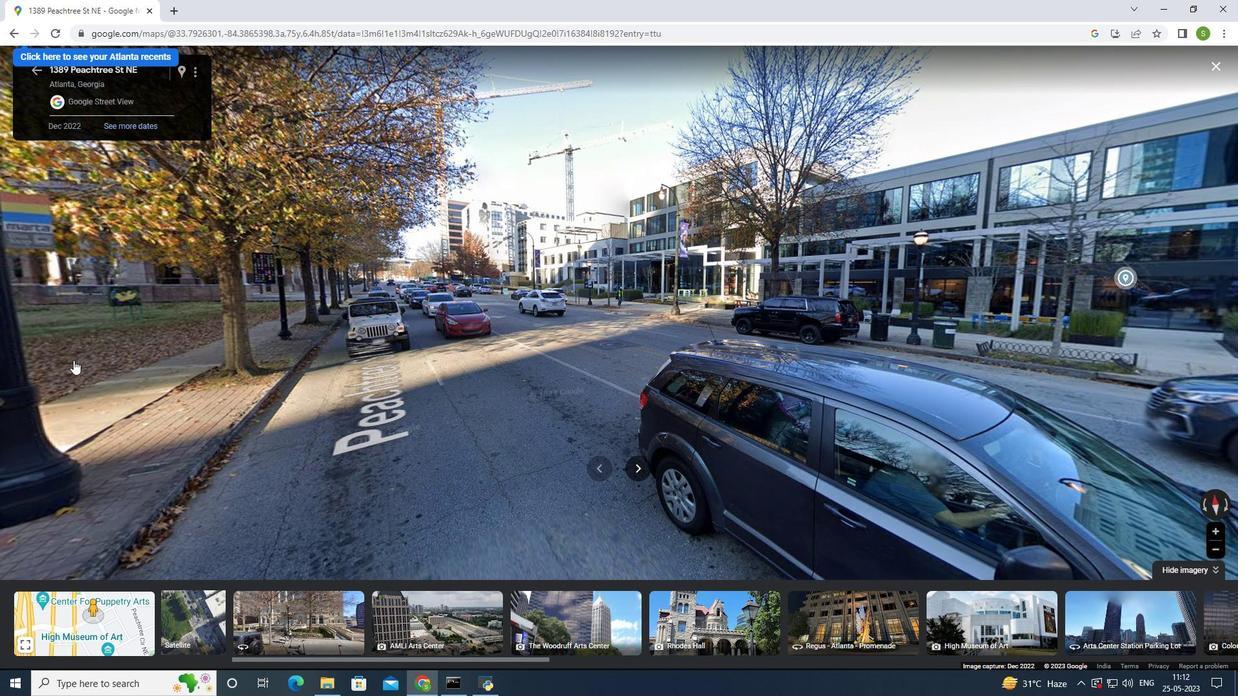 
Action: Mouse moved to (123, 341)
Screenshot: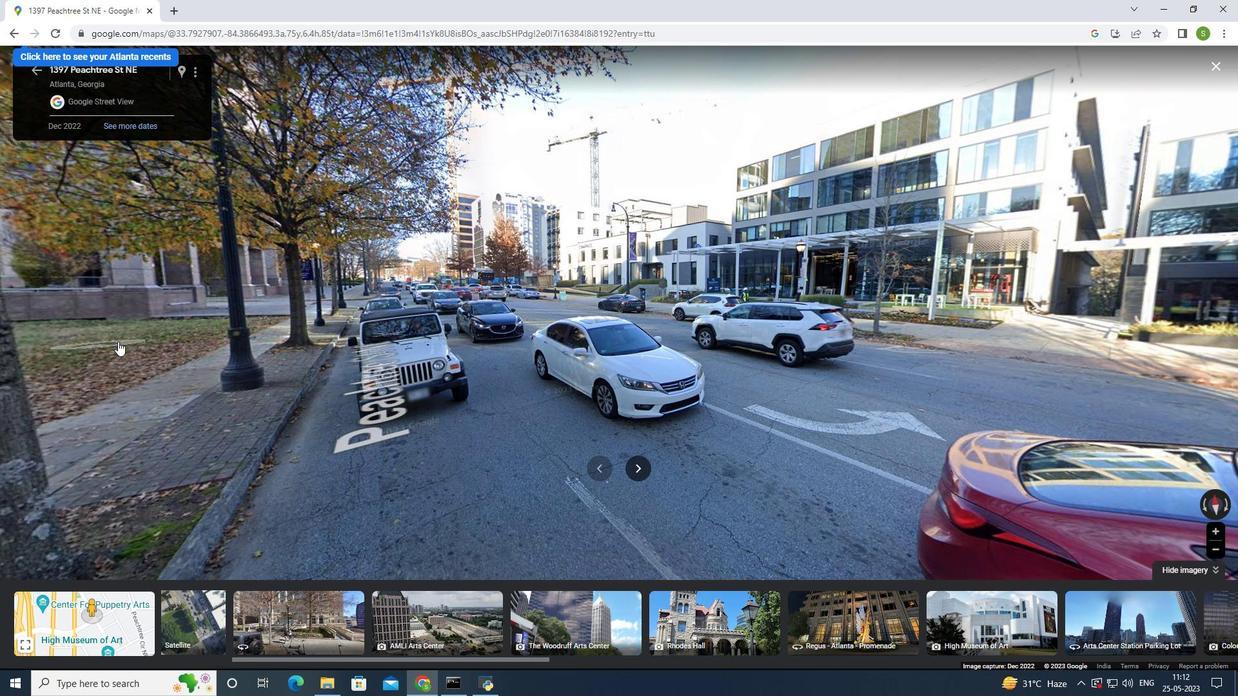 
Action: Mouse pressed left at (123, 341)
Screenshot: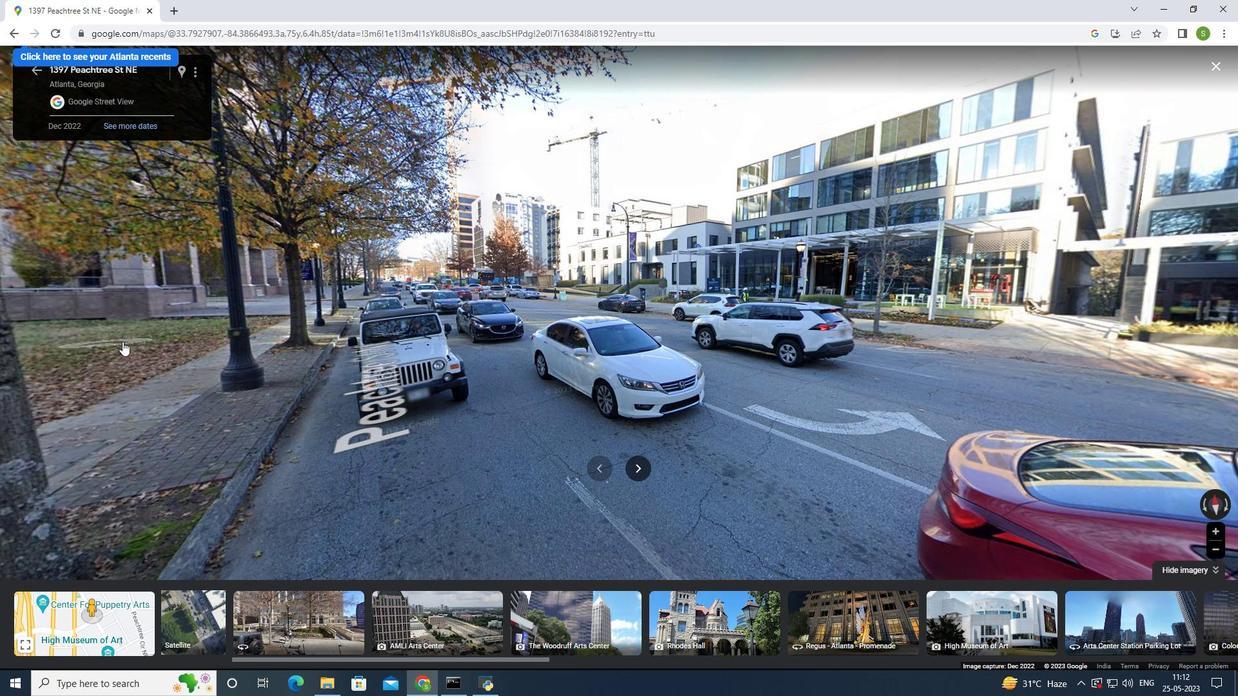 
Action: Mouse pressed left at (123, 341)
Screenshot: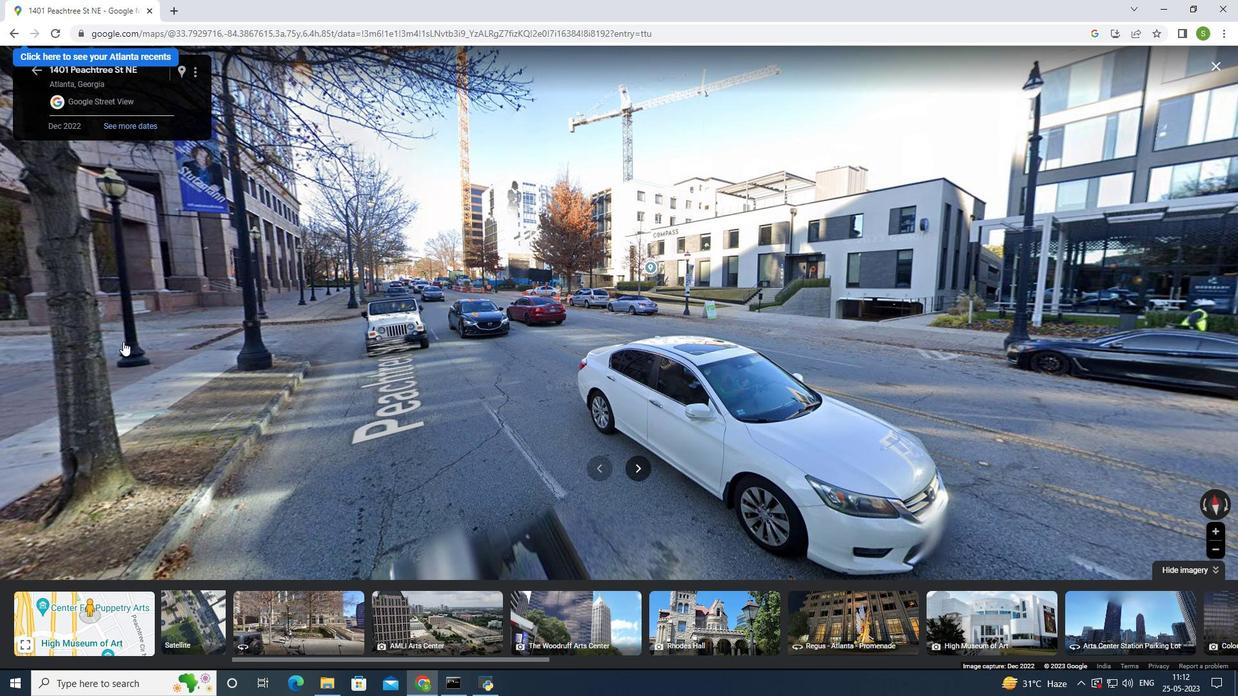 
Action: Mouse moved to (123, 341)
Screenshot: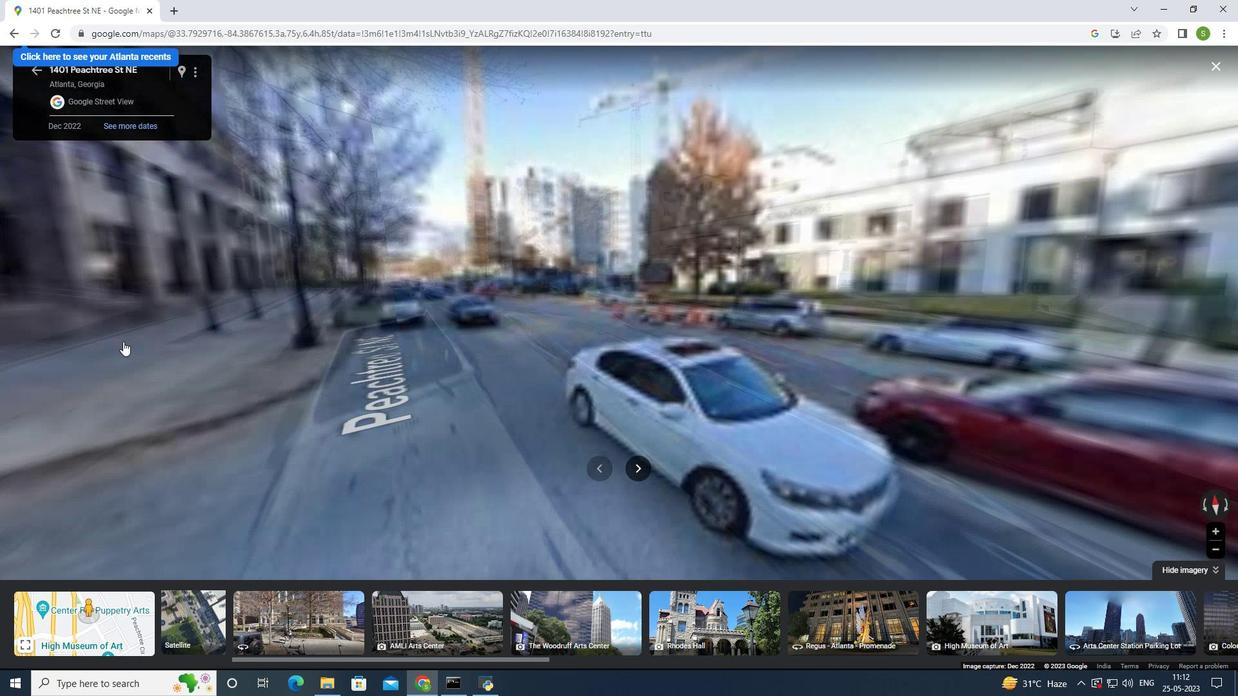 
Action: Mouse pressed left at (123, 341)
Screenshot: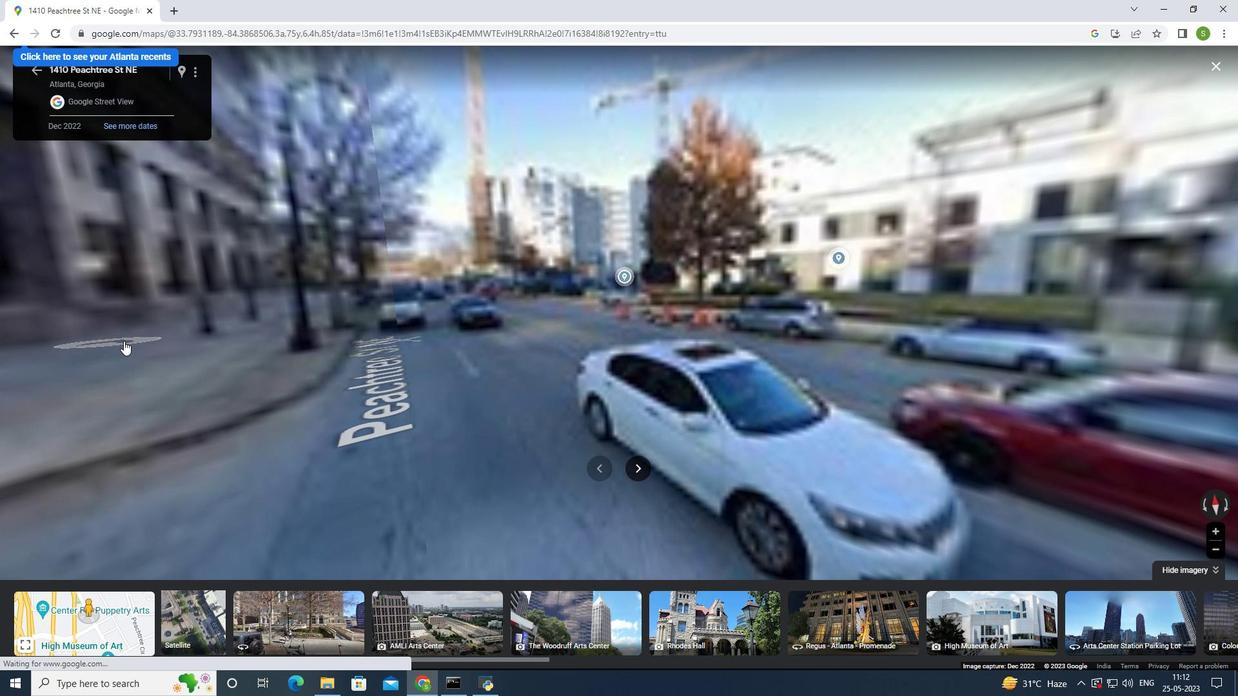 
Action: Mouse moved to (1218, 66)
Screenshot: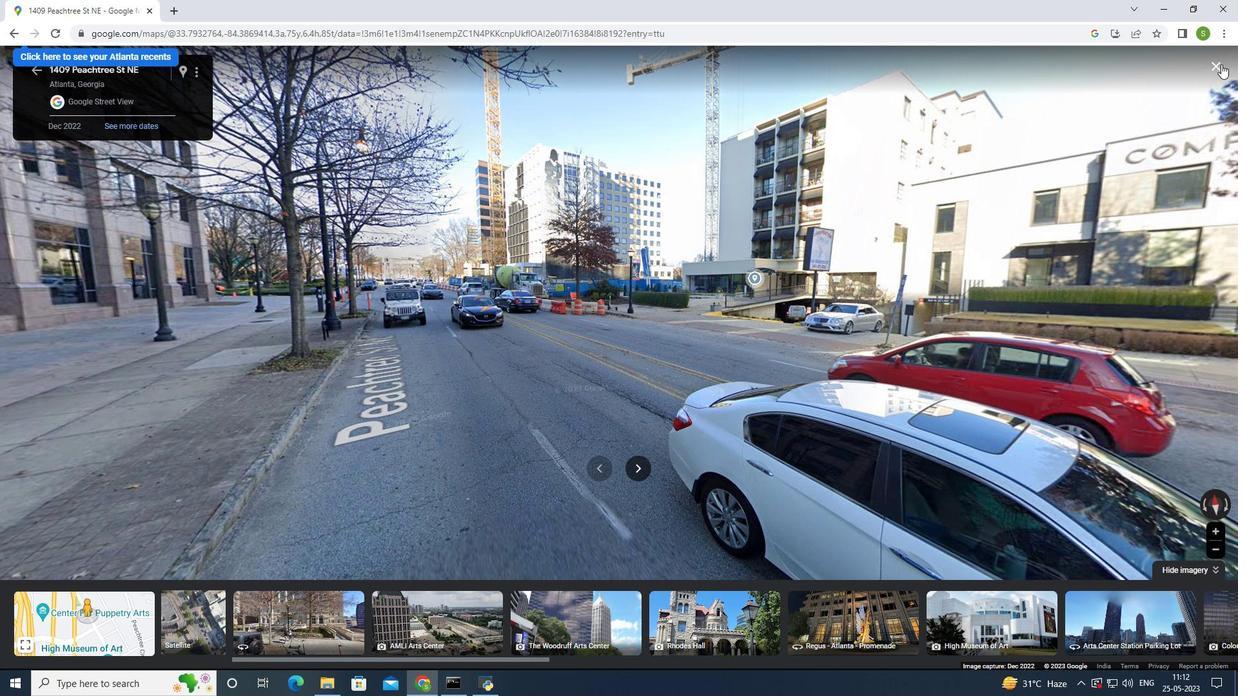 
Action: Mouse pressed left at (1218, 66)
Screenshot: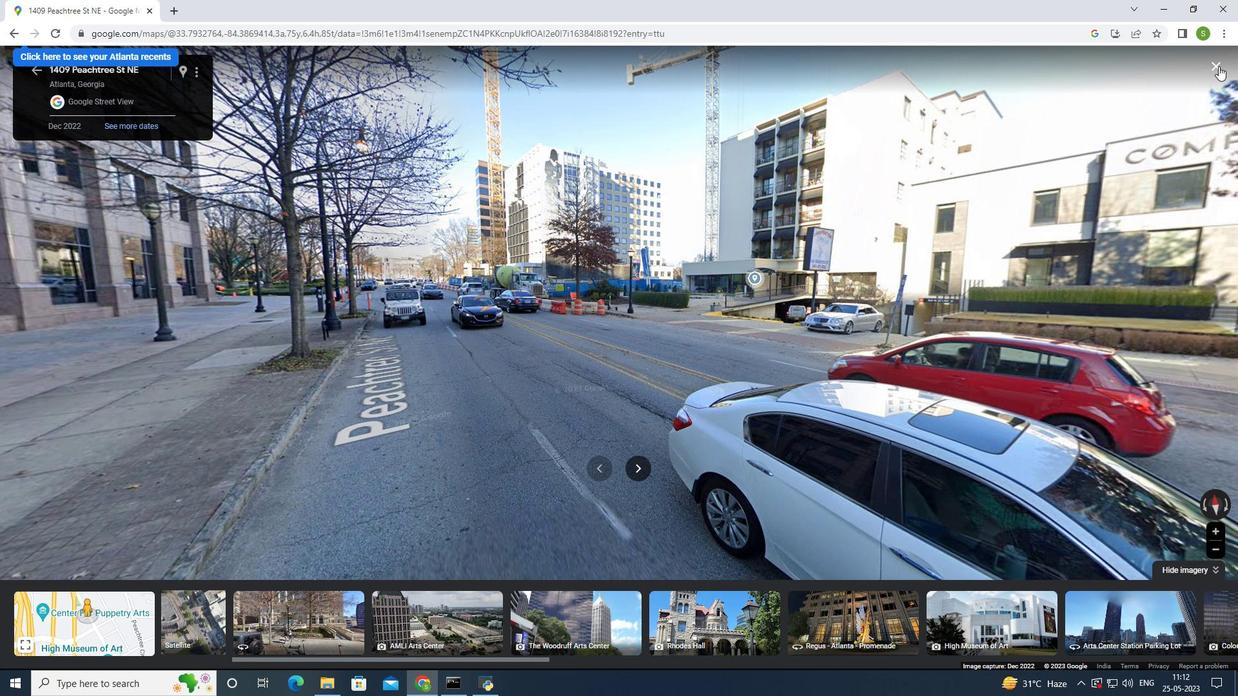 
Action: Mouse moved to (724, 437)
Screenshot: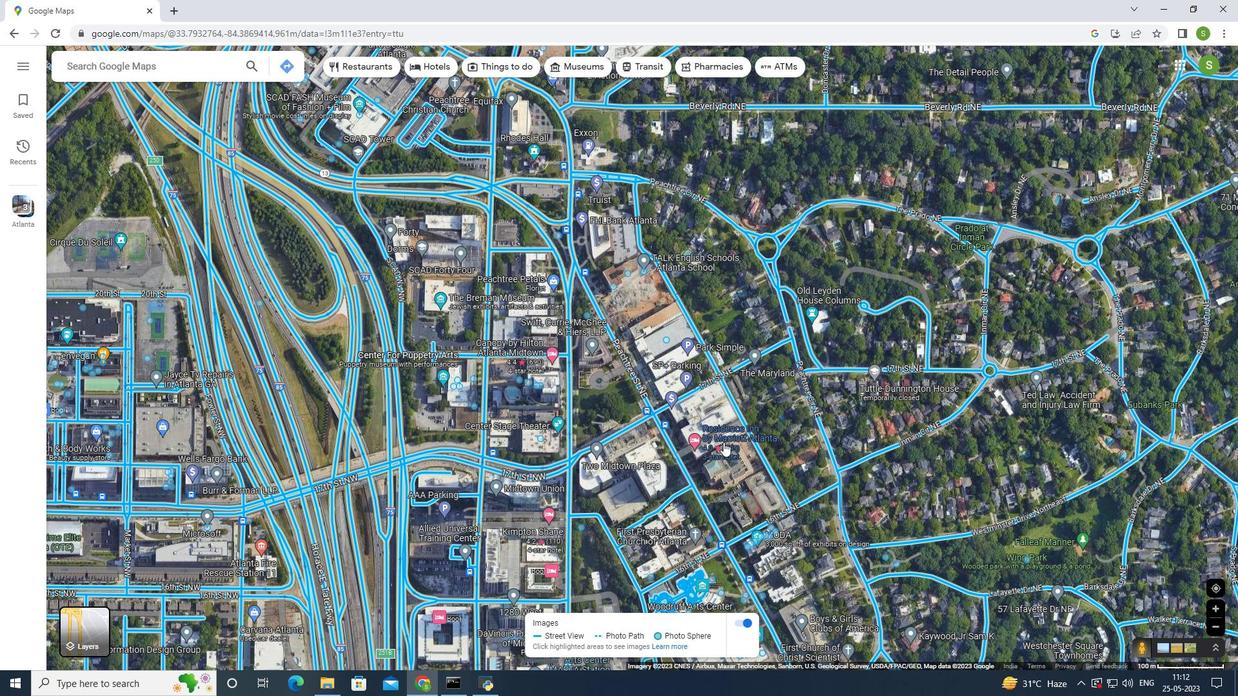 
Action: Mouse scrolled (724, 436) with delta (0, 0)
Screenshot: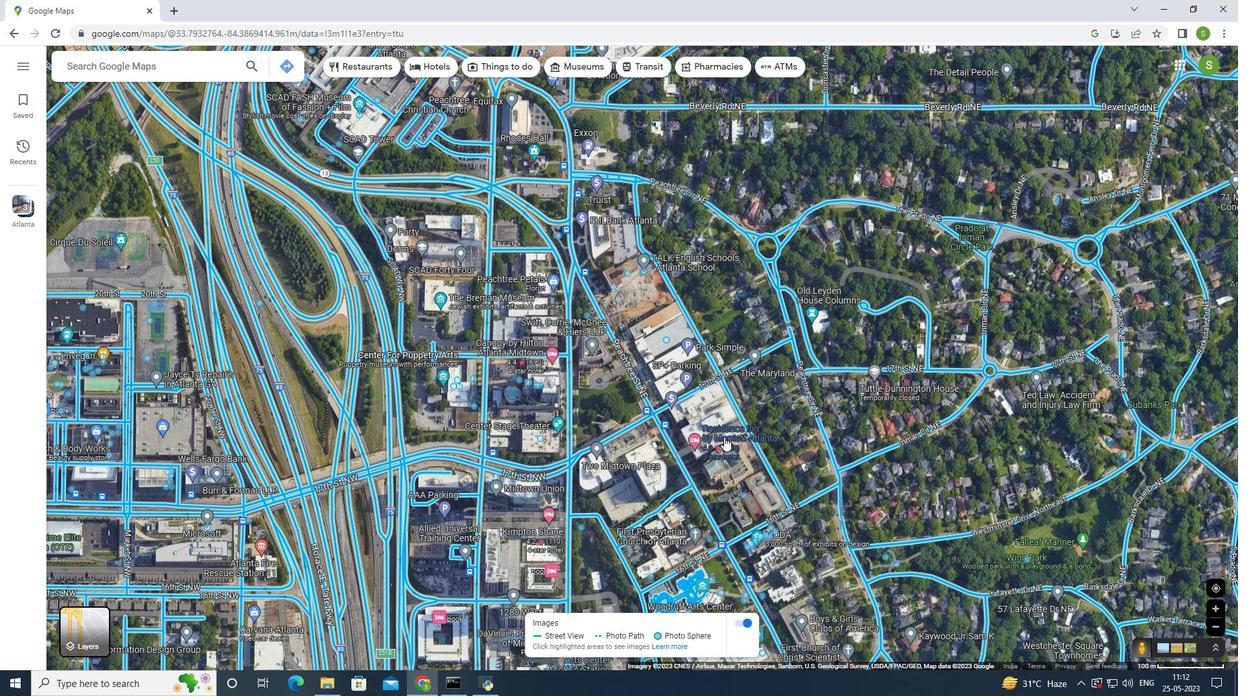 
Action: Mouse scrolled (724, 436) with delta (0, 0)
Screenshot: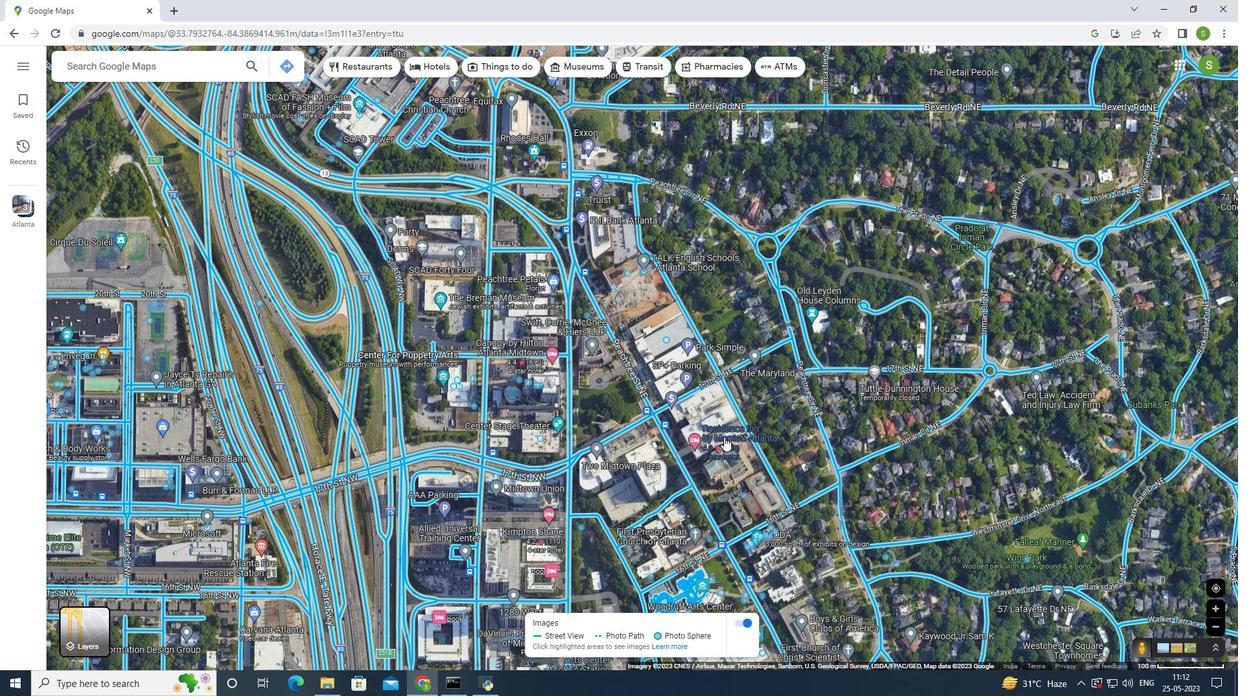 
Action: Mouse scrolled (724, 436) with delta (0, 0)
Screenshot: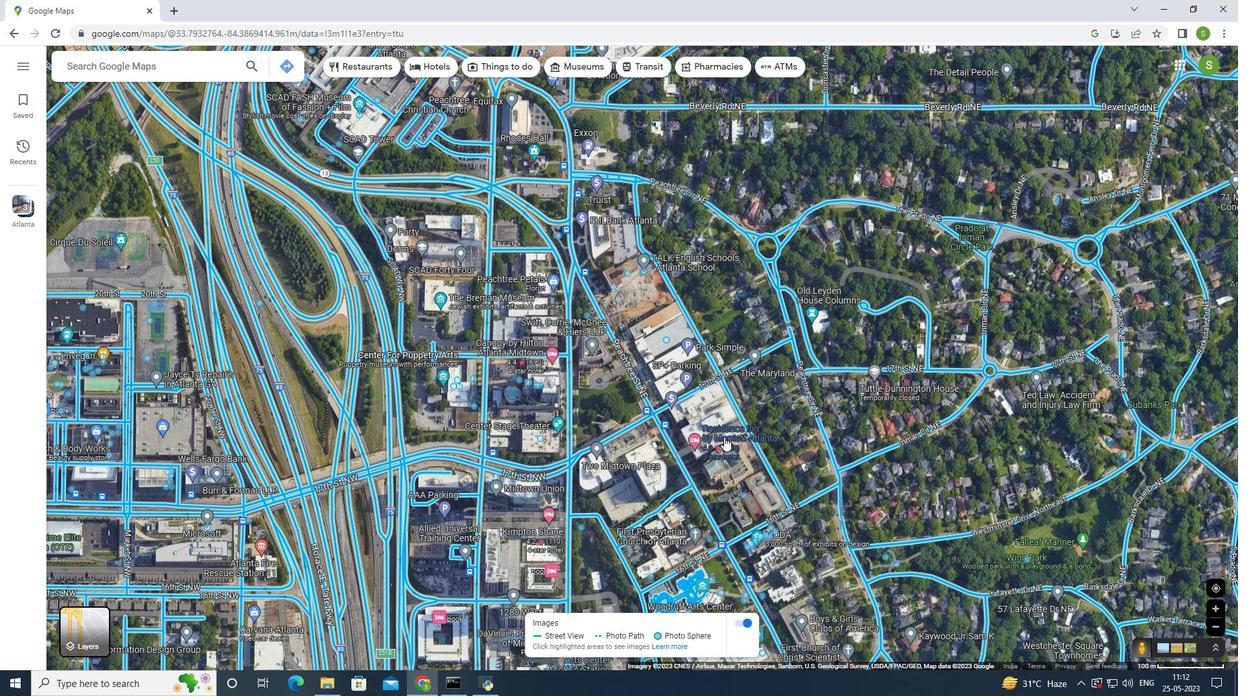 
Action: Mouse scrolled (724, 436) with delta (0, 0)
Screenshot: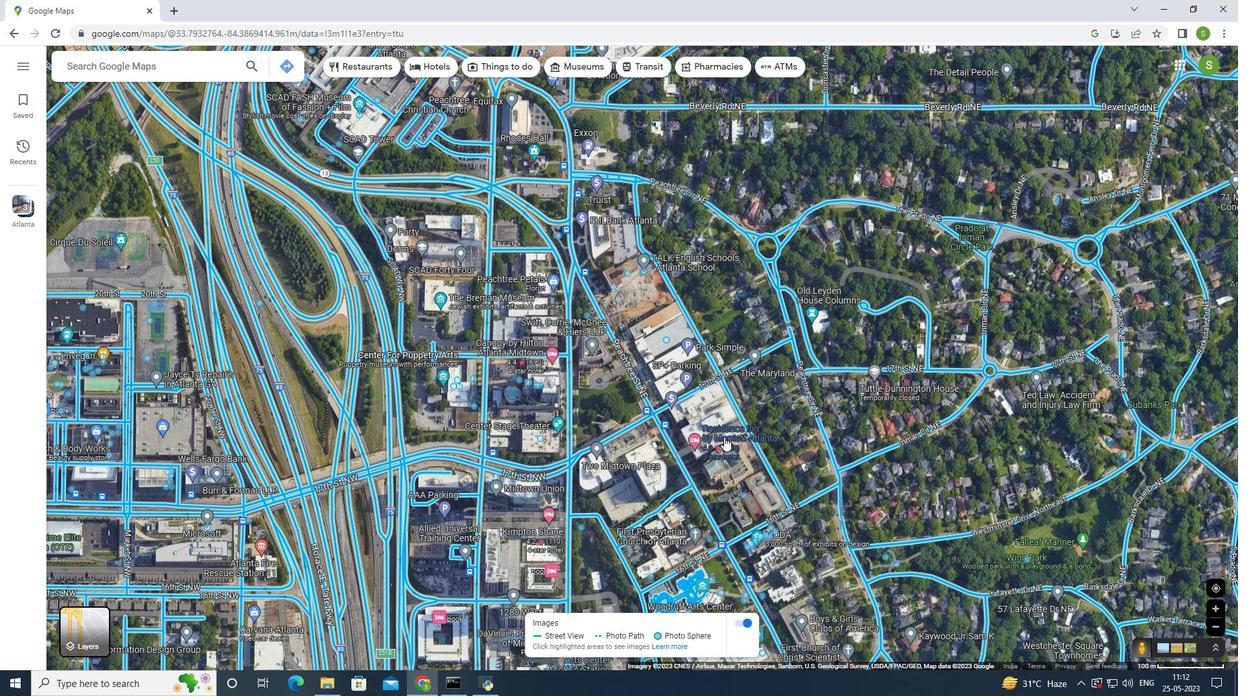
Action: Mouse scrolled (724, 436) with delta (0, 0)
Screenshot: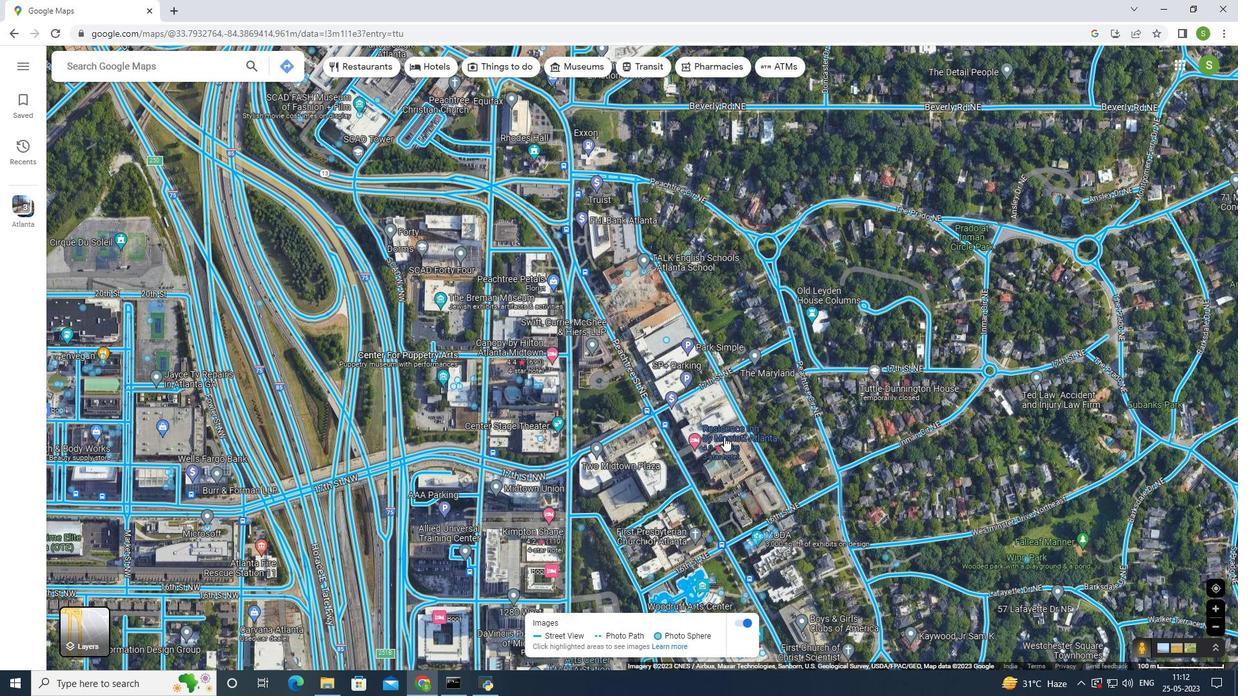 
Action: Mouse moved to (113, 65)
Screenshot: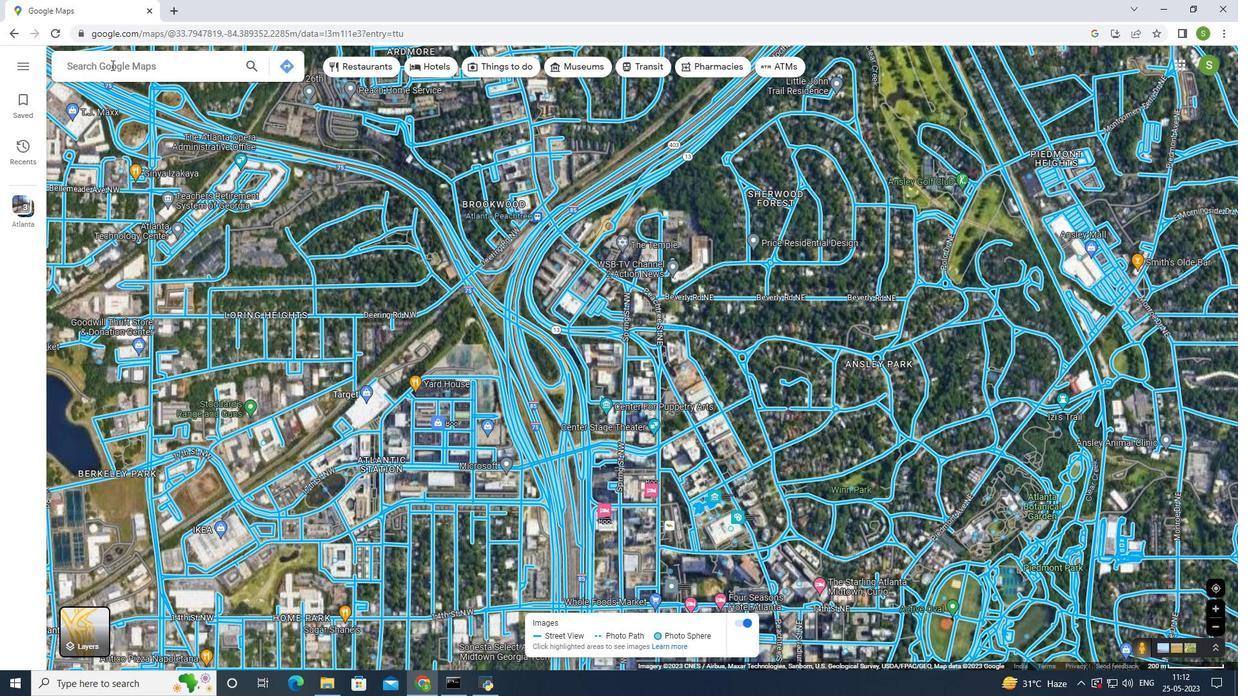 
Action: Mouse pressed left at (113, 65)
Screenshot: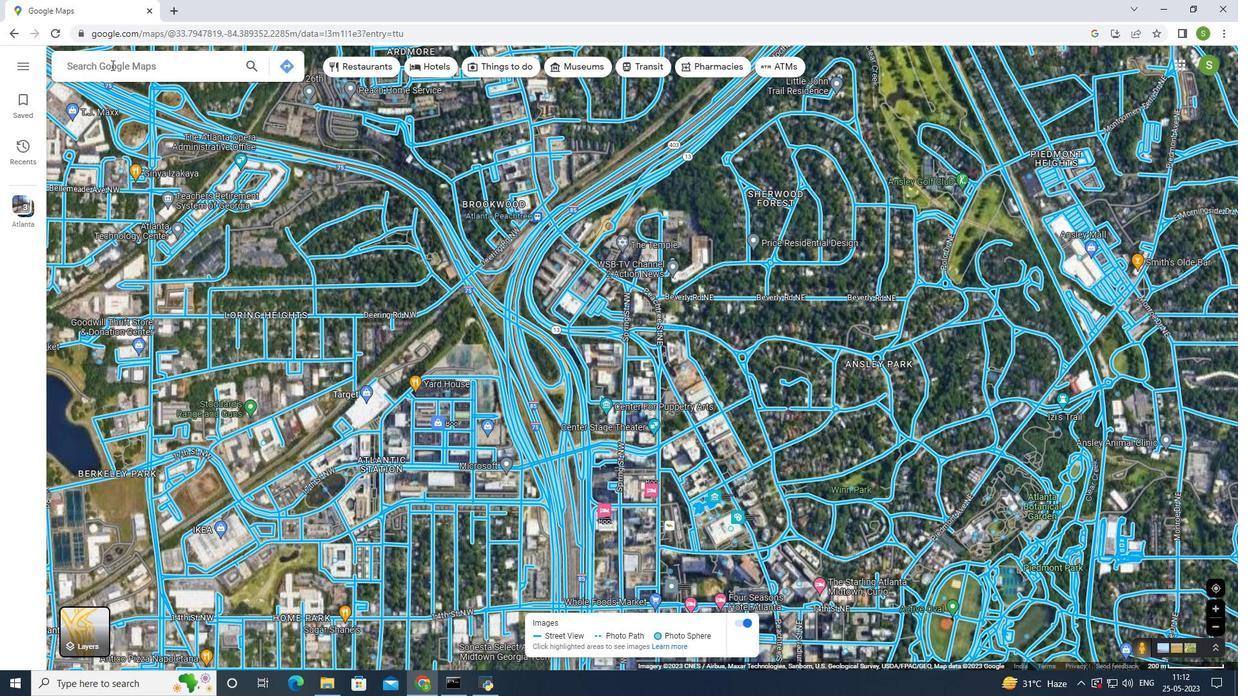 
Action: Mouse moved to (579, 199)
Screenshot: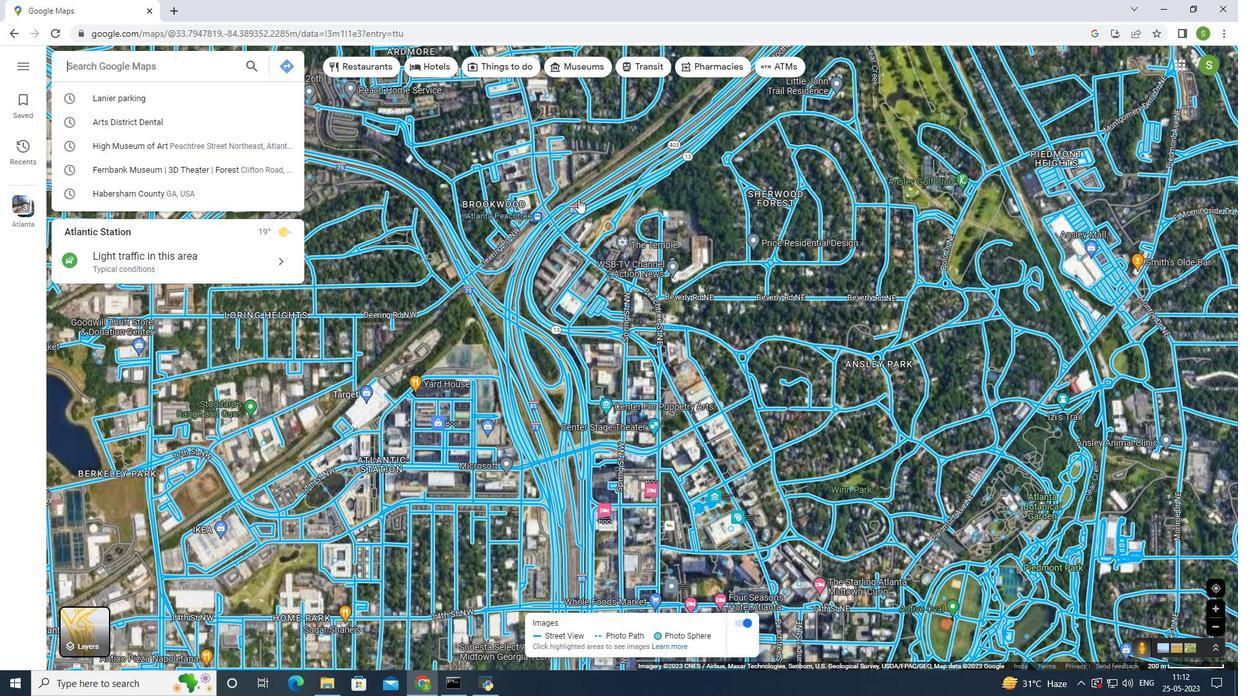 
Action: Mouse pressed left at (579, 199)
Screenshot: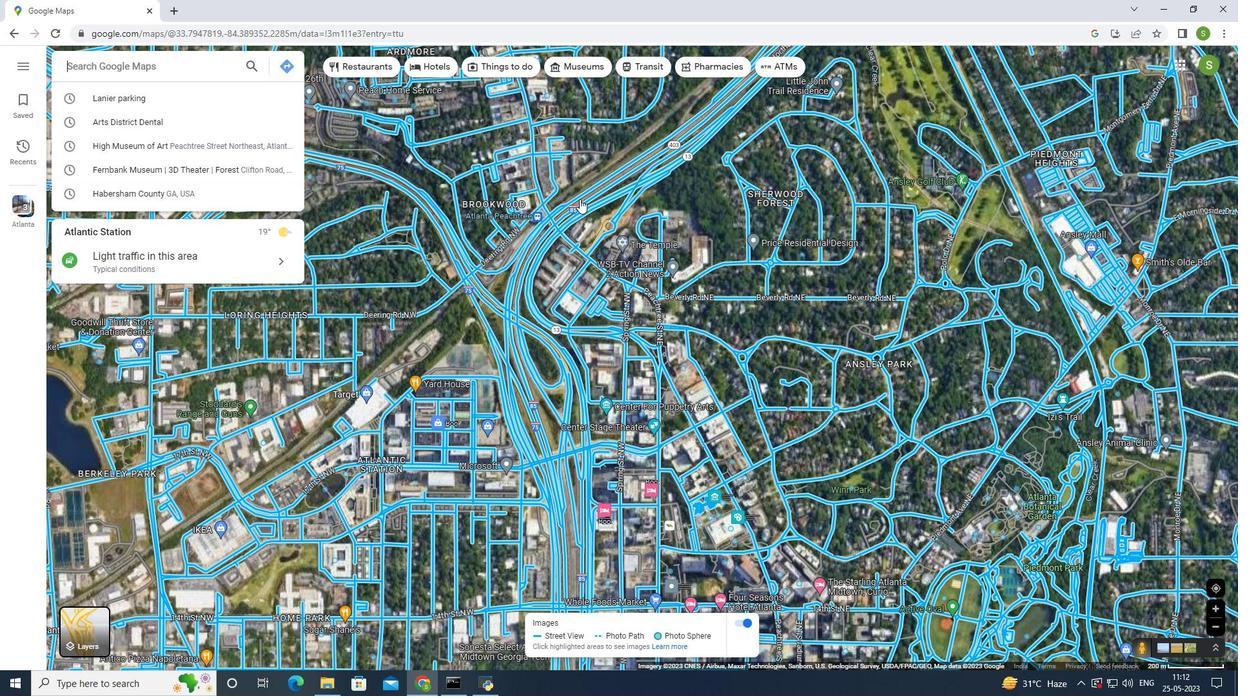 
Action: Mouse moved to (580, 199)
Screenshot: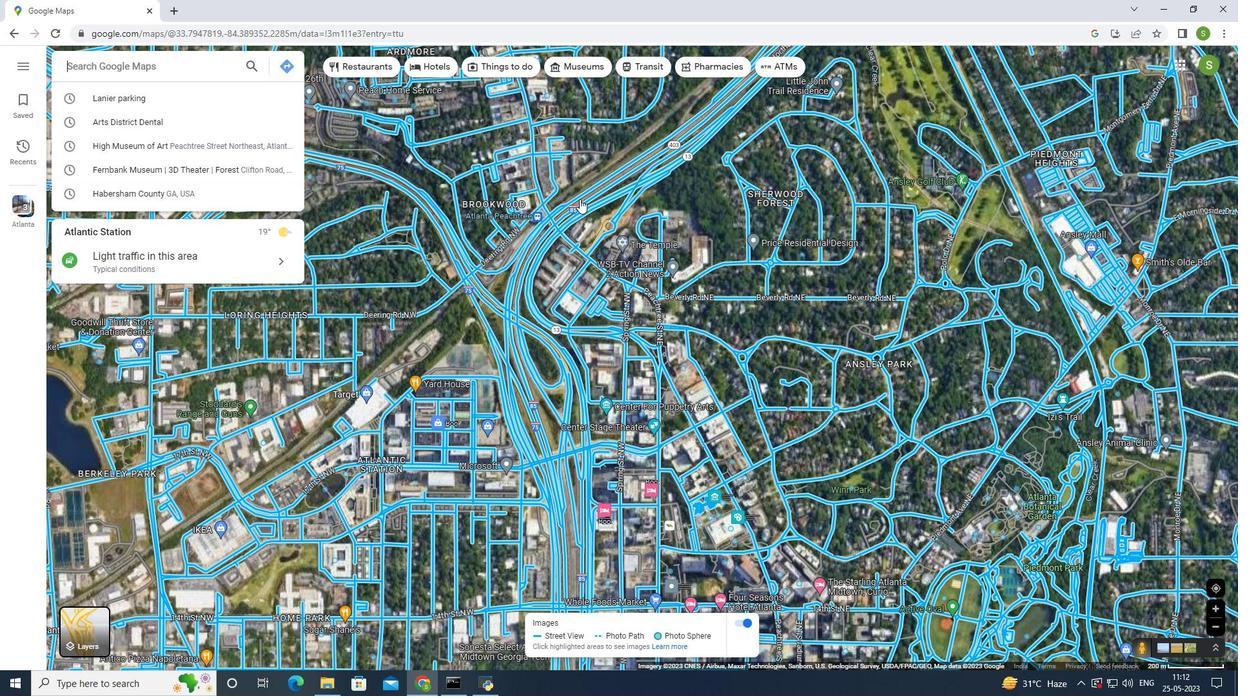 
Action: Mouse pressed left at (580, 199)
Screenshot: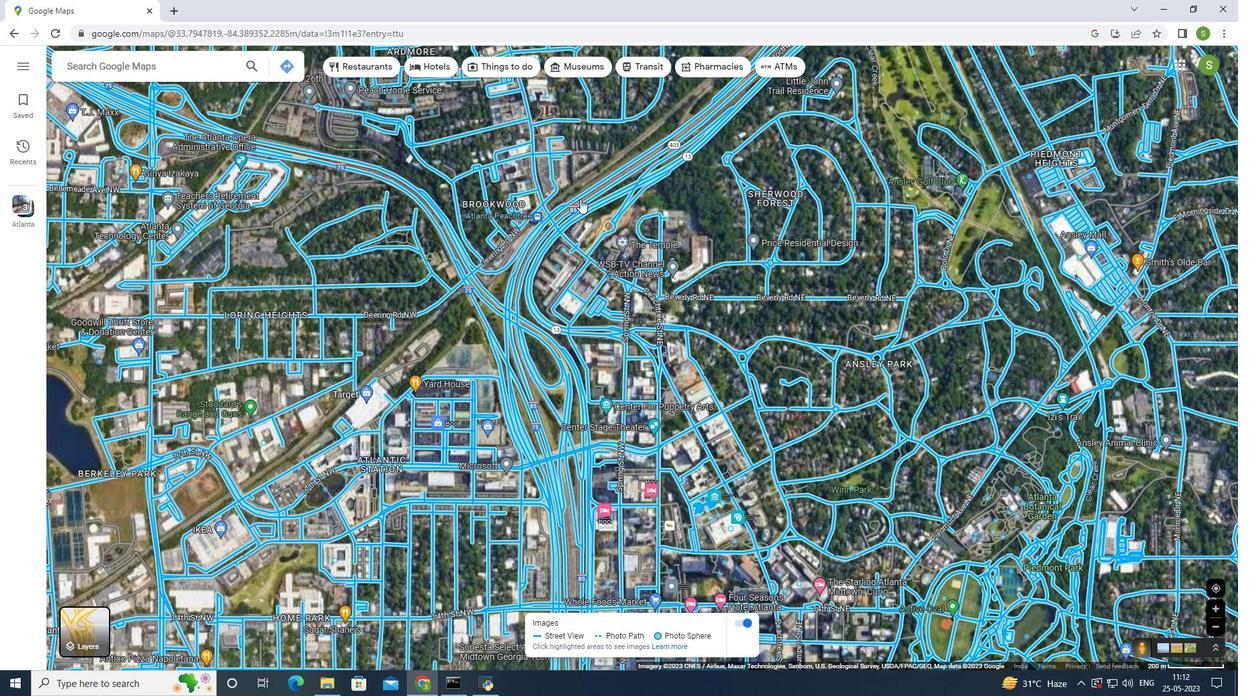 
Action: Mouse moved to (535, 153)
Screenshot: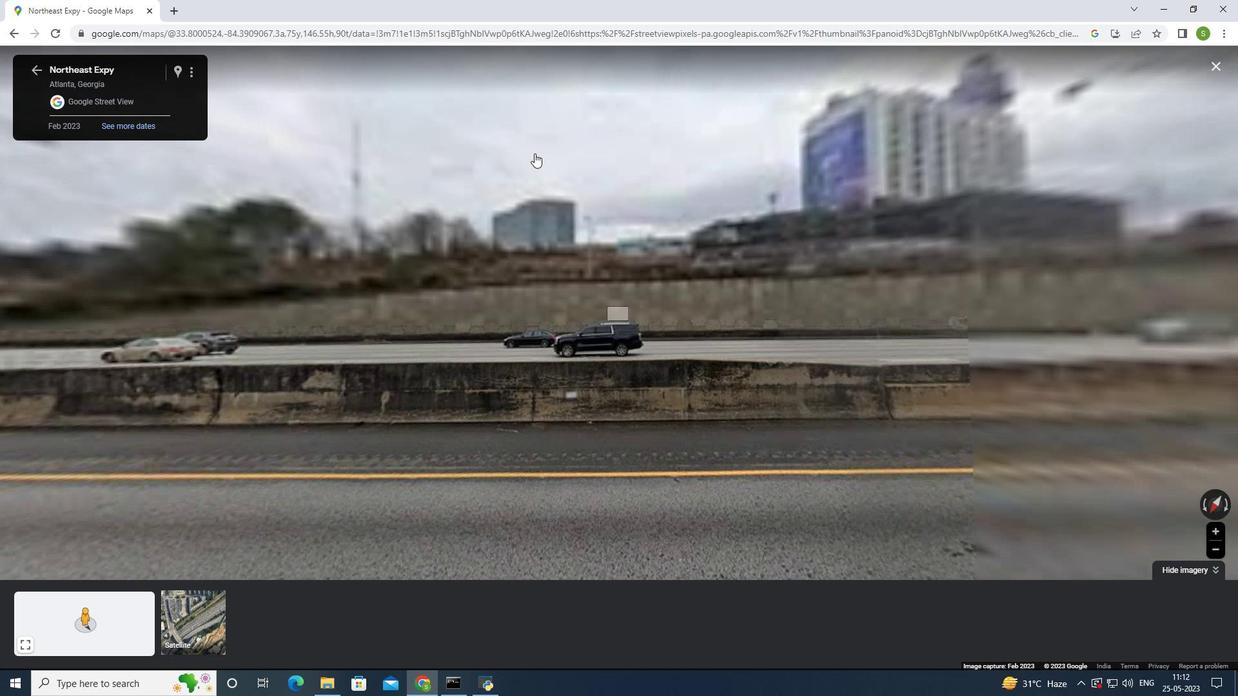 
